 Task: Find connections with filter location Cambé with filter topic #SEMwith filter profile language Potuguese with filter current company Gi Group with filter school Netaji Subhash Open University, Kolkata with filter industry Wholesale with filter service category Accounting with filter keywords title Molecular Scientist
Action: Mouse moved to (520, 181)
Screenshot: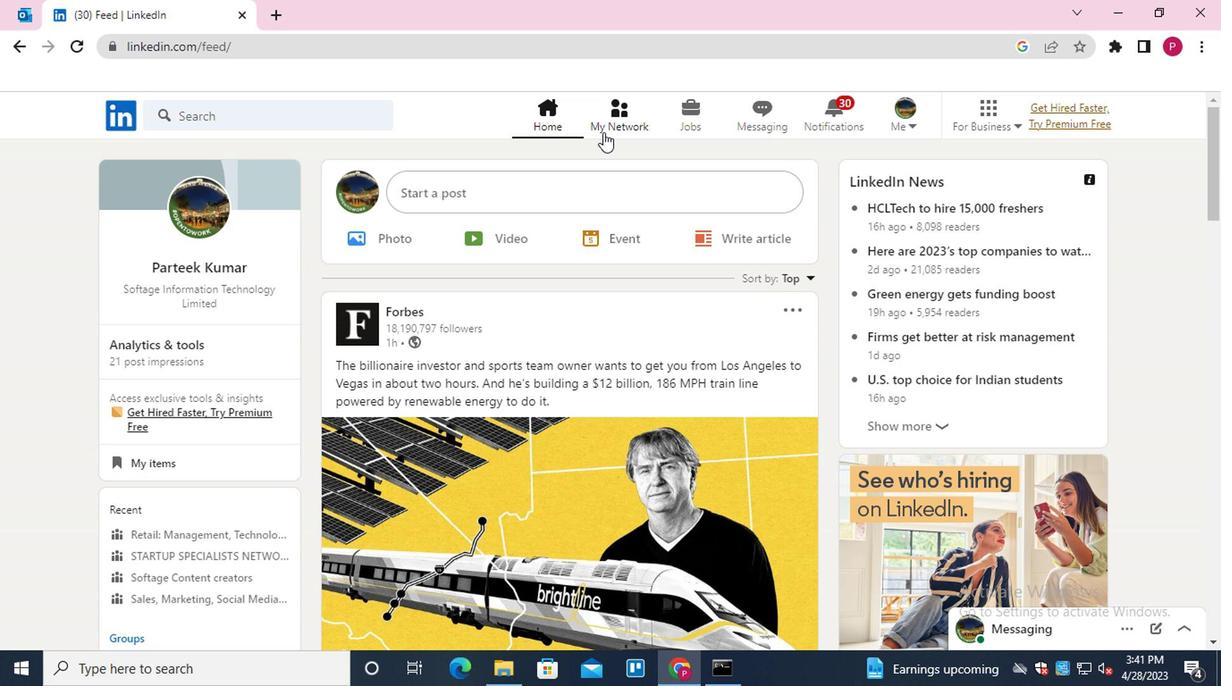 
Action: Mouse pressed left at (520, 181)
Screenshot: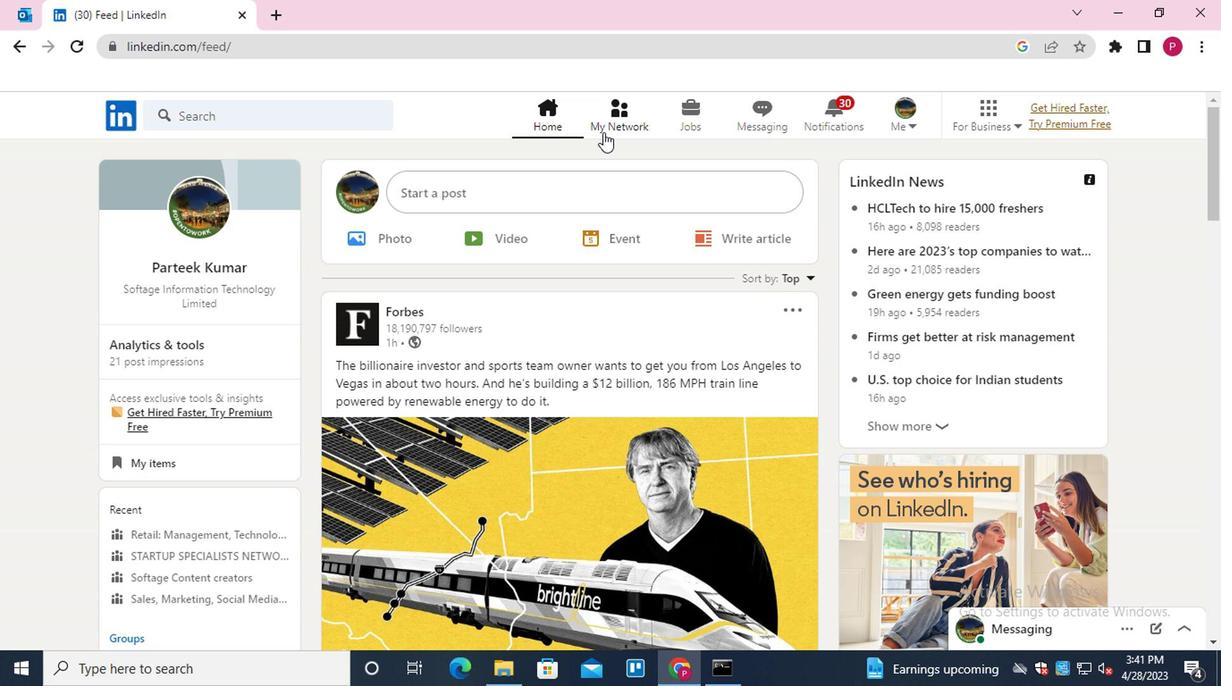 
Action: Mouse moved to (249, 244)
Screenshot: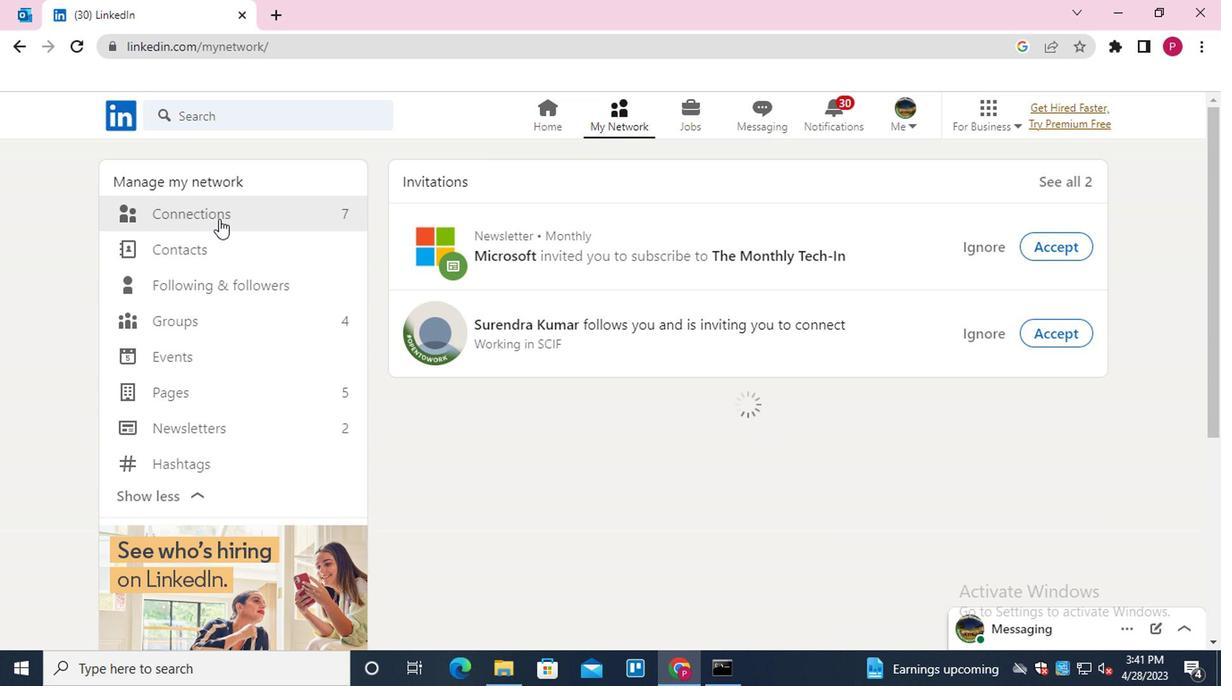 
Action: Mouse pressed left at (249, 244)
Screenshot: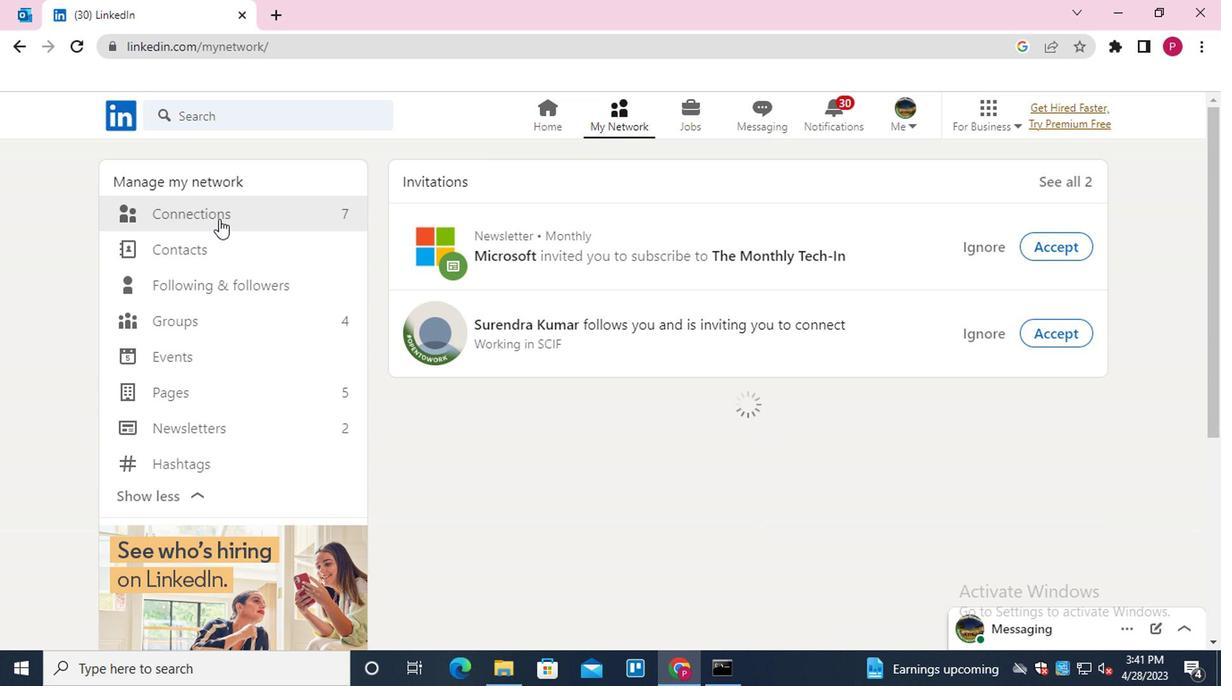 
Action: Mouse moved to (629, 241)
Screenshot: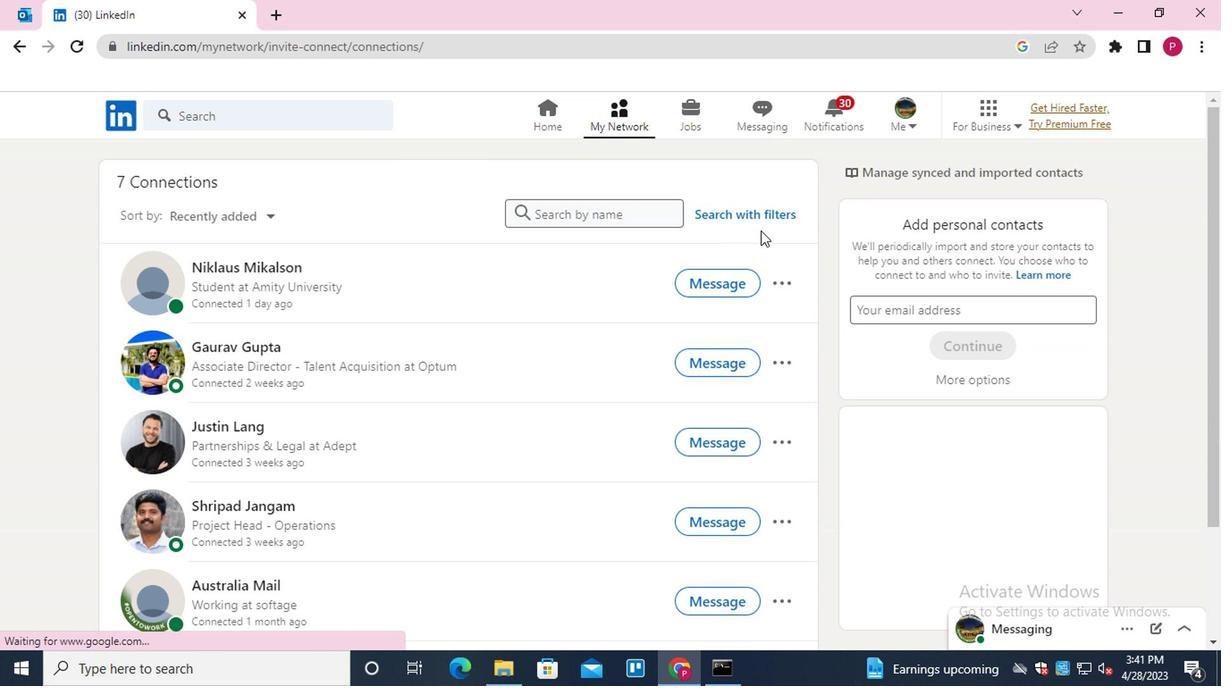 
Action: Mouse pressed left at (629, 241)
Screenshot: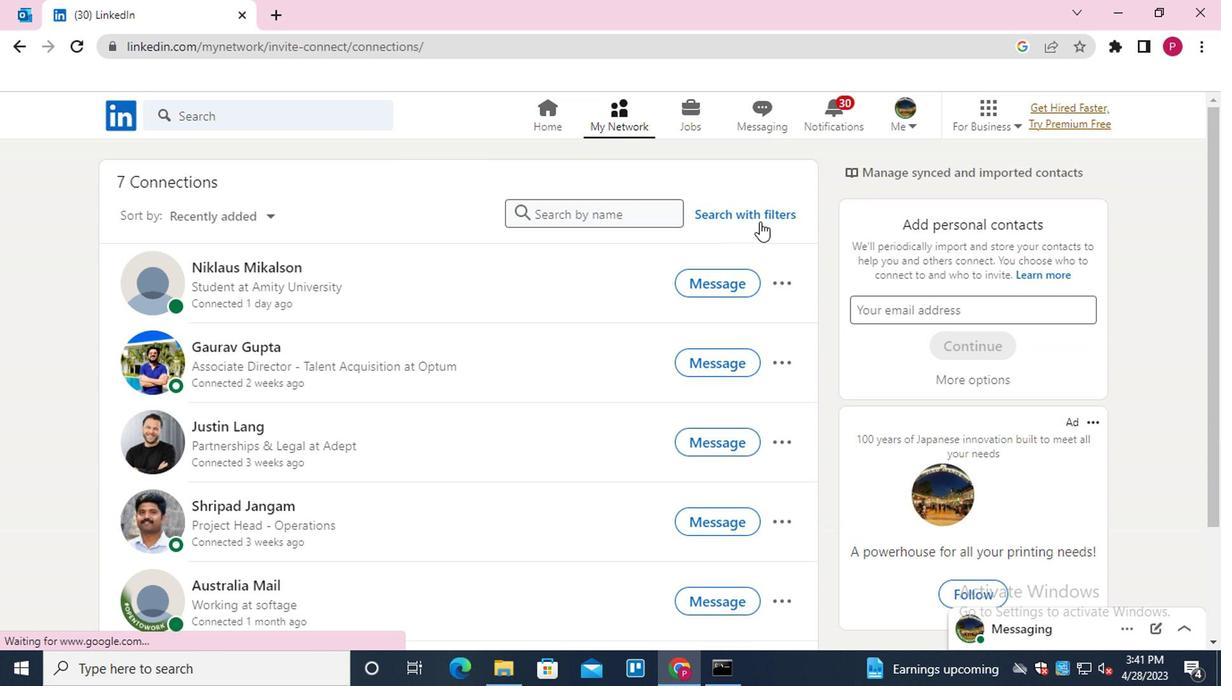 
Action: Mouse moved to (562, 204)
Screenshot: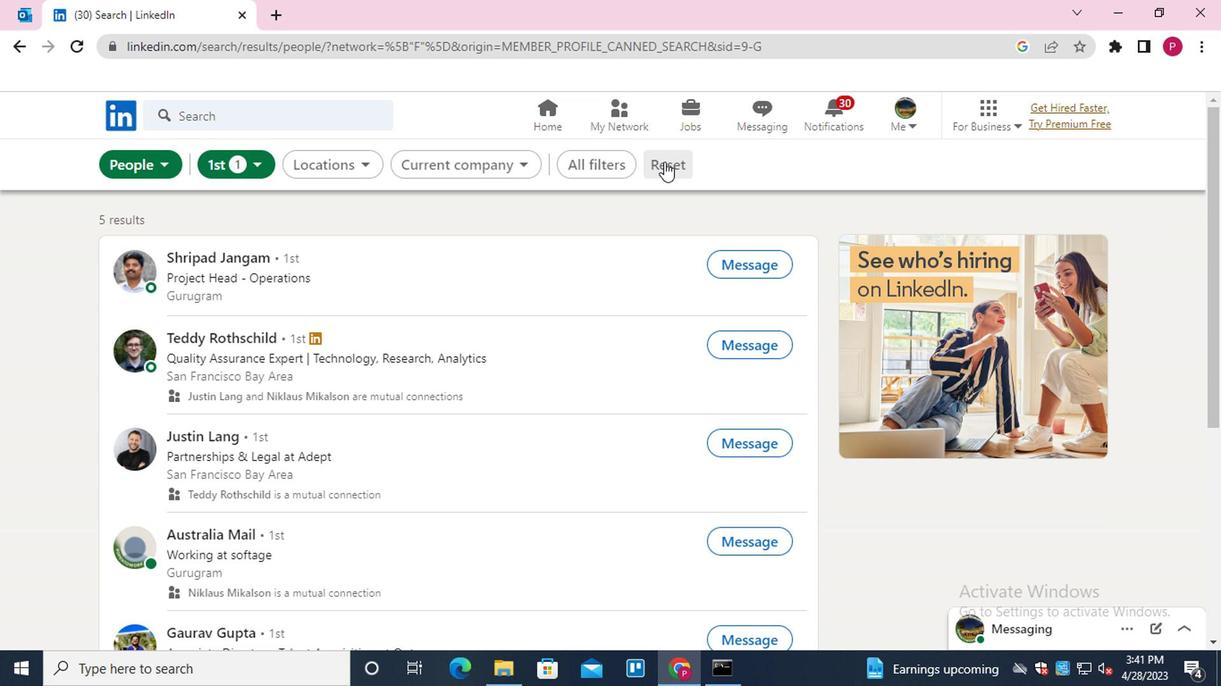 
Action: Mouse pressed left at (562, 204)
Screenshot: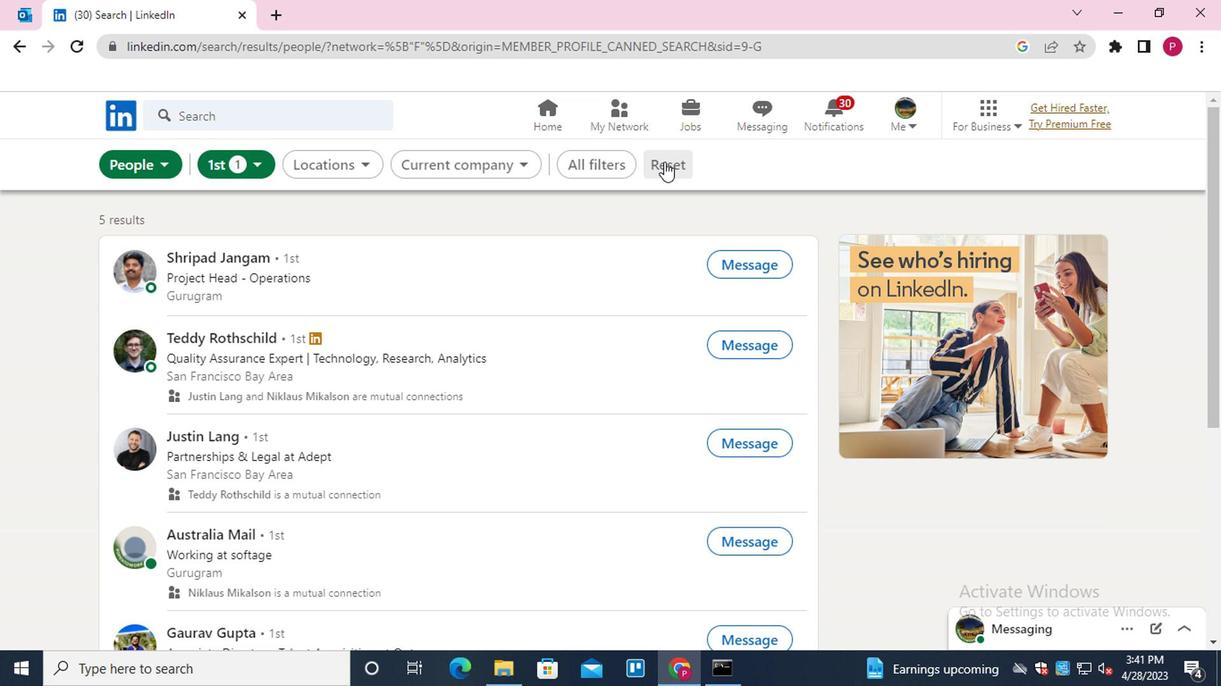 
Action: Mouse moved to (547, 207)
Screenshot: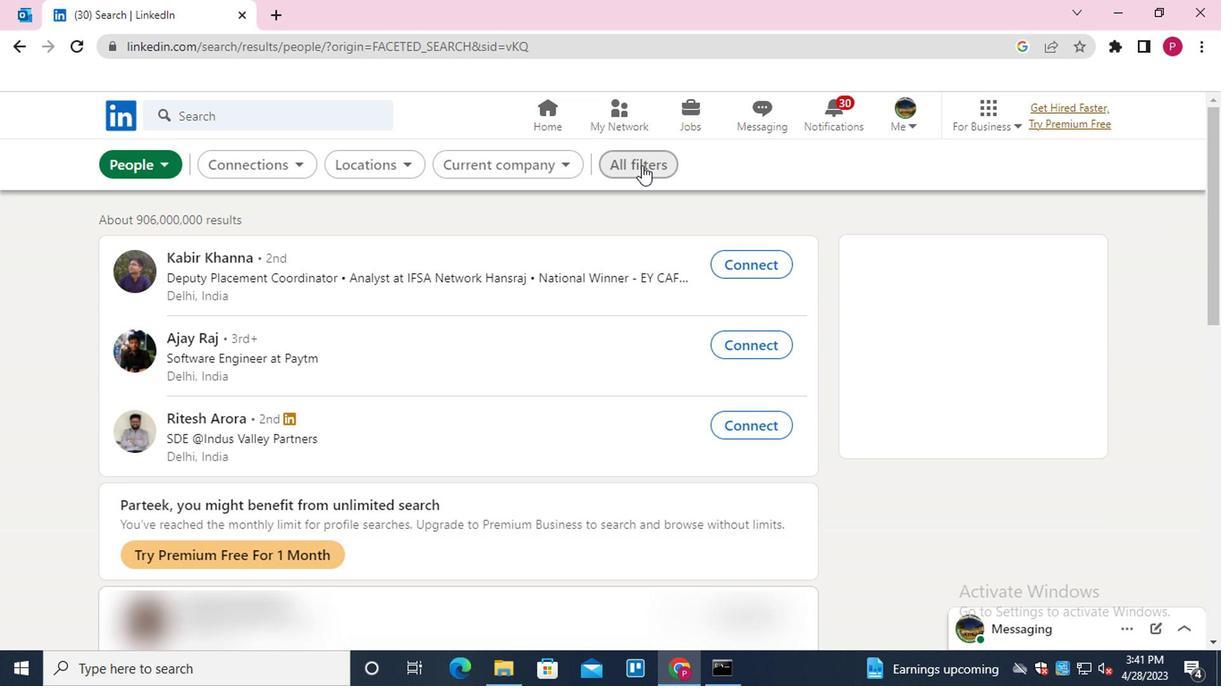 
Action: Mouse pressed left at (547, 207)
Screenshot: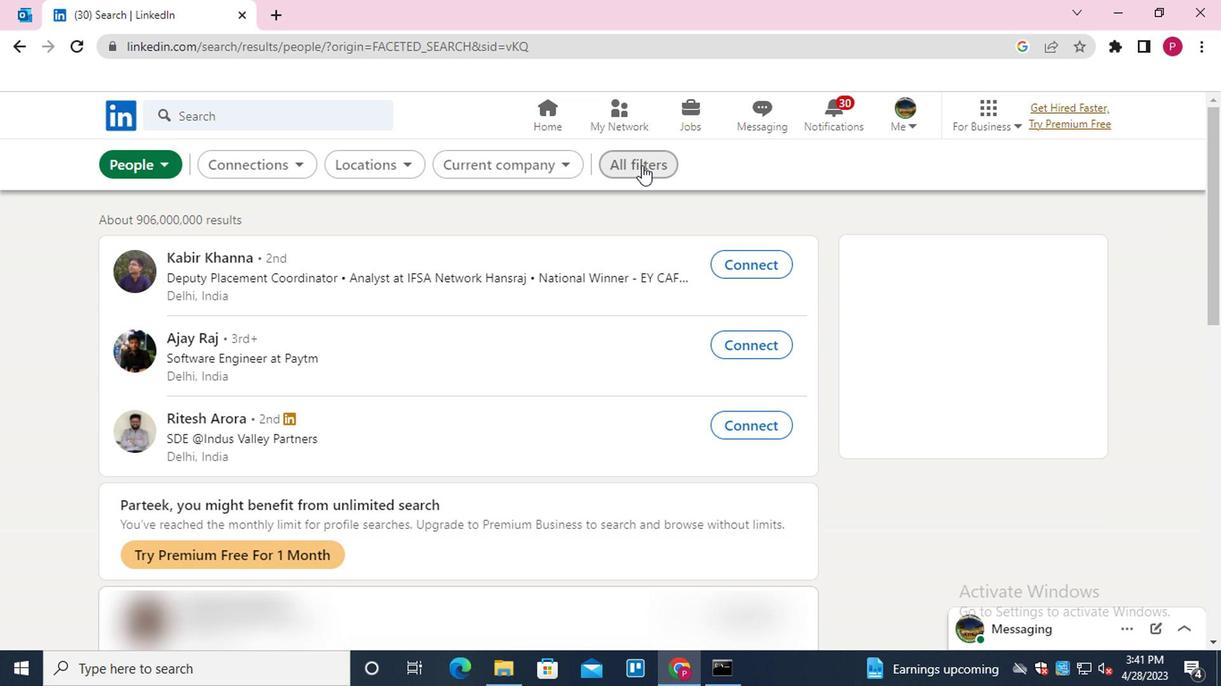 
Action: Mouse moved to (811, 353)
Screenshot: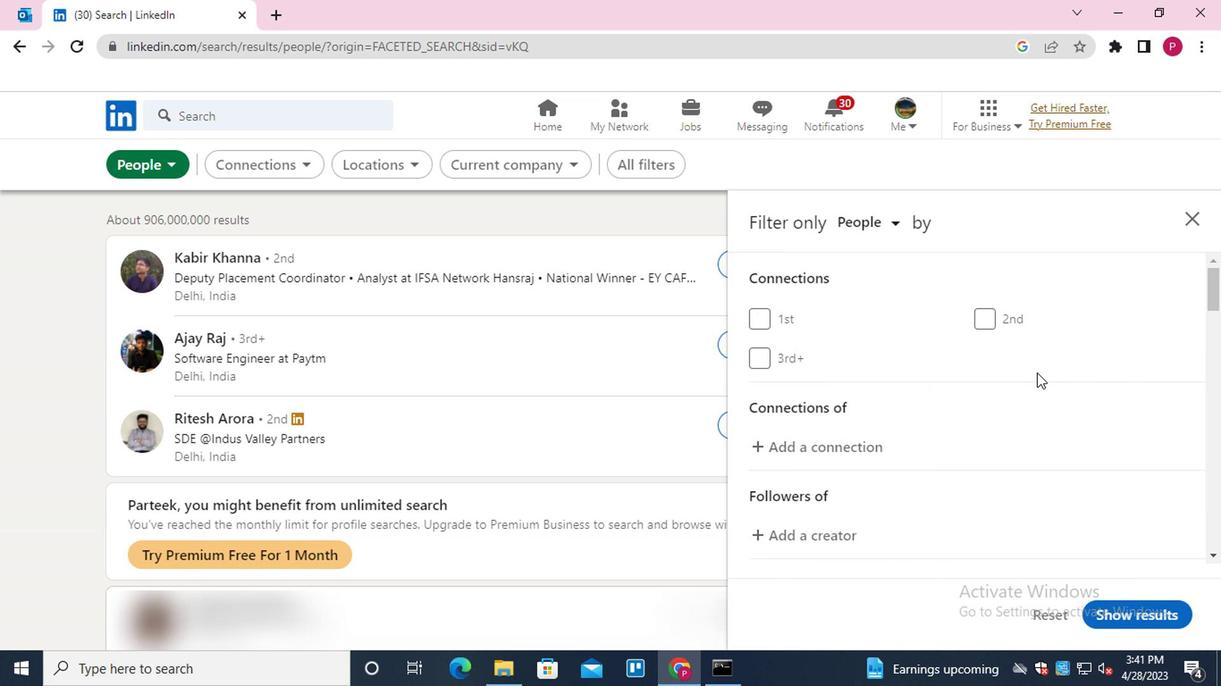 
Action: Mouse scrolled (811, 352) with delta (0, 0)
Screenshot: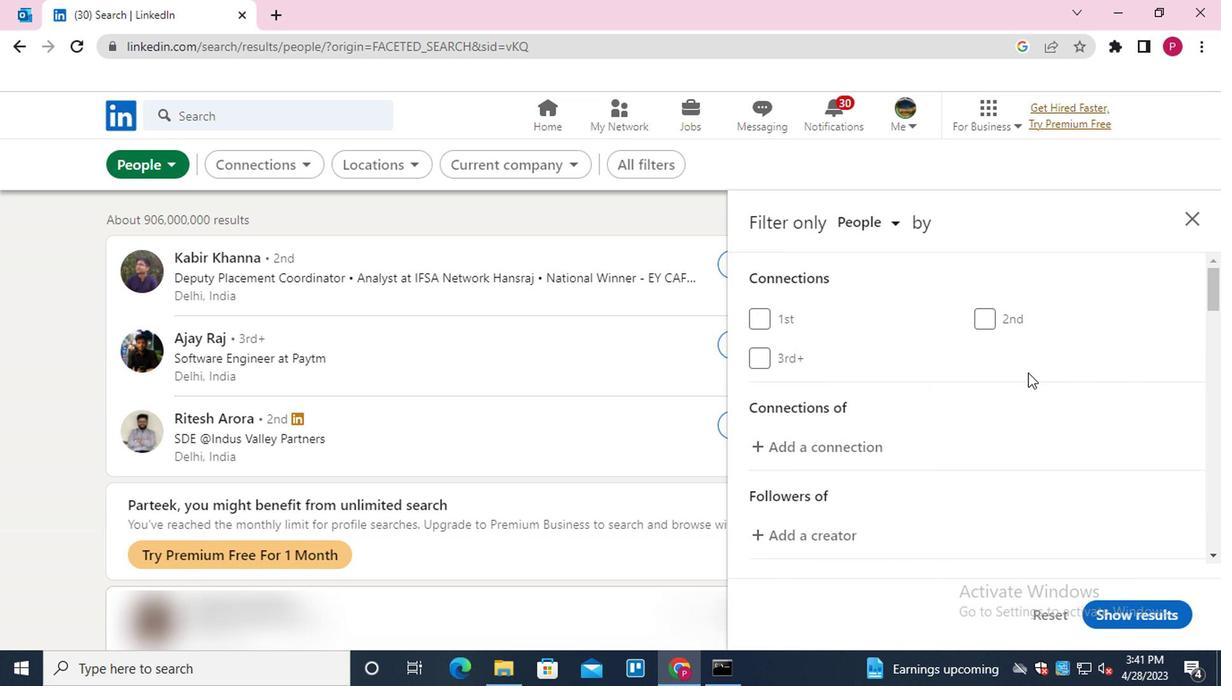 
Action: Mouse moved to (811, 353)
Screenshot: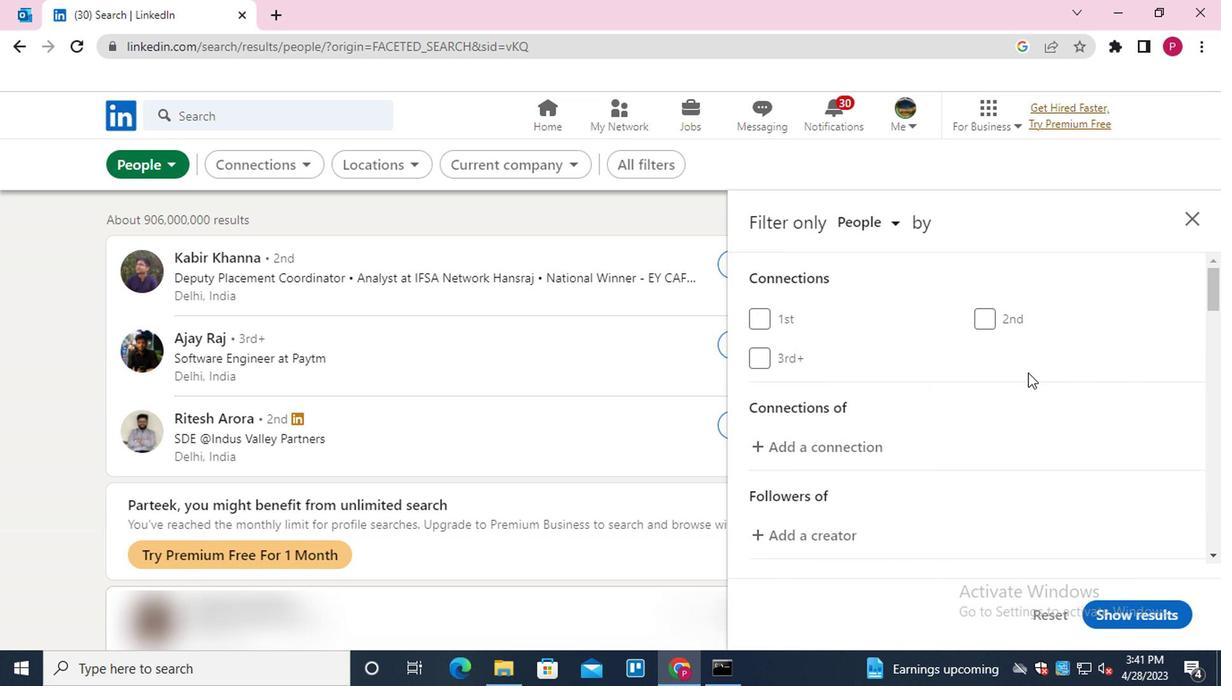 
Action: Mouse scrolled (811, 352) with delta (0, 0)
Screenshot: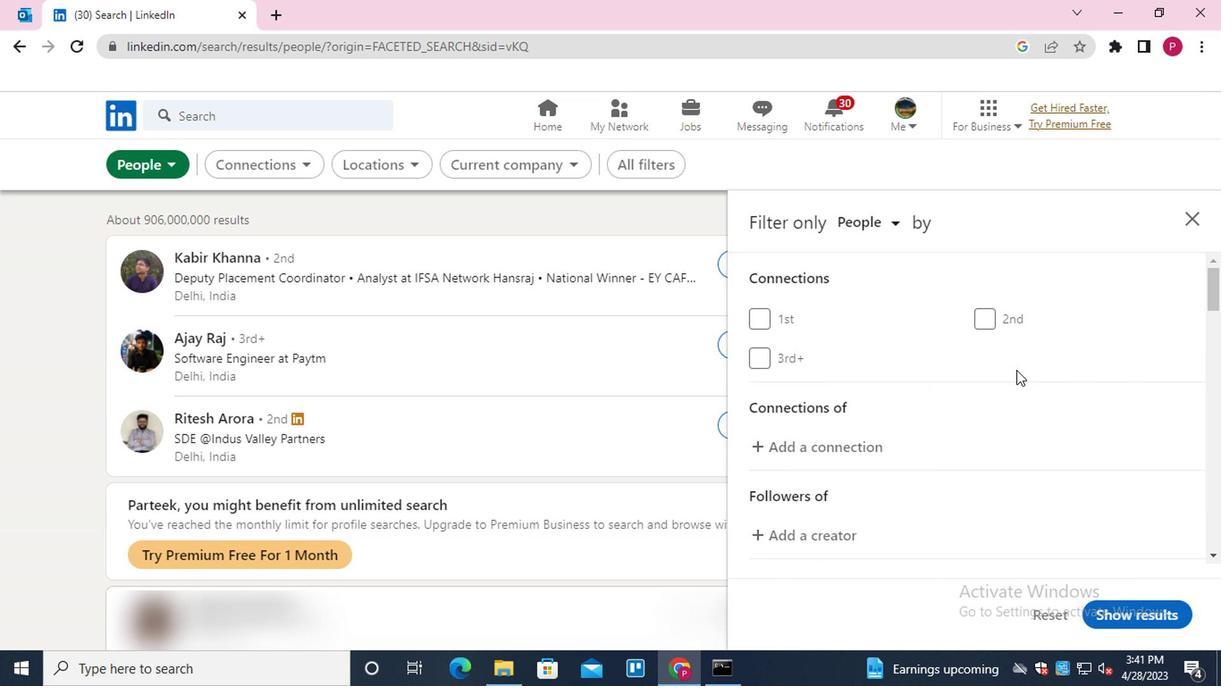 
Action: Mouse moved to (751, 420)
Screenshot: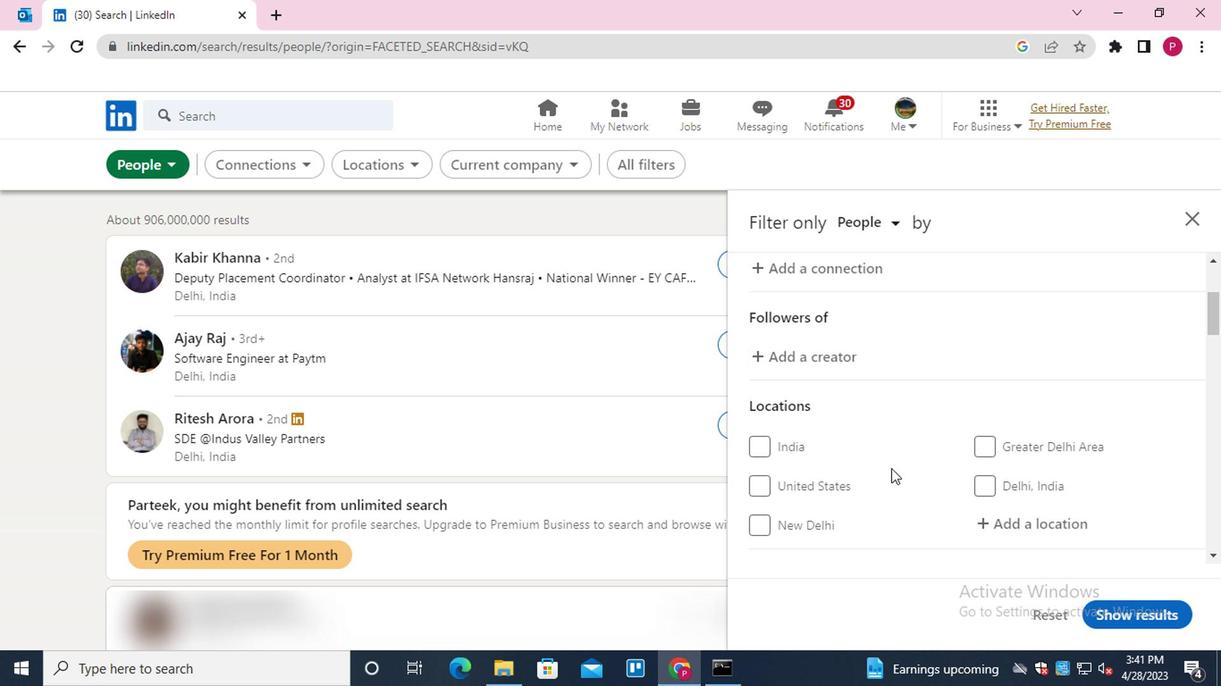 
Action: Mouse scrolled (751, 419) with delta (0, 0)
Screenshot: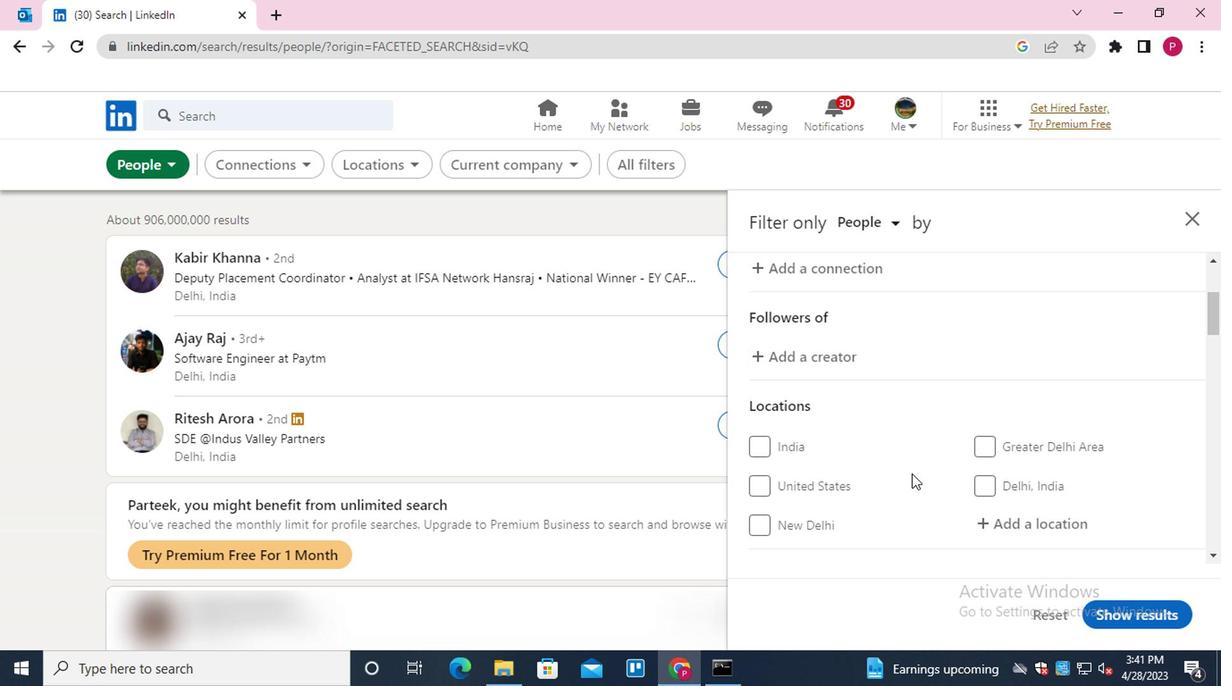 
Action: Mouse moved to (751, 419)
Screenshot: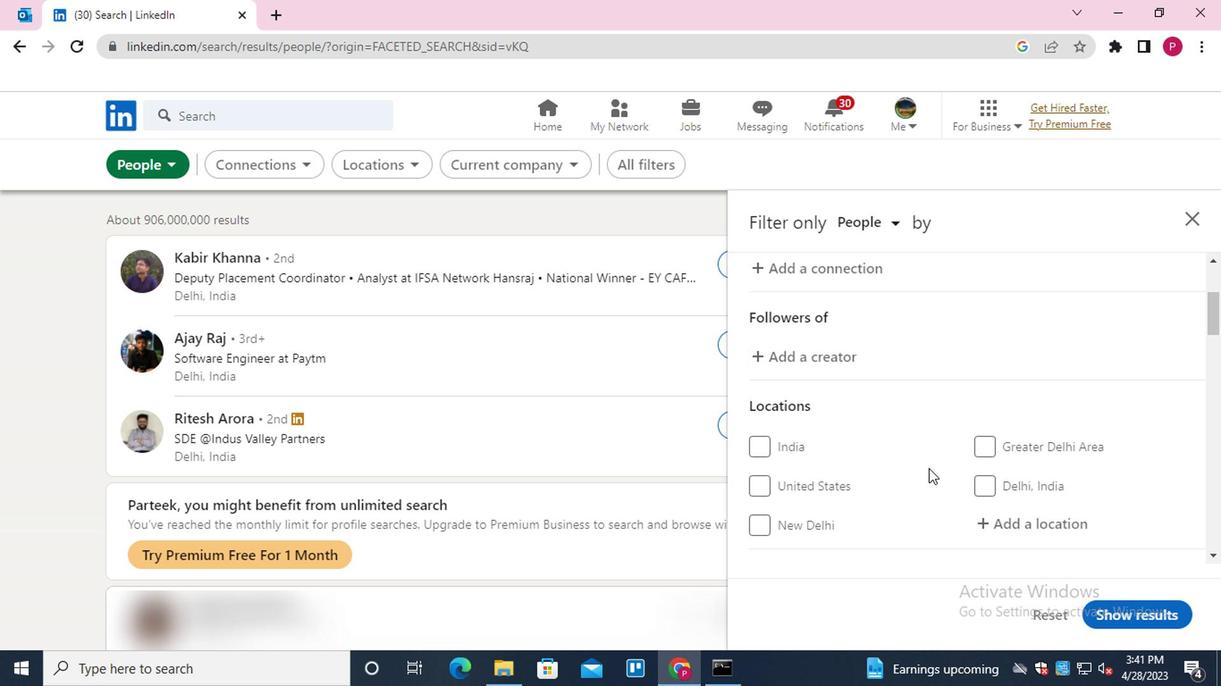 
Action: Mouse scrolled (751, 419) with delta (0, 0)
Screenshot: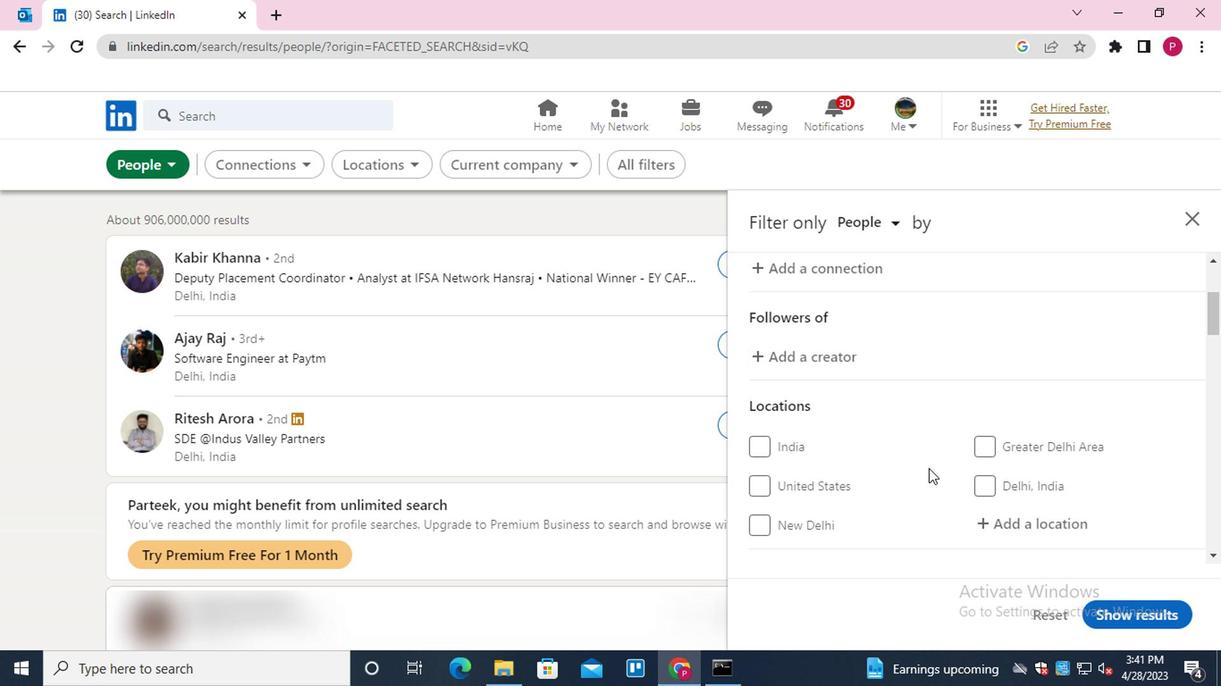 
Action: Mouse moved to (833, 335)
Screenshot: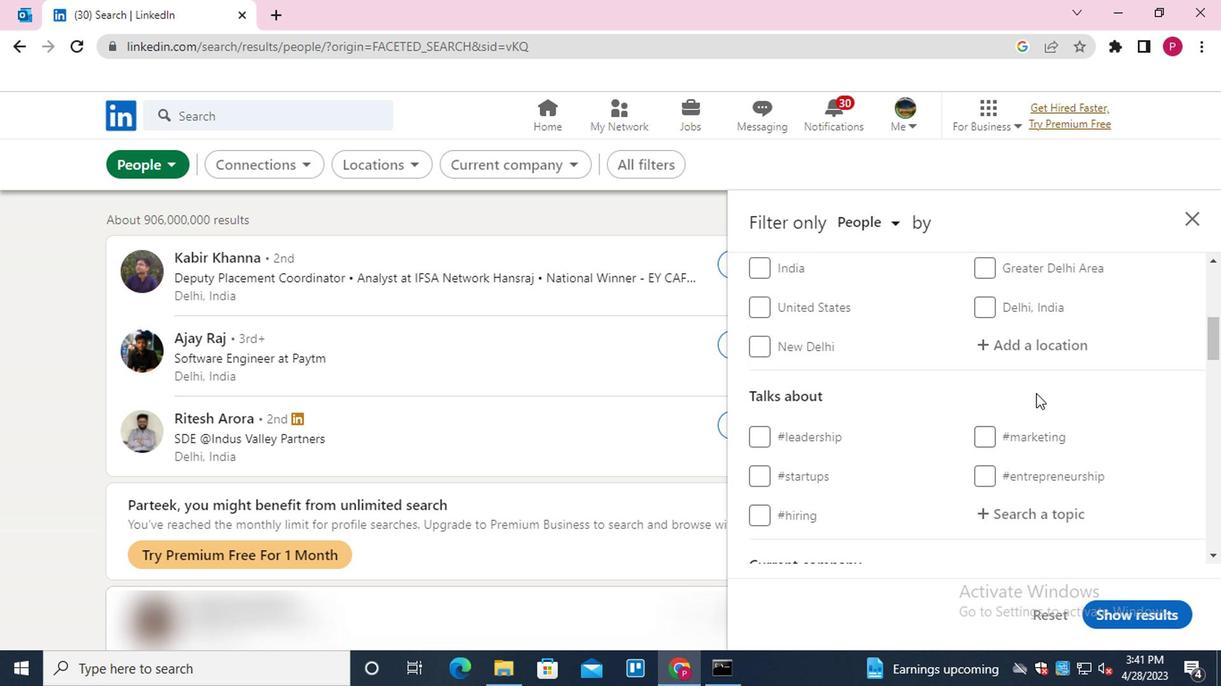 
Action: Mouse pressed left at (833, 335)
Screenshot: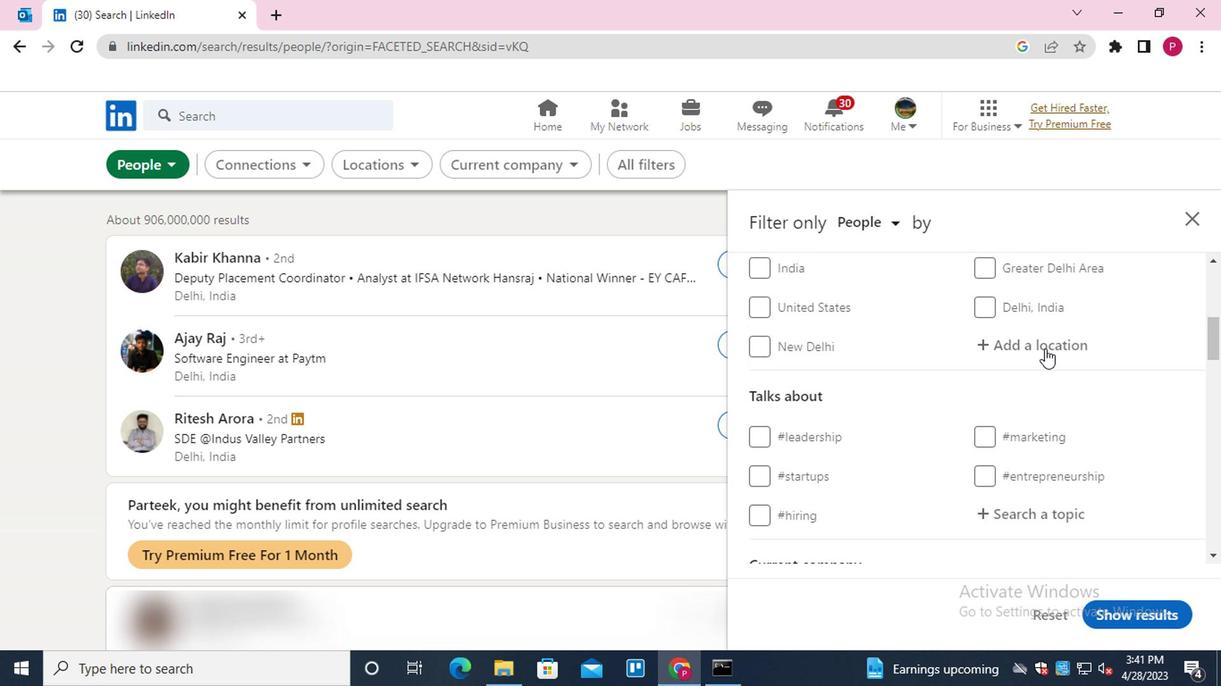 
Action: Mouse moved to (744, 340)
Screenshot: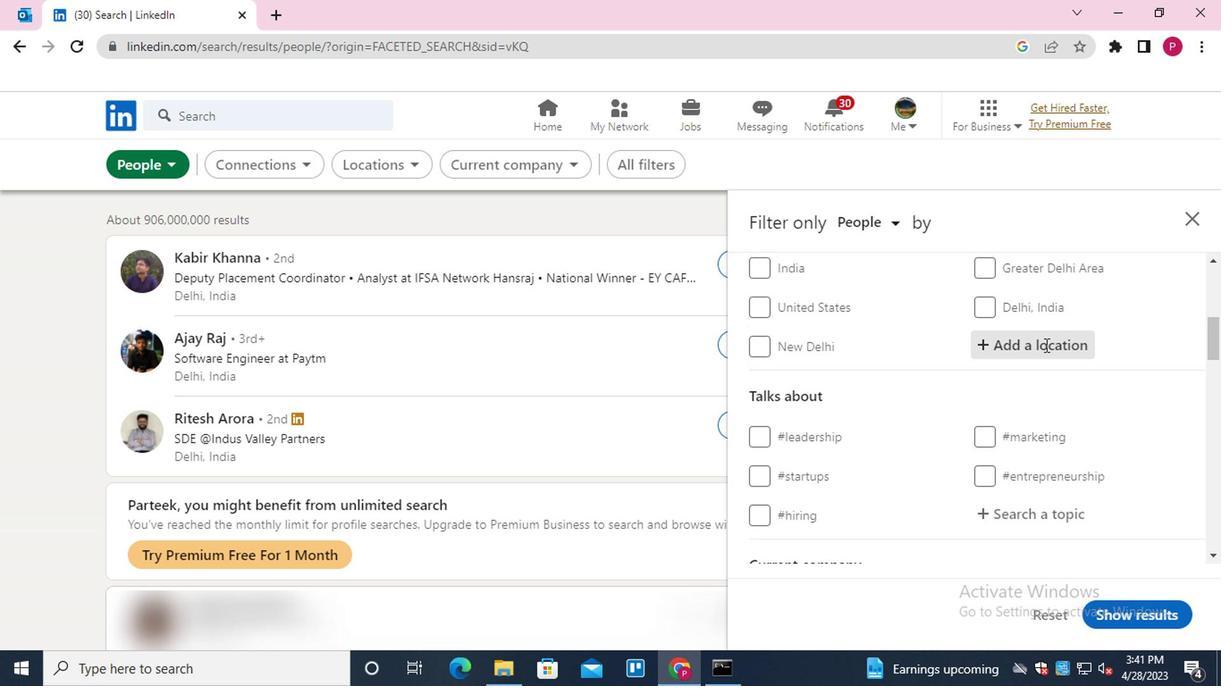 
Action: Key pressed <Key.shift>CAMBE<Key.down><Key.enter>
Screenshot: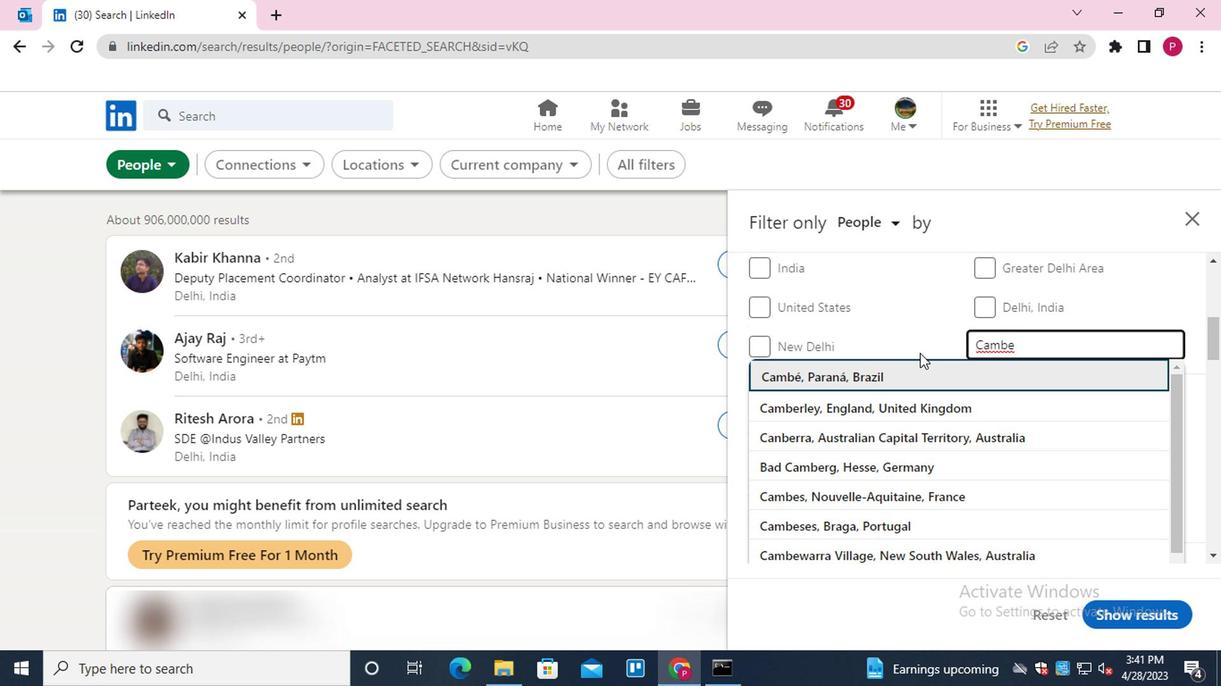 
Action: Mouse moved to (721, 355)
Screenshot: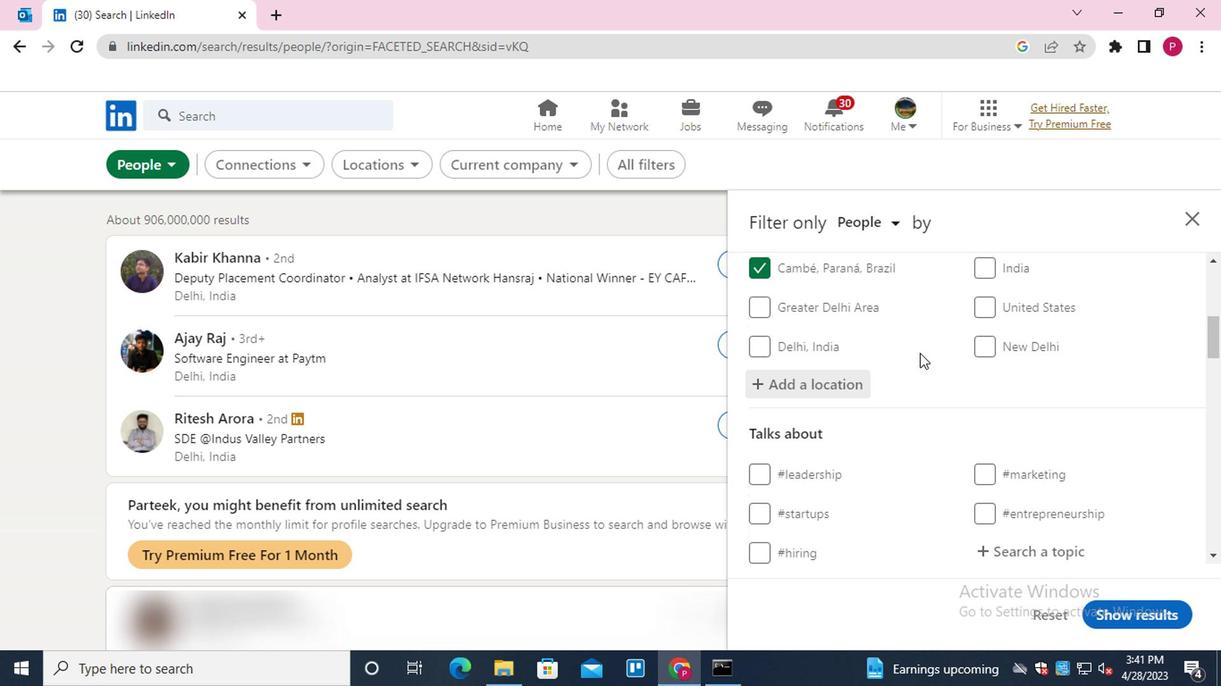 
Action: Mouse scrolled (721, 354) with delta (0, 0)
Screenshot: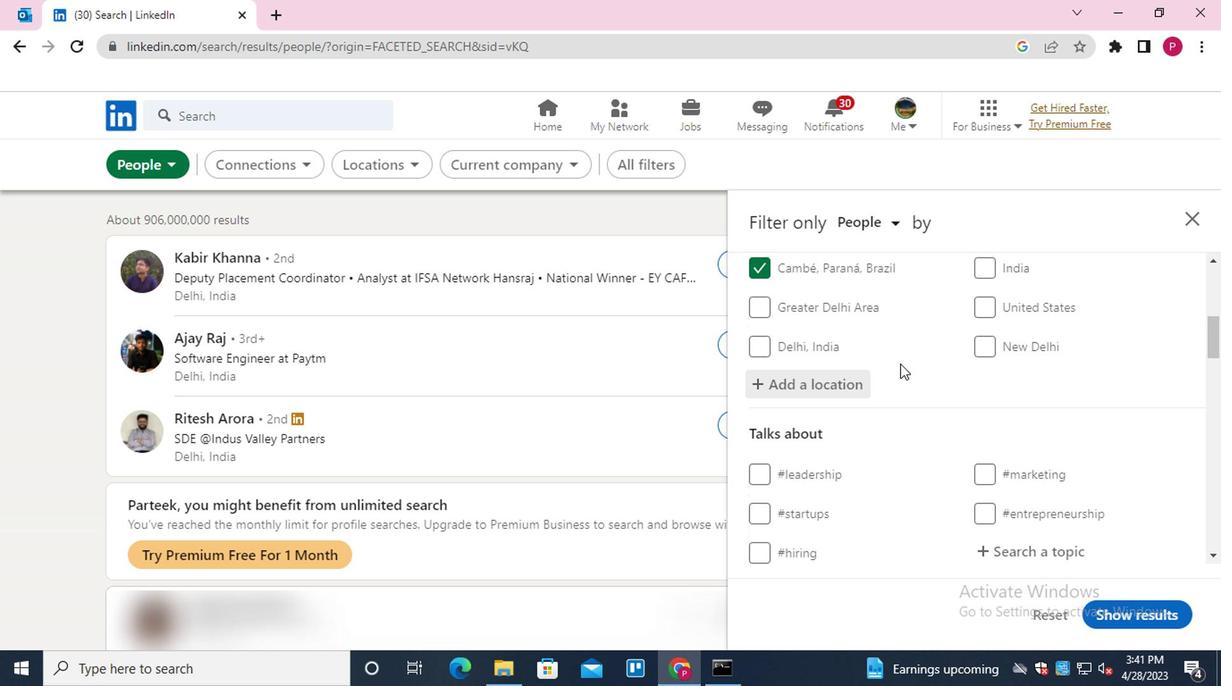 
Action: Mouse moved to (721, 355)
Screenshot: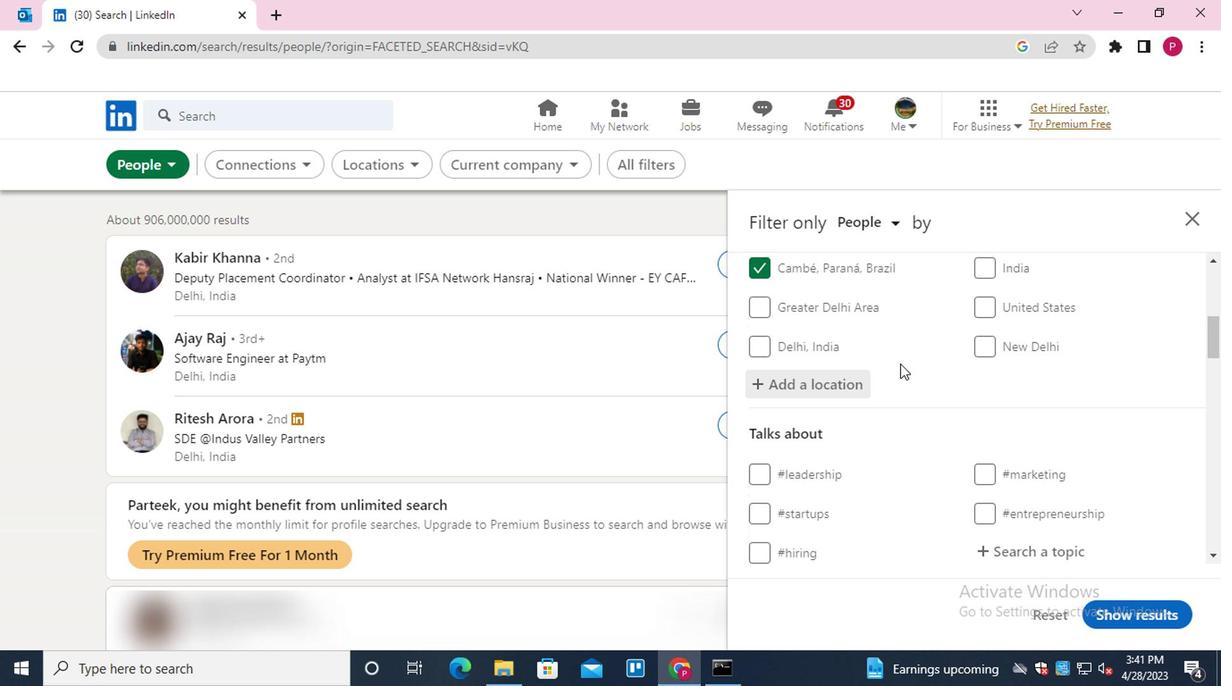 
Action: Mouse scrolled (721, 354) with delta (0, 0)
Screenshot: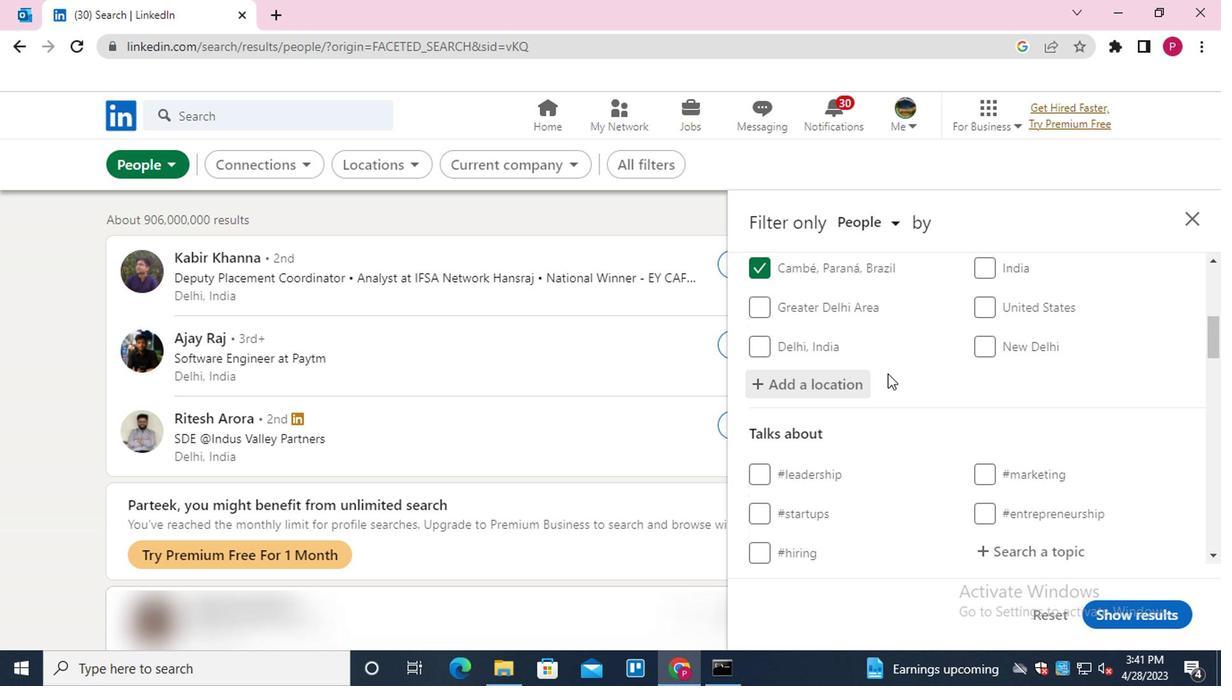 
Action: Mouse scrolled (721, 354) with delta (0, 0)
Screenshot: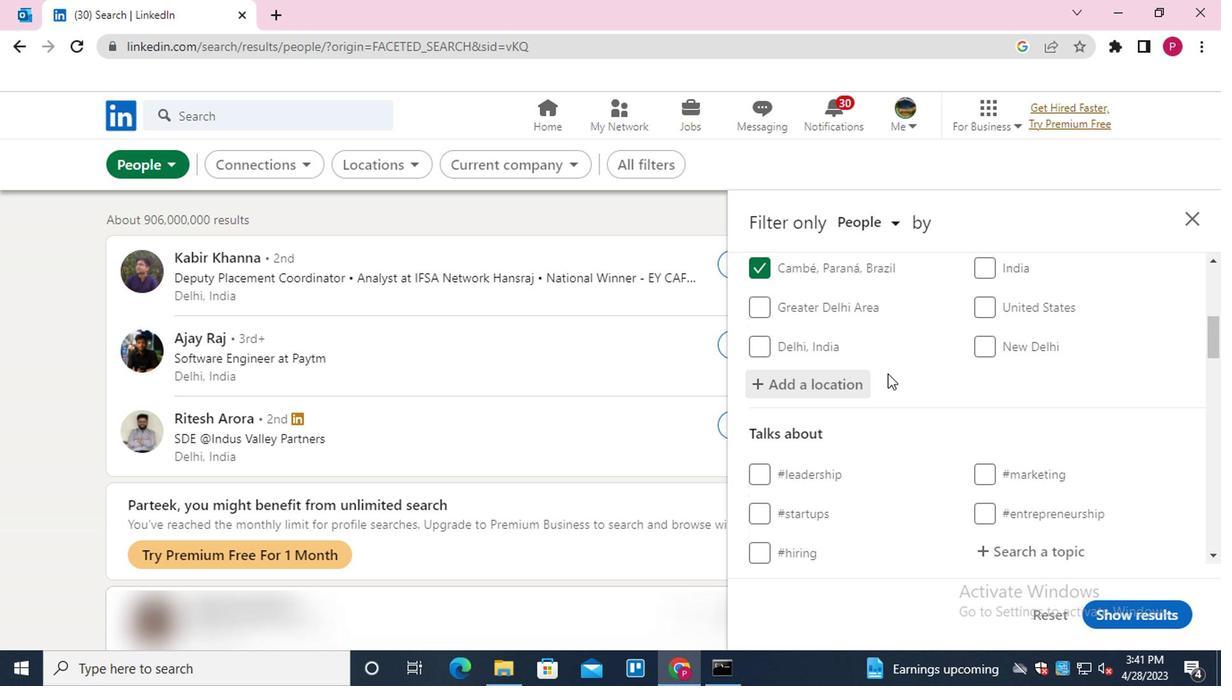 
Action: Mouse moved to (831, 299)
Screenshot: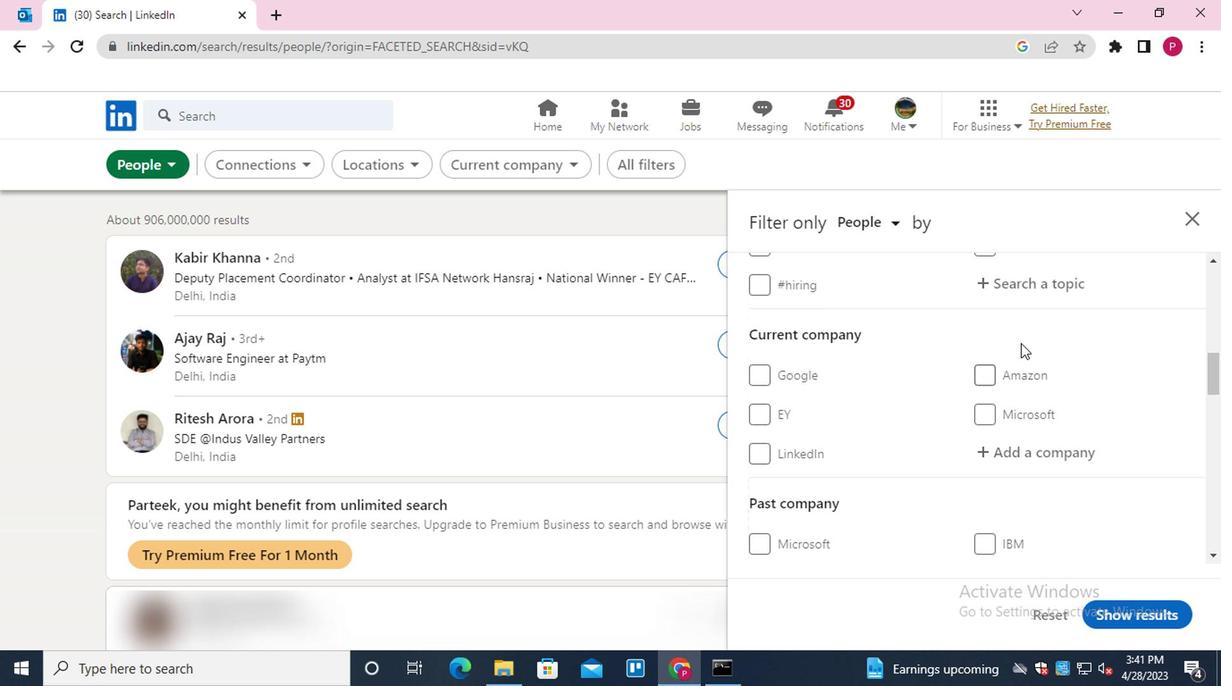 
Action: Mouse pressed left at (831, 299)
Screenshot: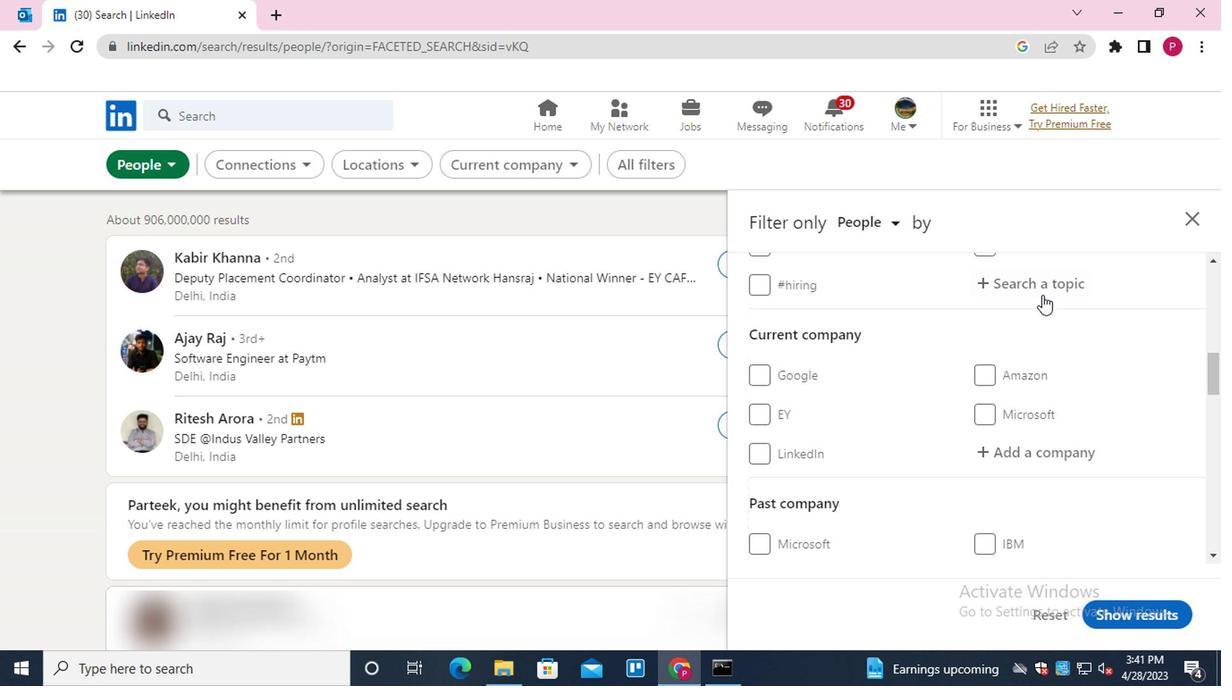 
Action: Mouse moved to (827, 300)
Screenshot: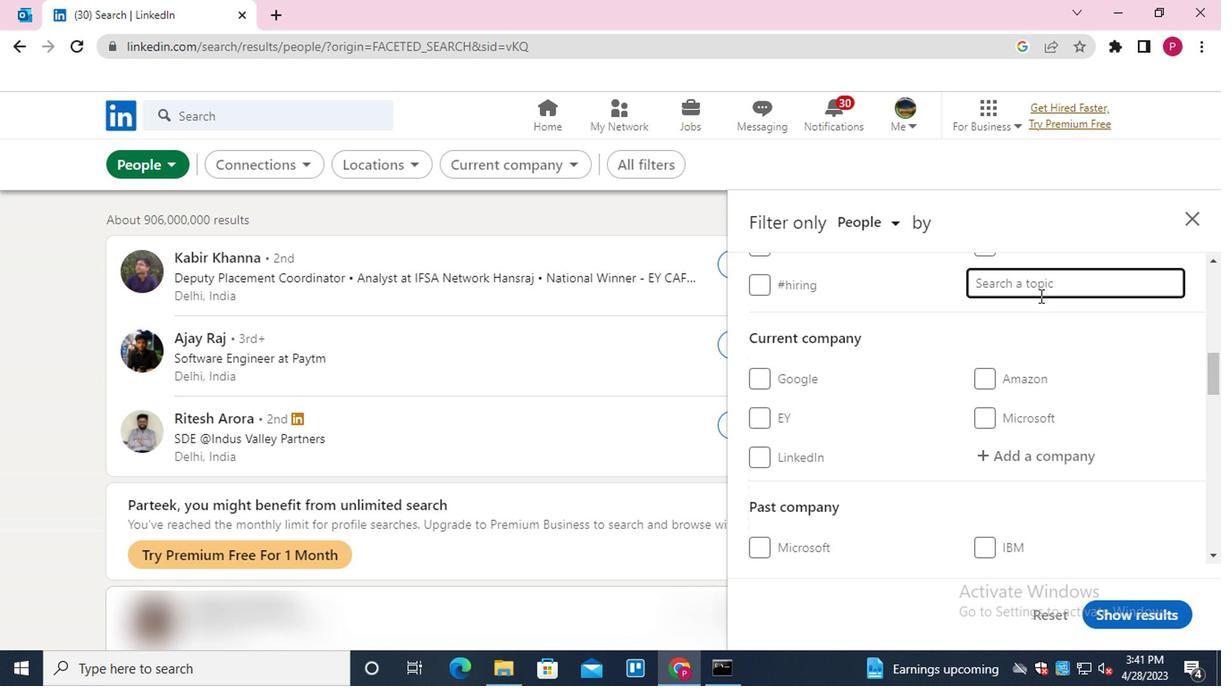 
Action: Key pressed <Key.shift><Key.shift>SEM<Key.down><Key.down><Key.down><Key.down><Key.enter>
Screenshot: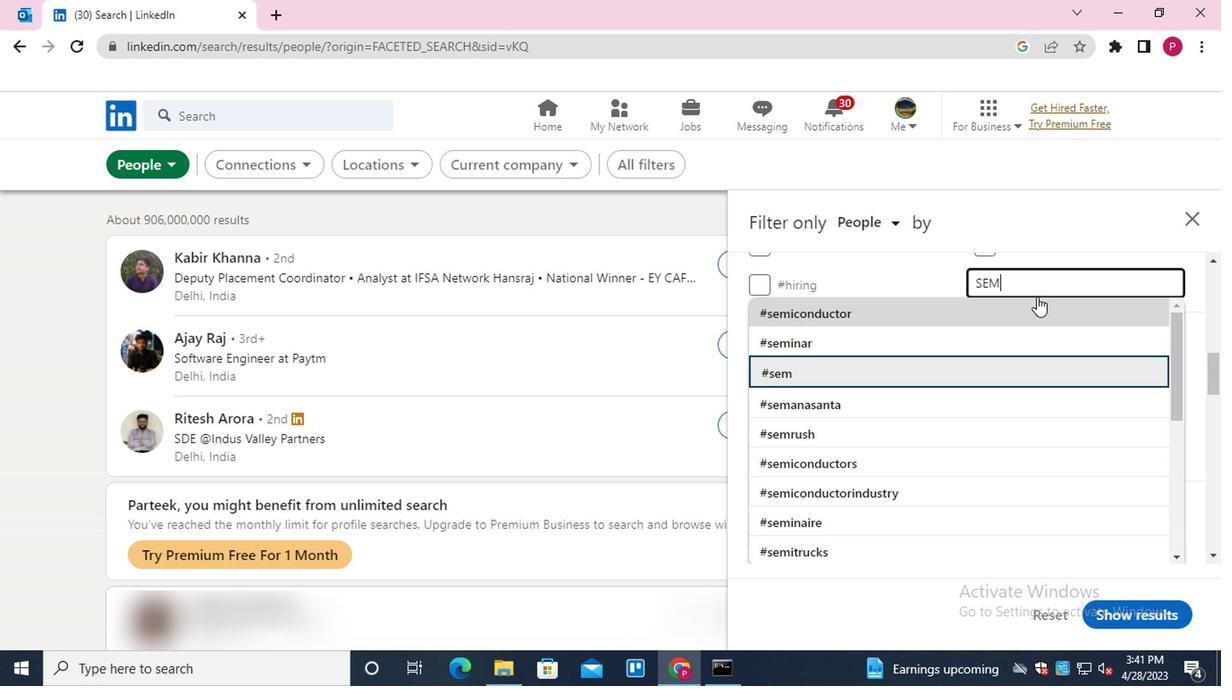 
Action: Mouse moved to (662, 366)
Screenshot: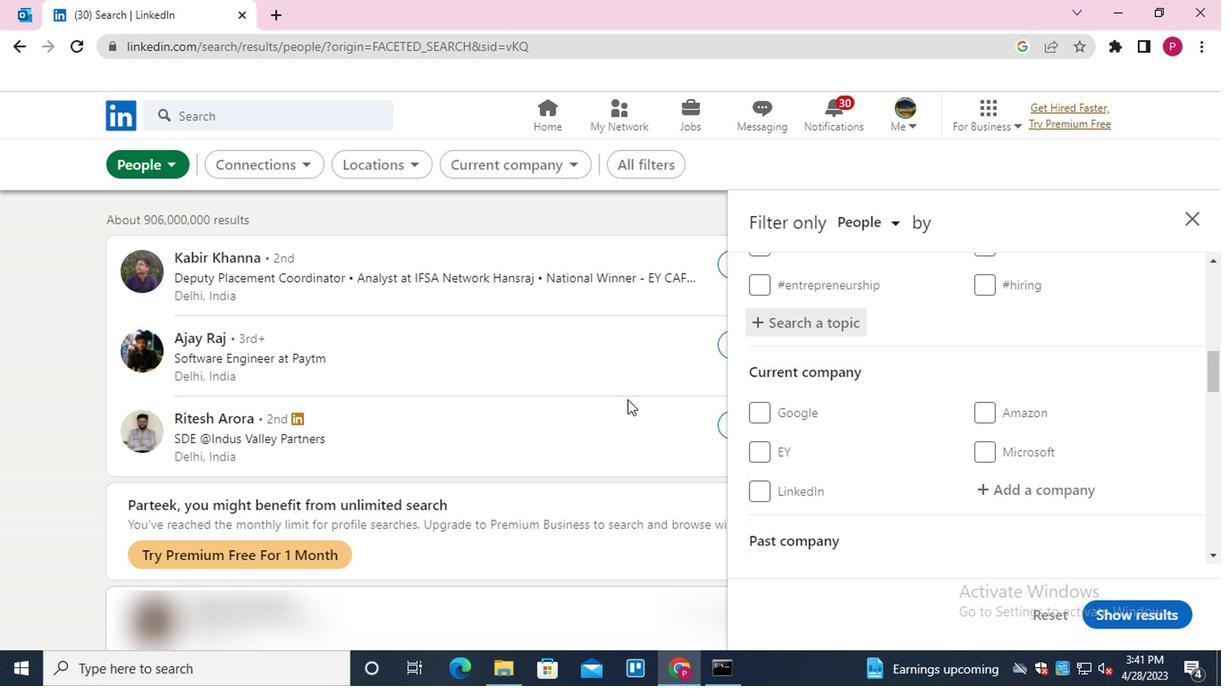 
Action: Mouse scrolled (662, 365) with delta (0, 0)
Screenshot: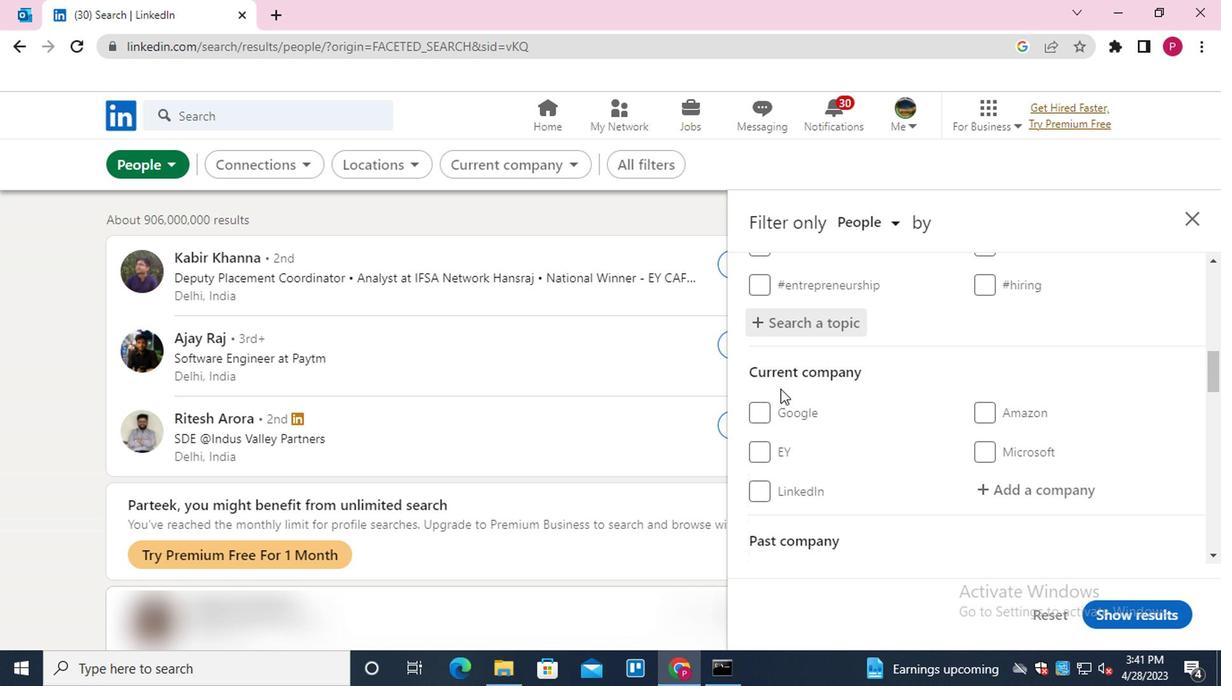 
Action: Mouse scrolled (662, 365) with delta (0, 0)
Screenshot: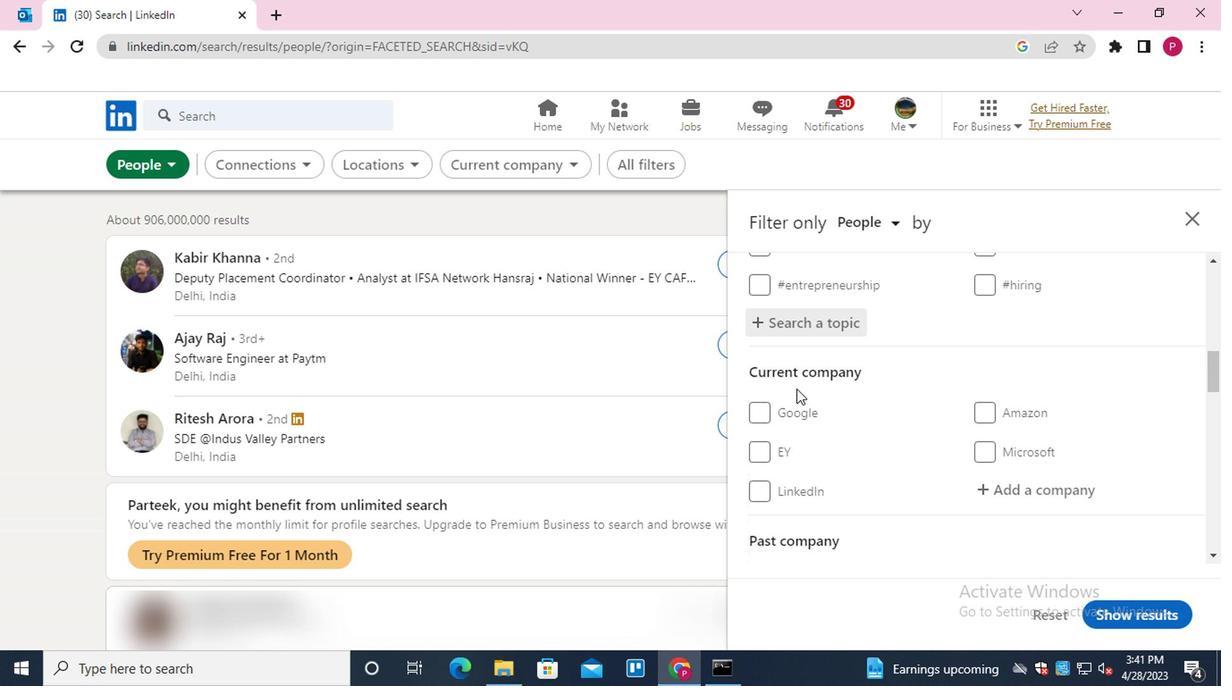 
Action: Mouse moved to (662, 366)
Screenshot: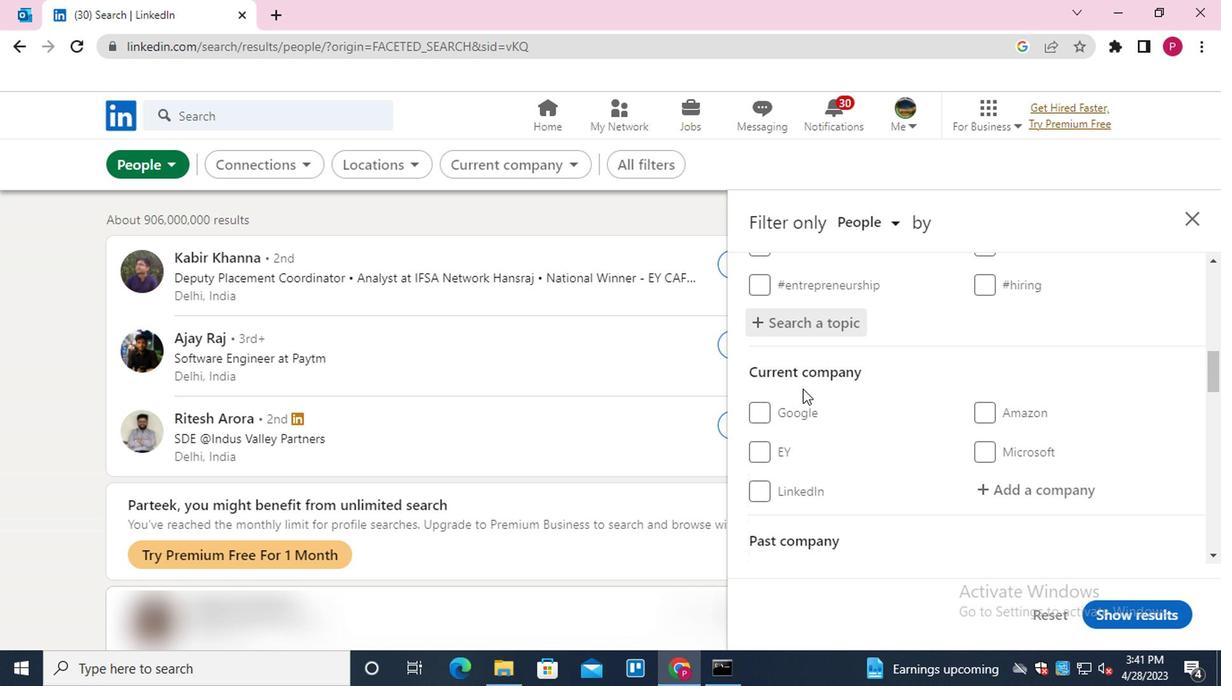 
Action: Mouse scrolled (662, 365) with delta (0, 0)
Screenshot: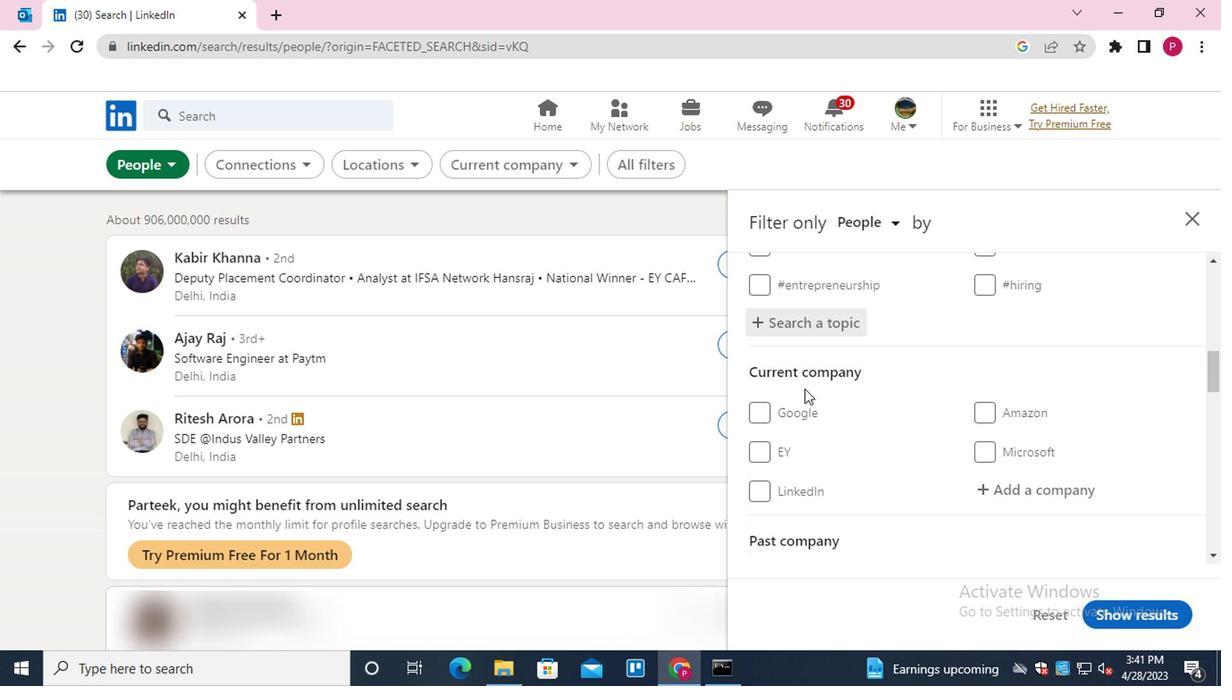 
Action: Mouse scrolled (662, 365) with delta (0, 0)
Screenshot: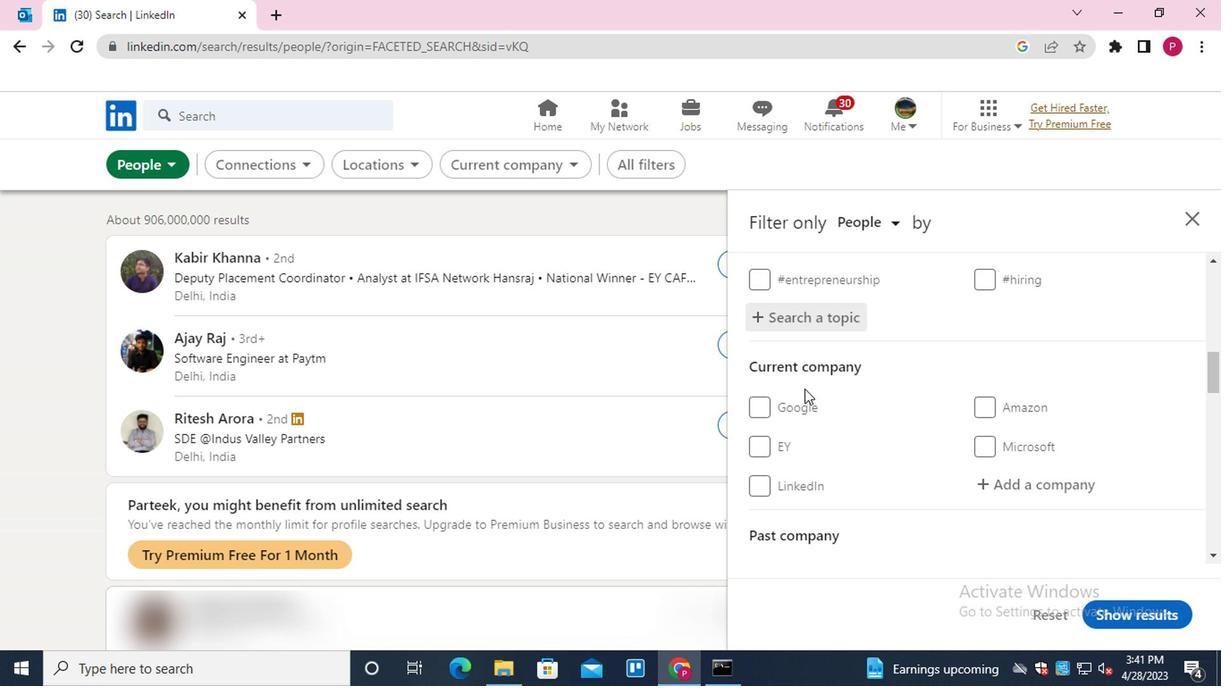 
Action: Mouse scrolled (662, 365) with delta (0, 0)
Screenshot: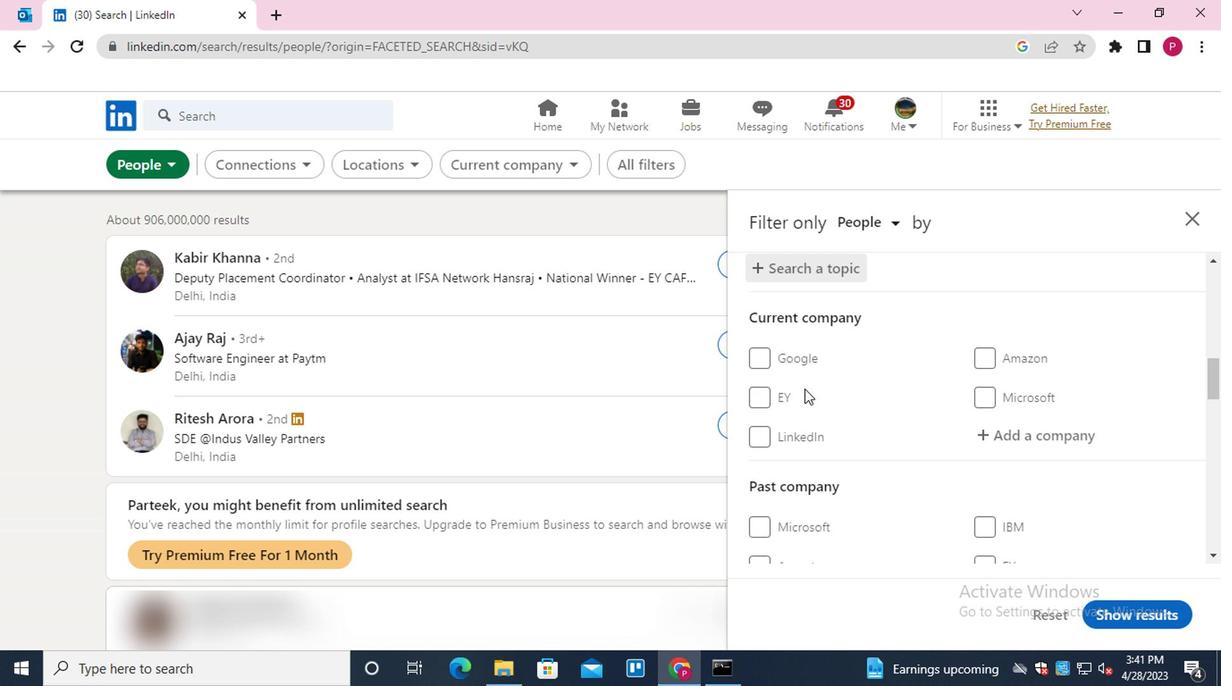 
Action: Mouse moved to (662, 368)
Screenshot: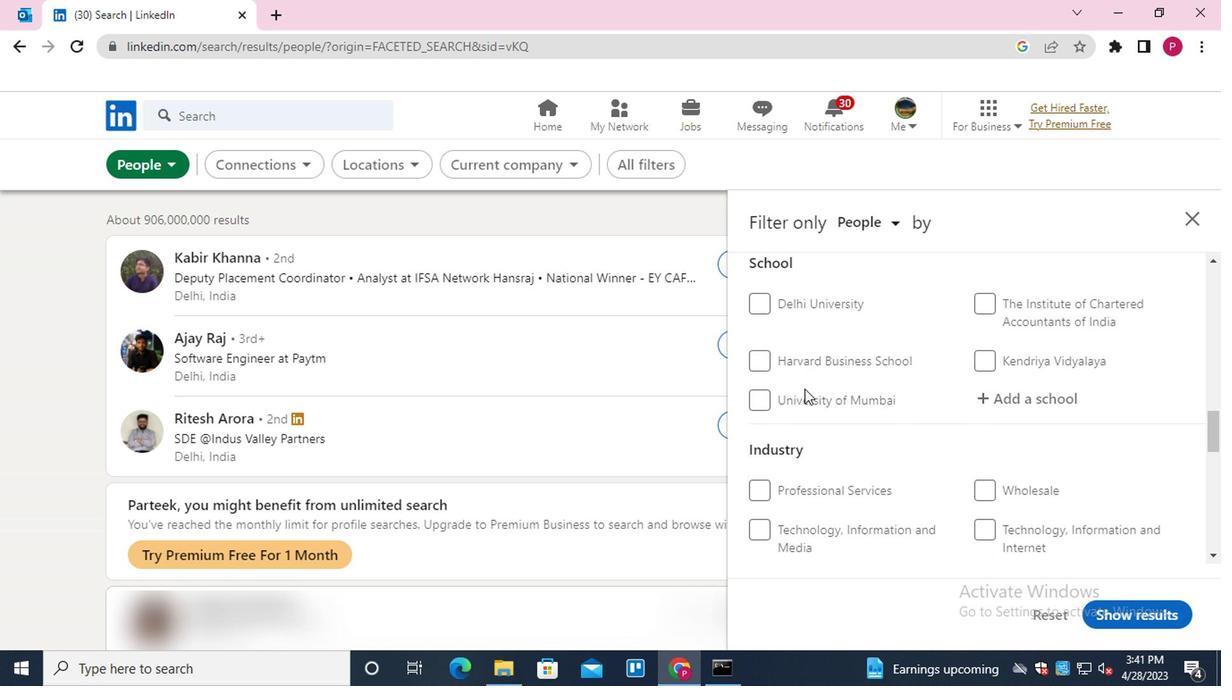 
Action: Mouse scrolled (662, 367) with delta (0, 0)
Screenshot: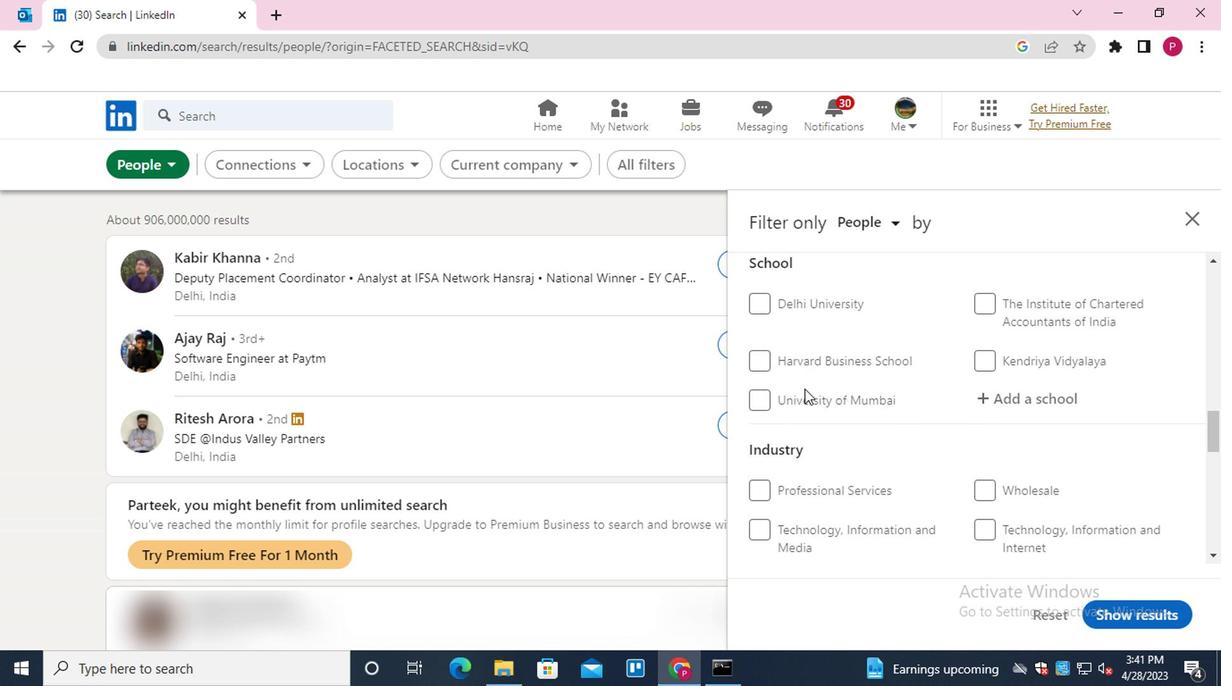 
Action: Mouse moved to (662, 368)
Screenshot: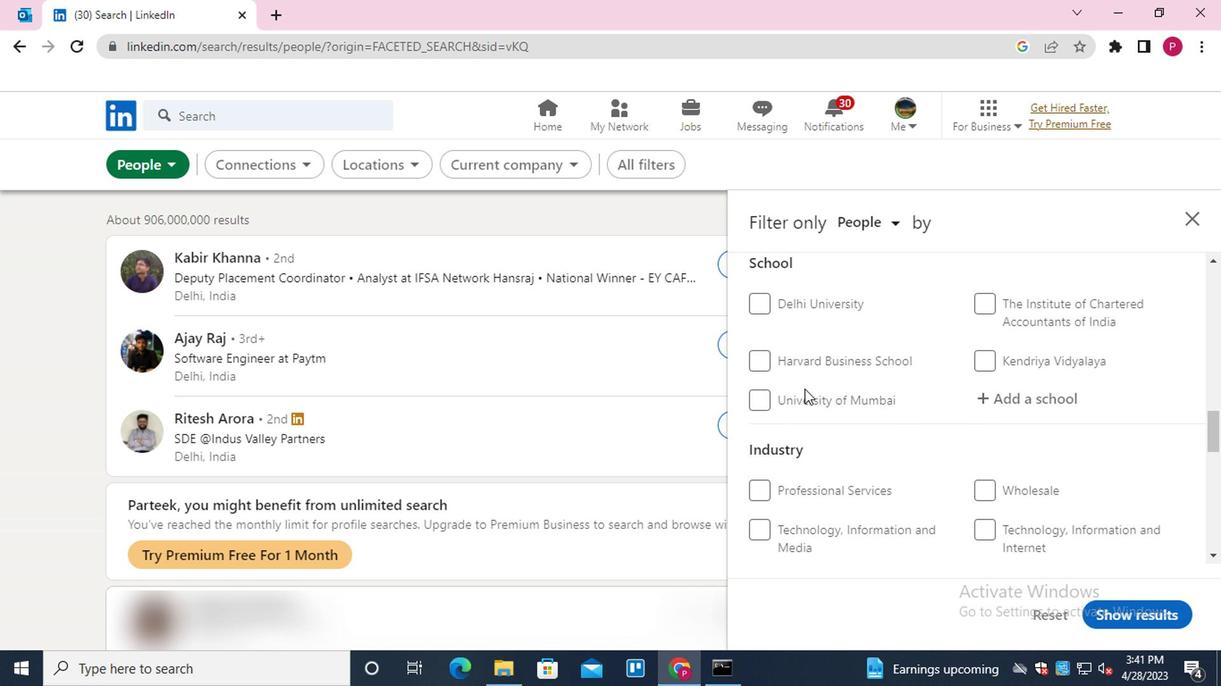 
Action: Mouse scrolled (662, 368) with delta (0, 0)
Screenshot: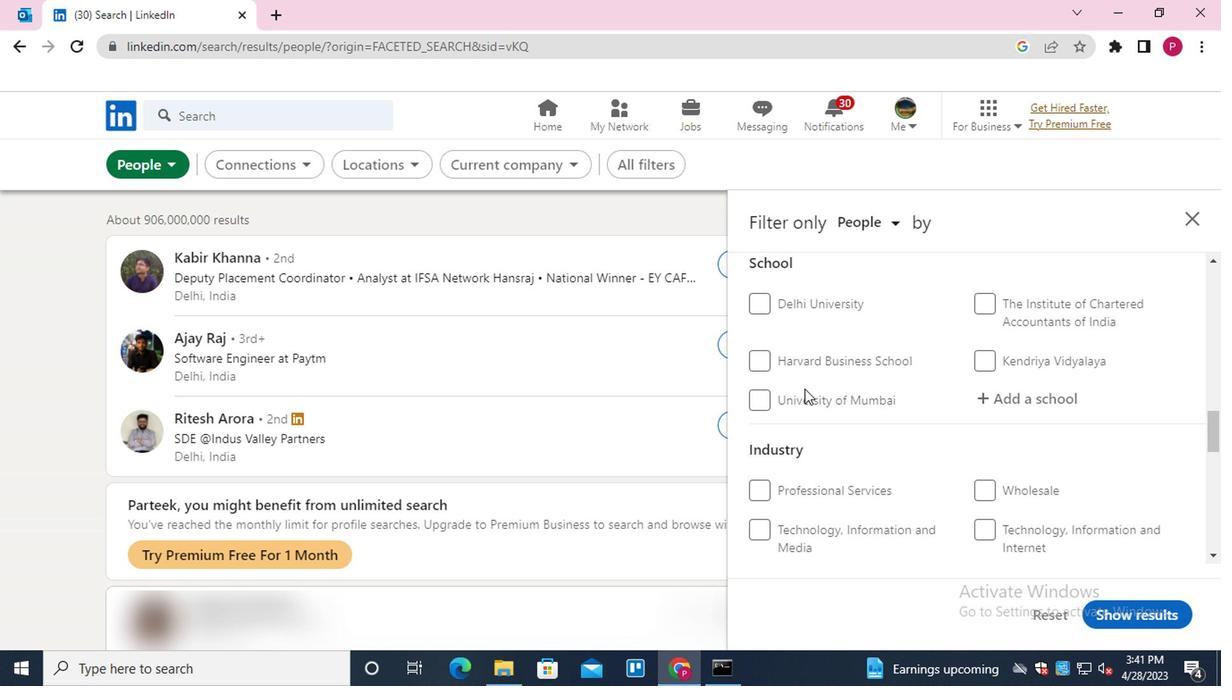 
Action: Mouse scrolled (662, 368) with delta (0, 0)
Screenshot: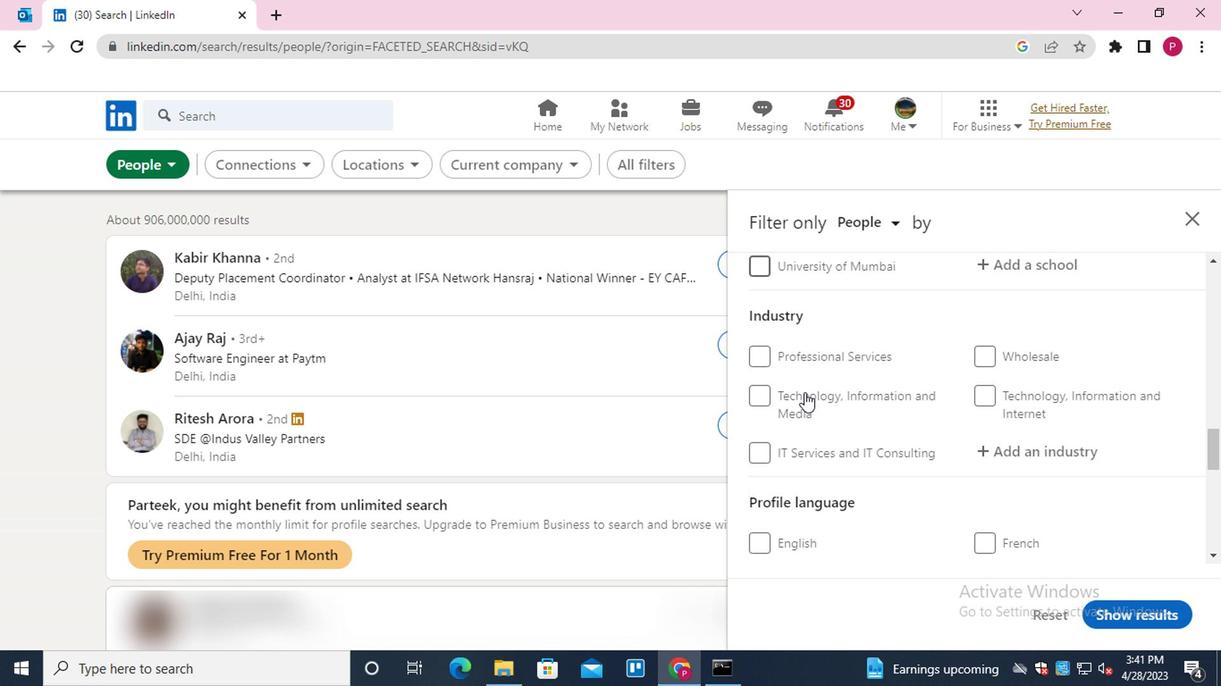 
Action: Mouse scrolled (662, 368) with delta (0, 0)
Screenshot: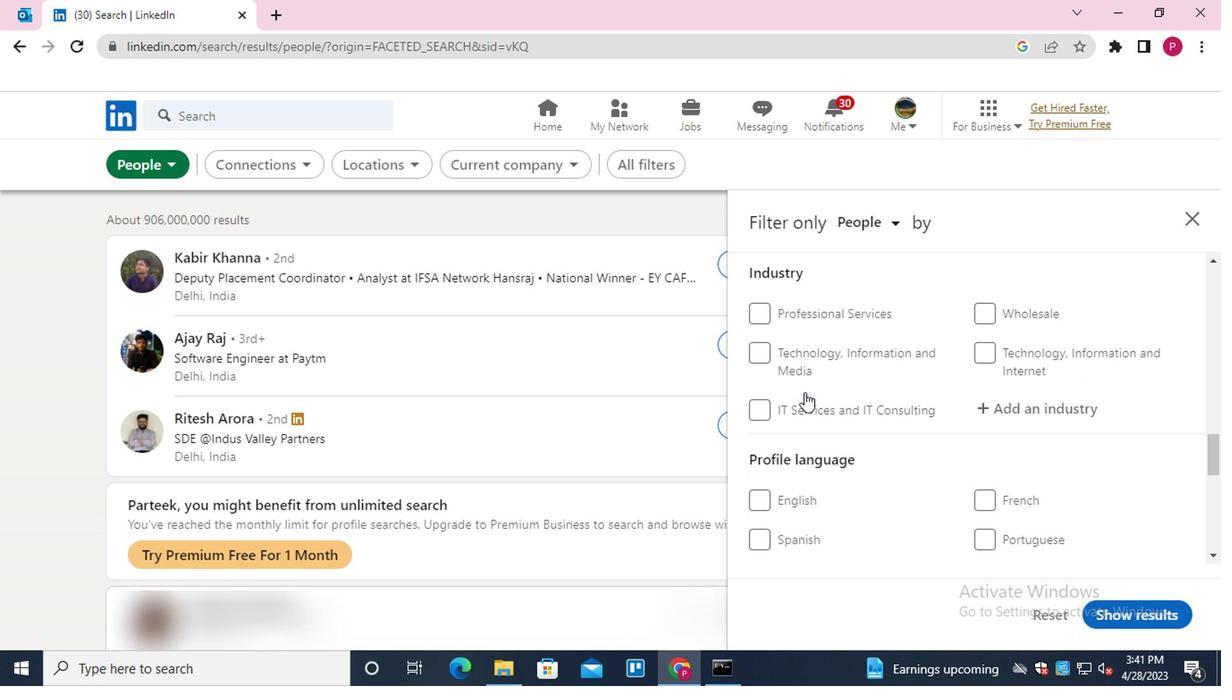
Action: Mouse scrolled (662, 368) with delta (0, 0)
Screenshot: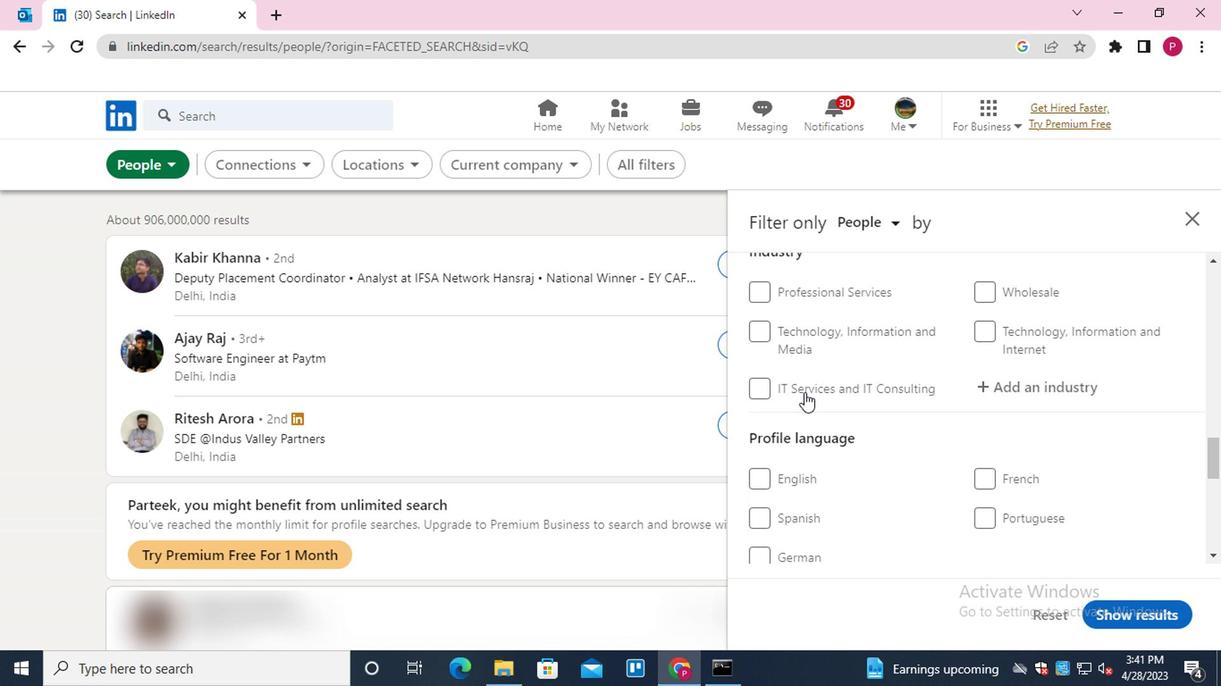 
Action: Mouse scrolled (662, 369) with delta (0, 0)
Screenshot: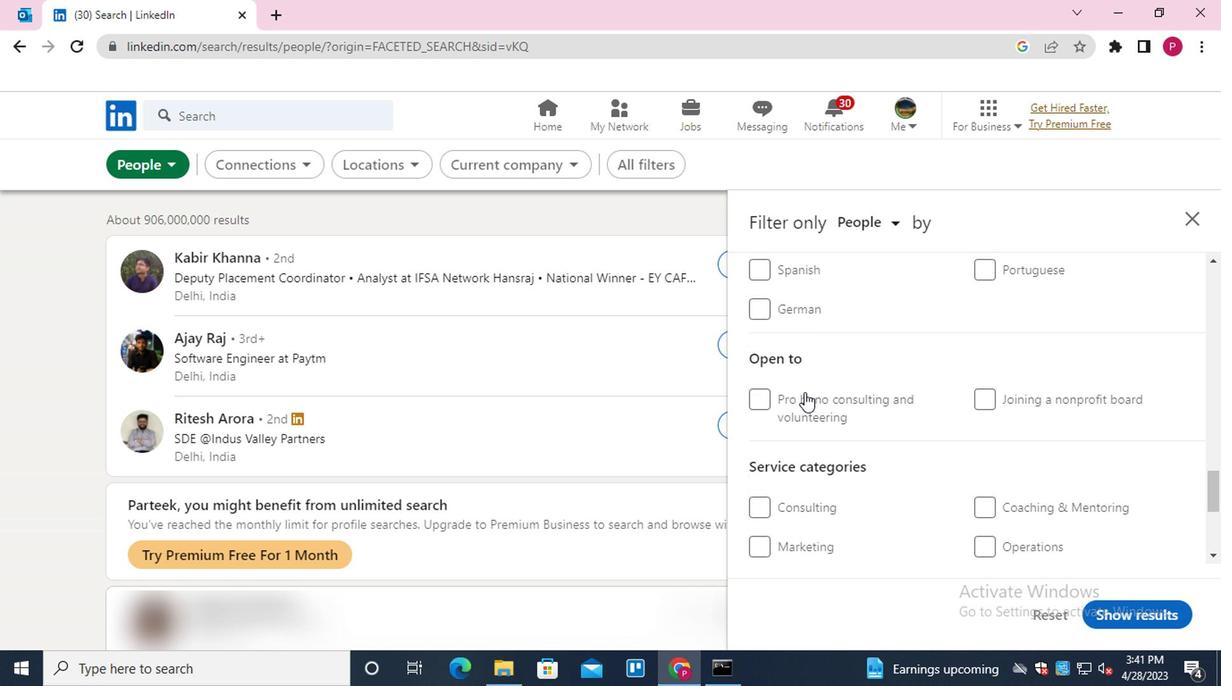 
Action: Mouse moved to (796, 347)
Screenshot: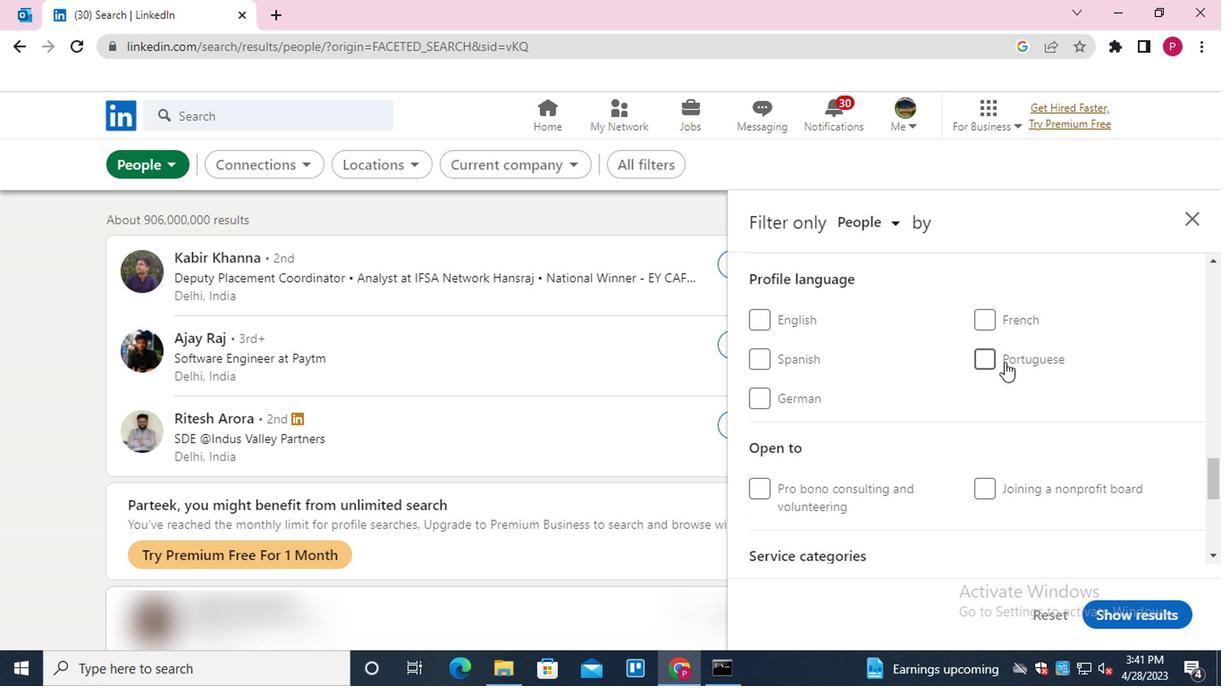 
Action: Mouse pressed left at (796, 347)
Screenshot: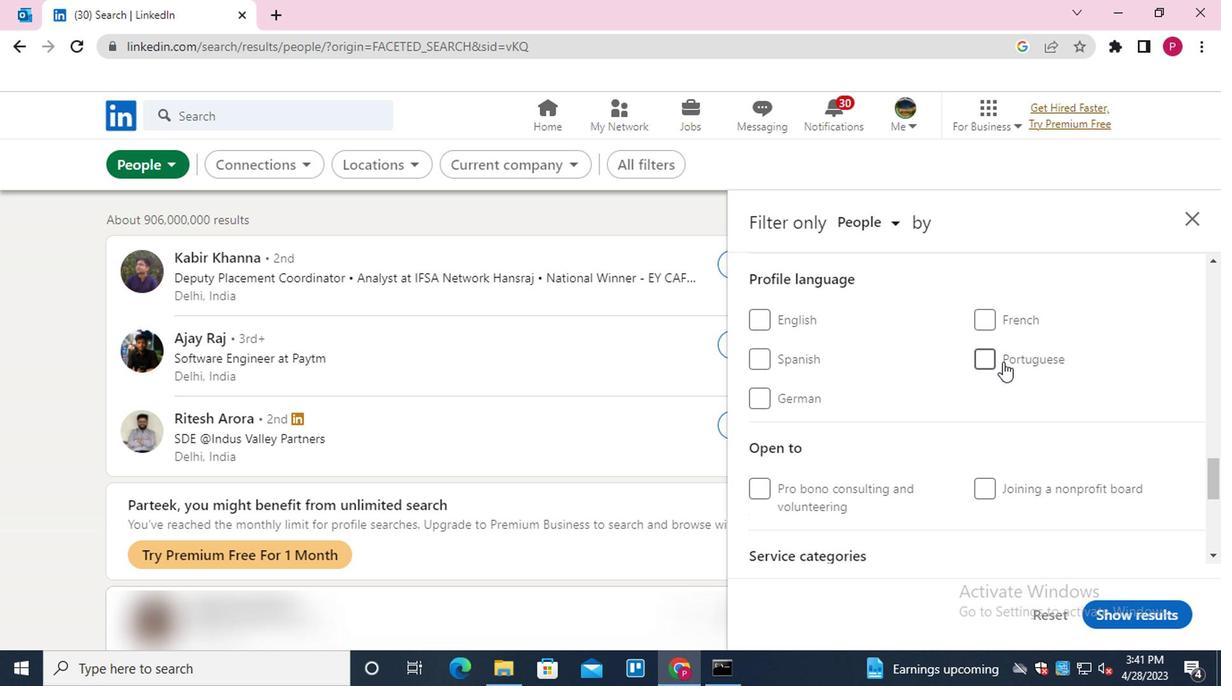 
Action: Mouse moved to (732, 370)
Screenshot: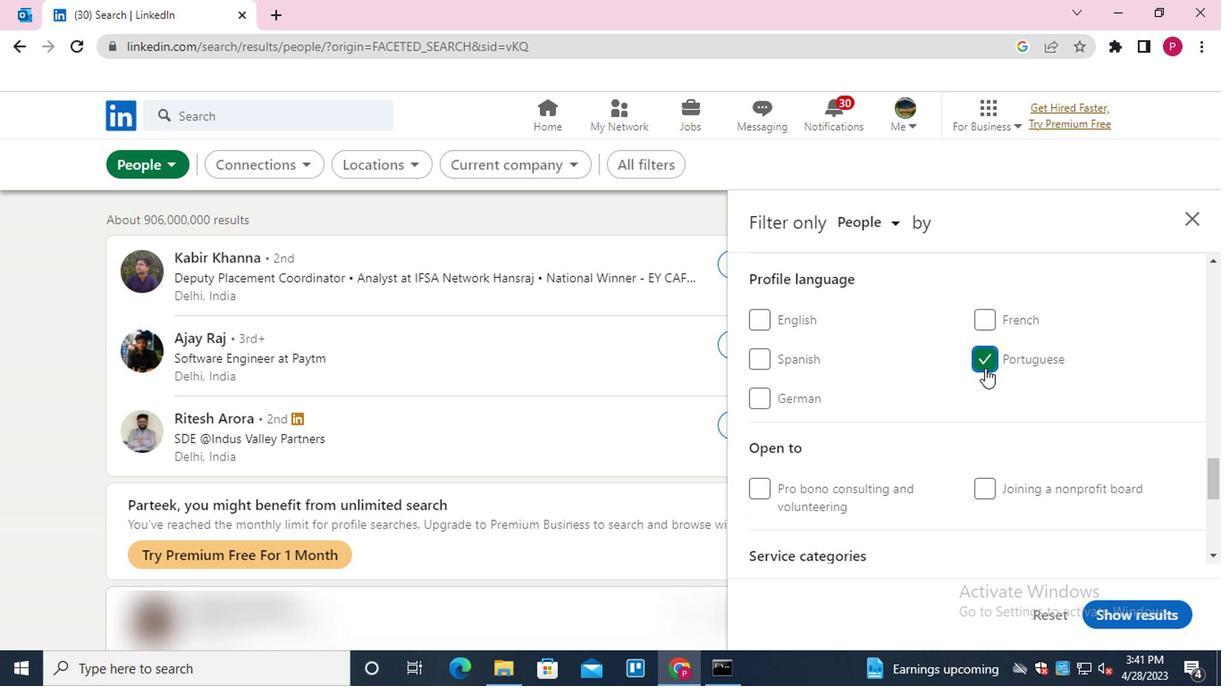 
Action: Mouse scrolled (732, 370) with delta (0, 0)
Screenshot: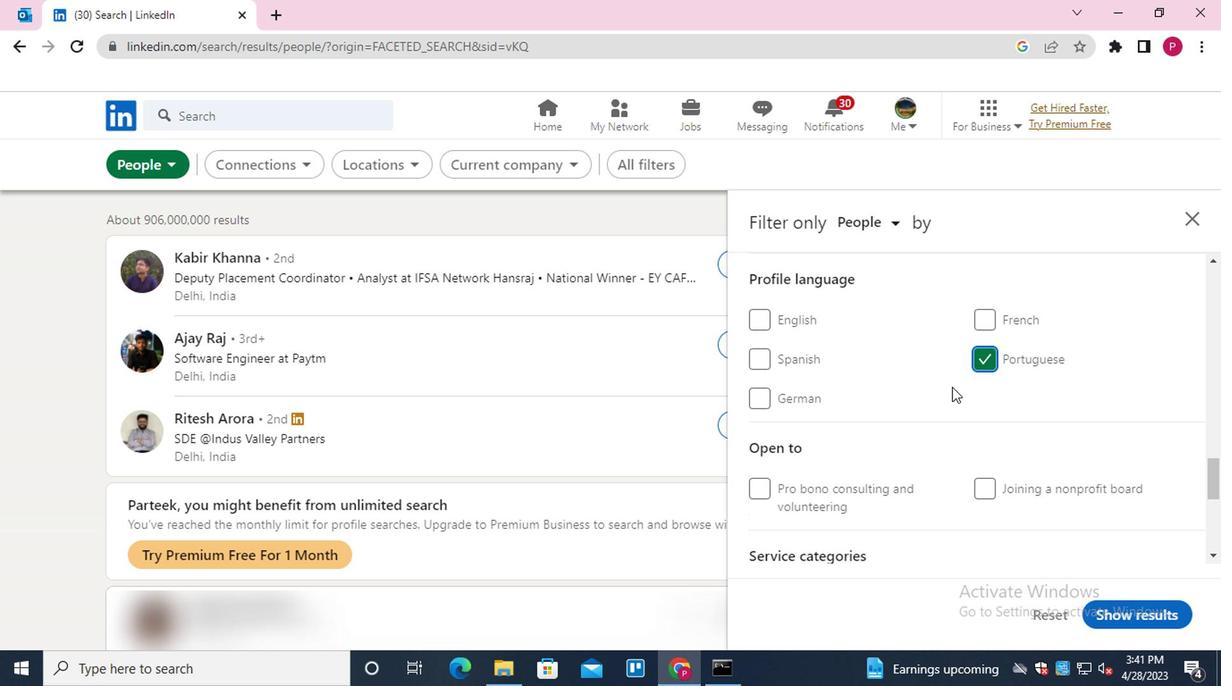 
Action: Mouse scrolled (732, 370) with delta (0, 0)
Screenshot: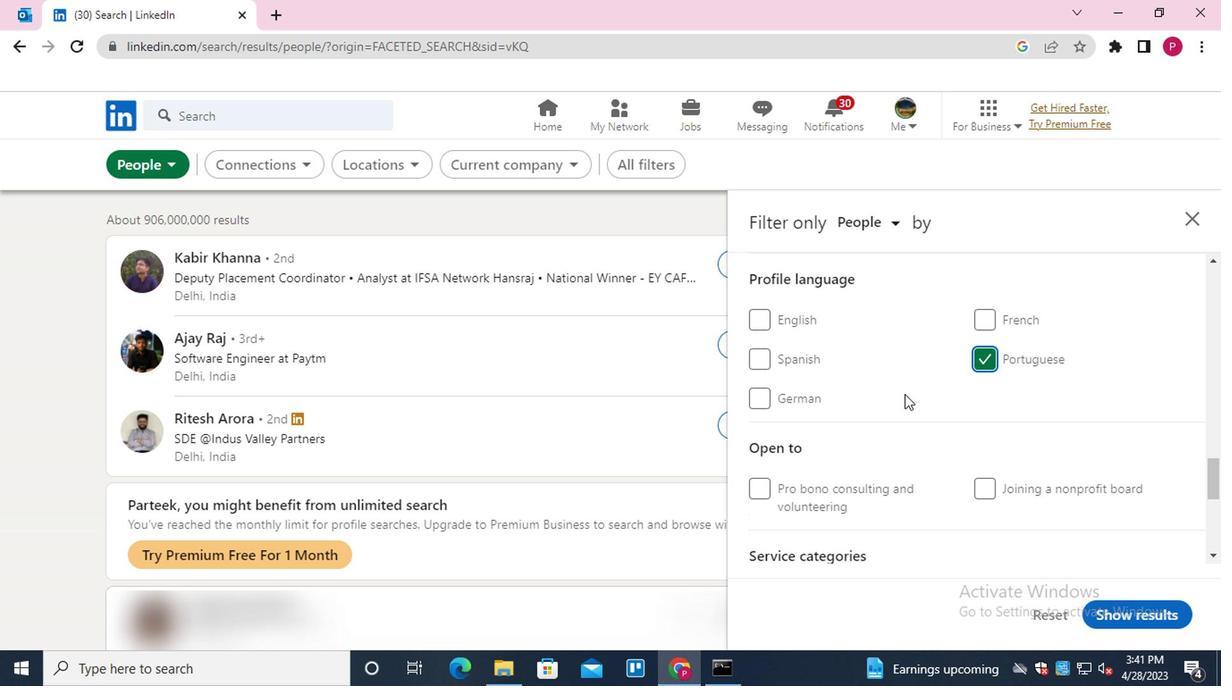 
Action: Mouse scrolled (732, 370) with delta (0, 0)
Screenshot: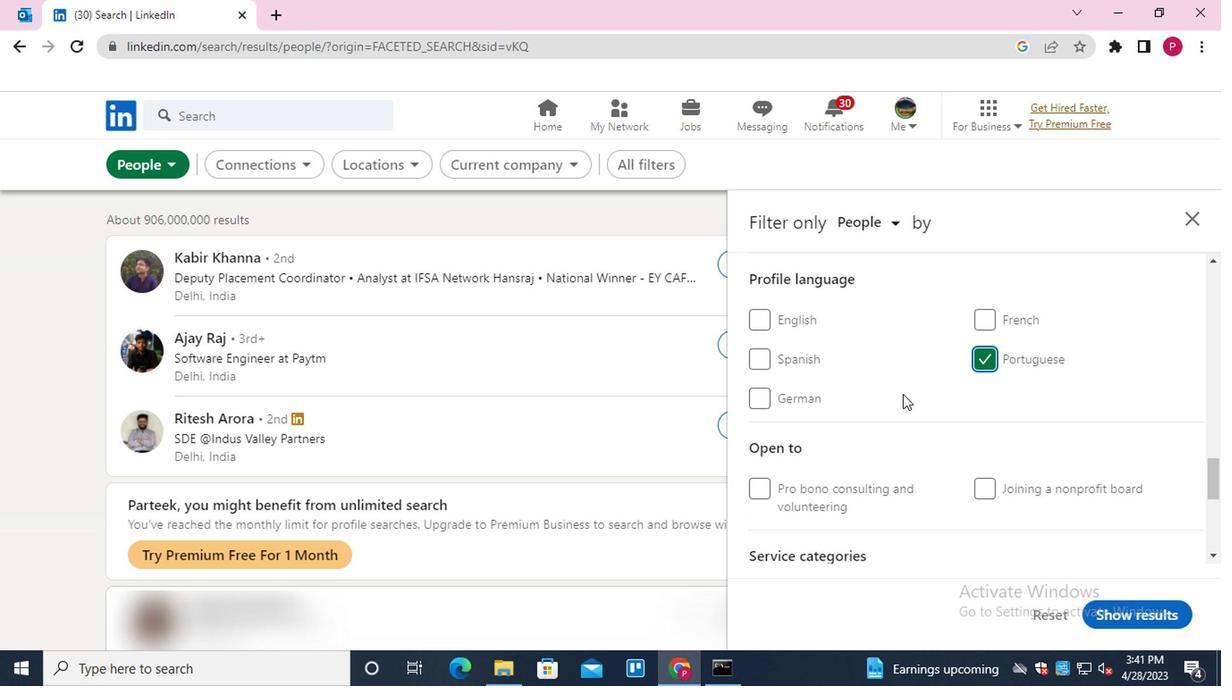 
Action: Mouse scrolled (732, 370) with delta (0, 0)
Screenshot: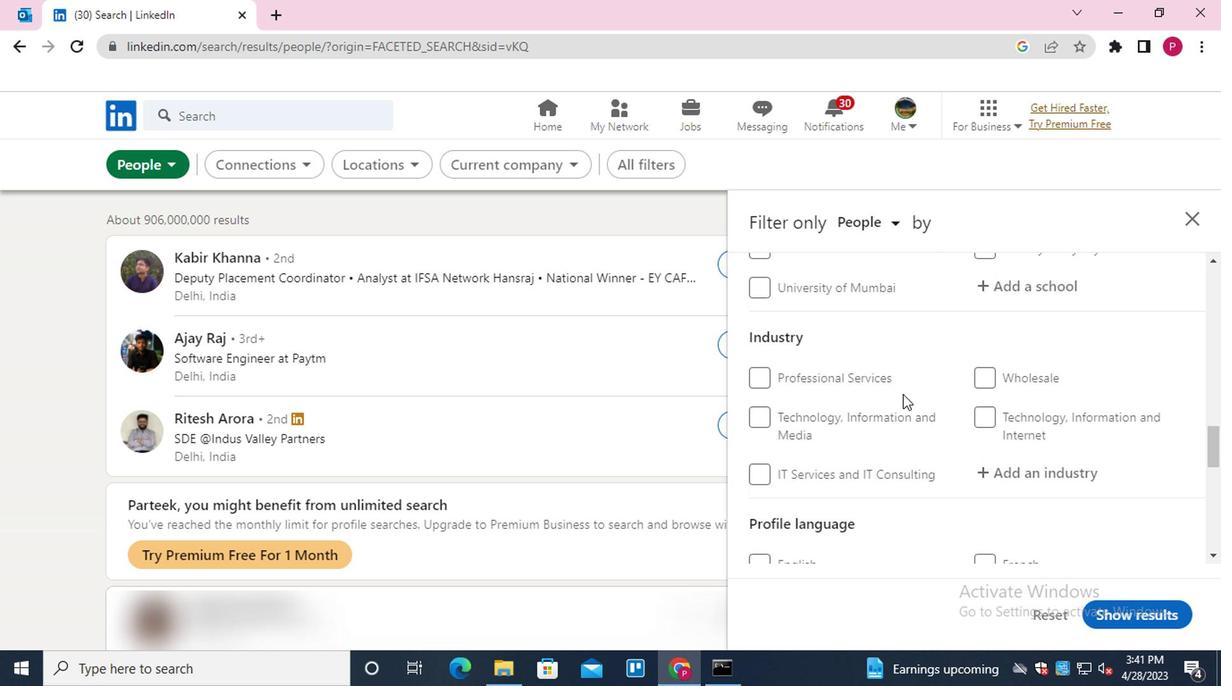 
Action: Mouse scrolled (732, 370) with delta (0, 0)
Screenshot: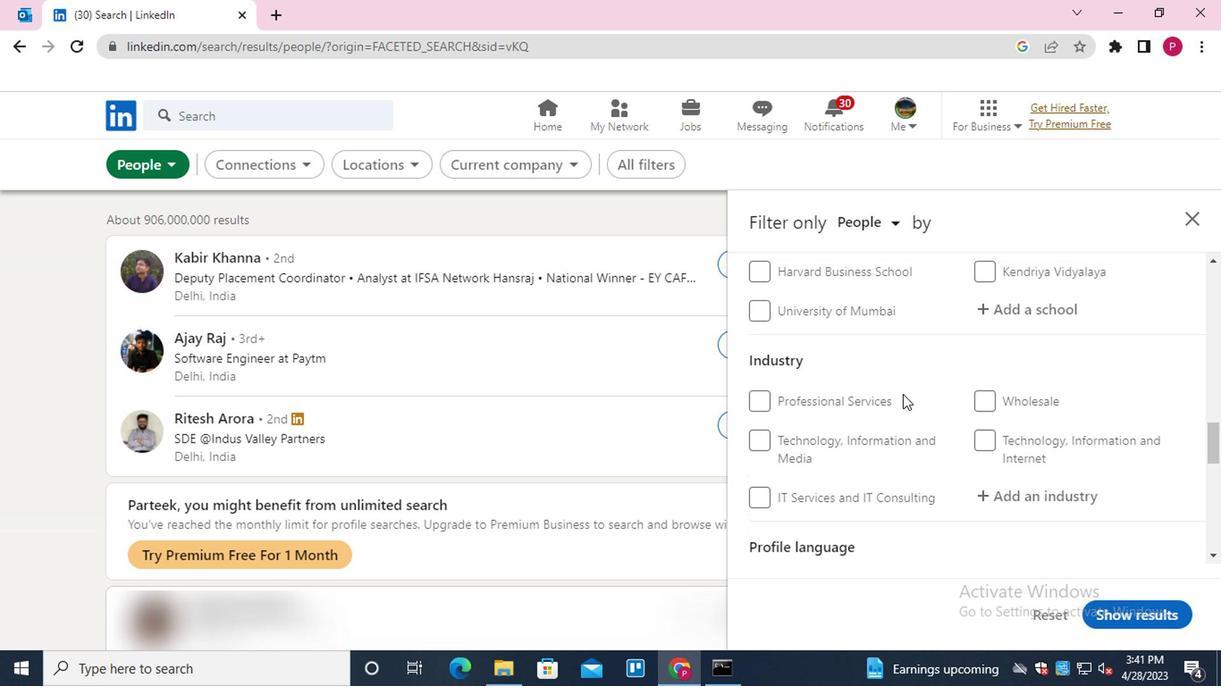 
Action: Mouse scrolled (732, 370) with delta (0, 0)
Screenshot: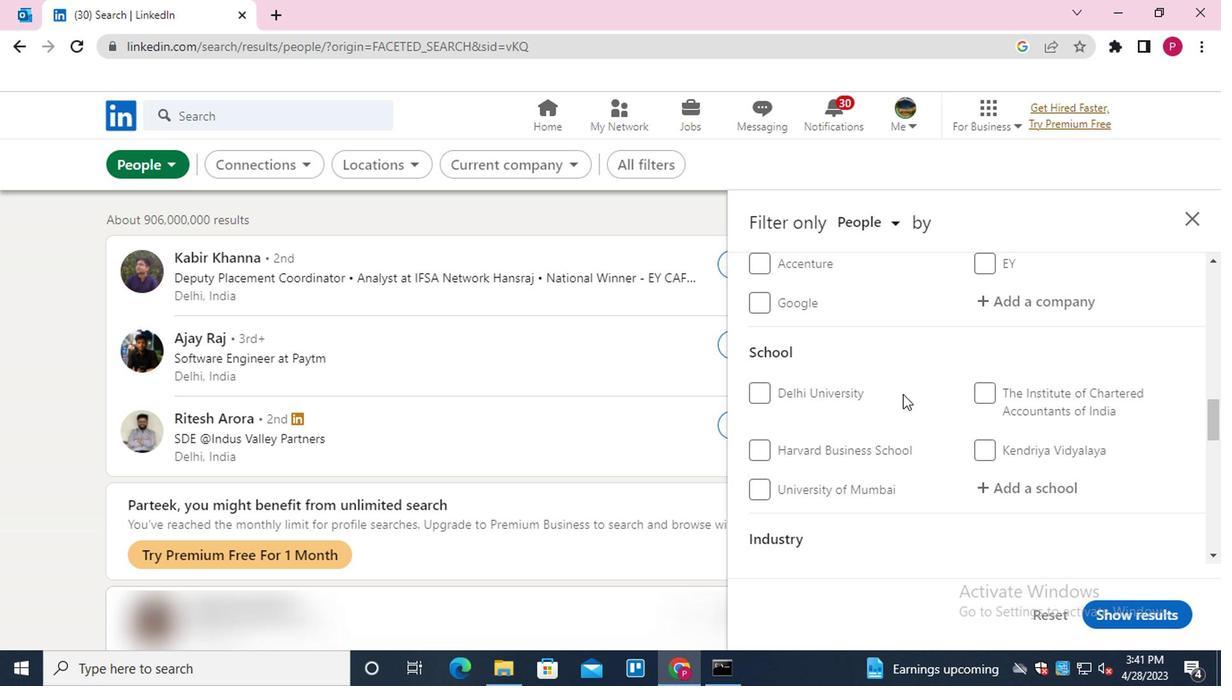 
Action: Mouse scrolled (732, 370) with delta (0, 0)
Screenshot: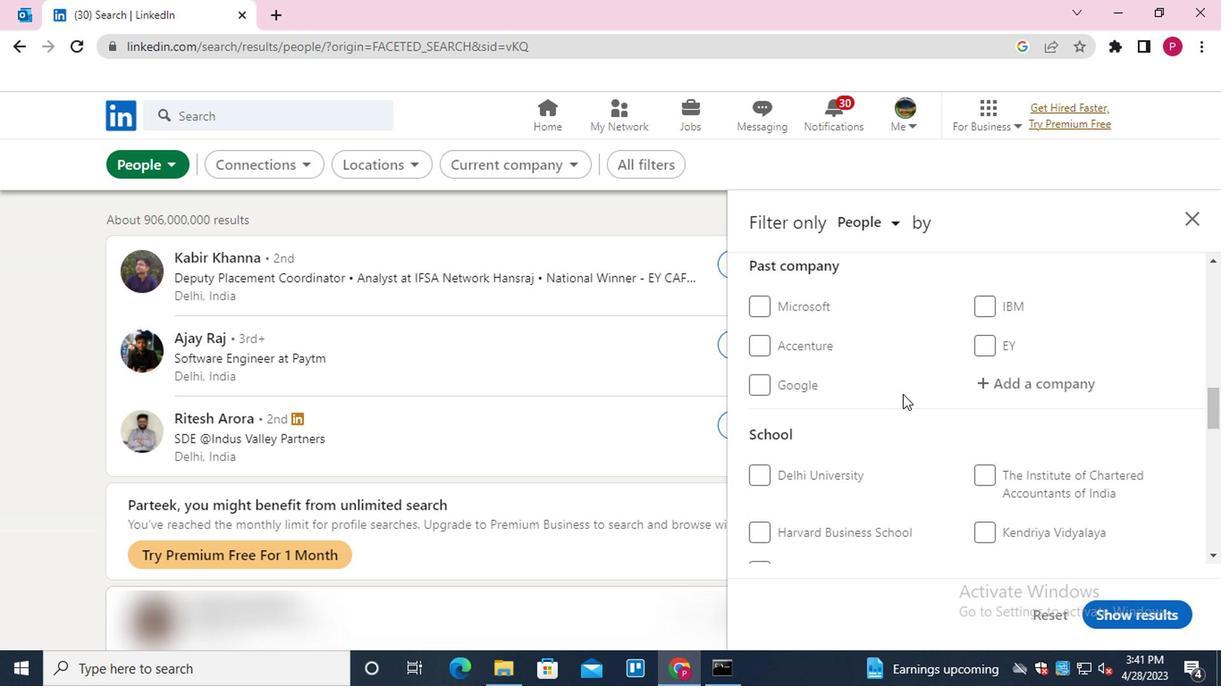 
Action: Mouse scrolled (732, 370) with delta (0, 0)
Screenshot: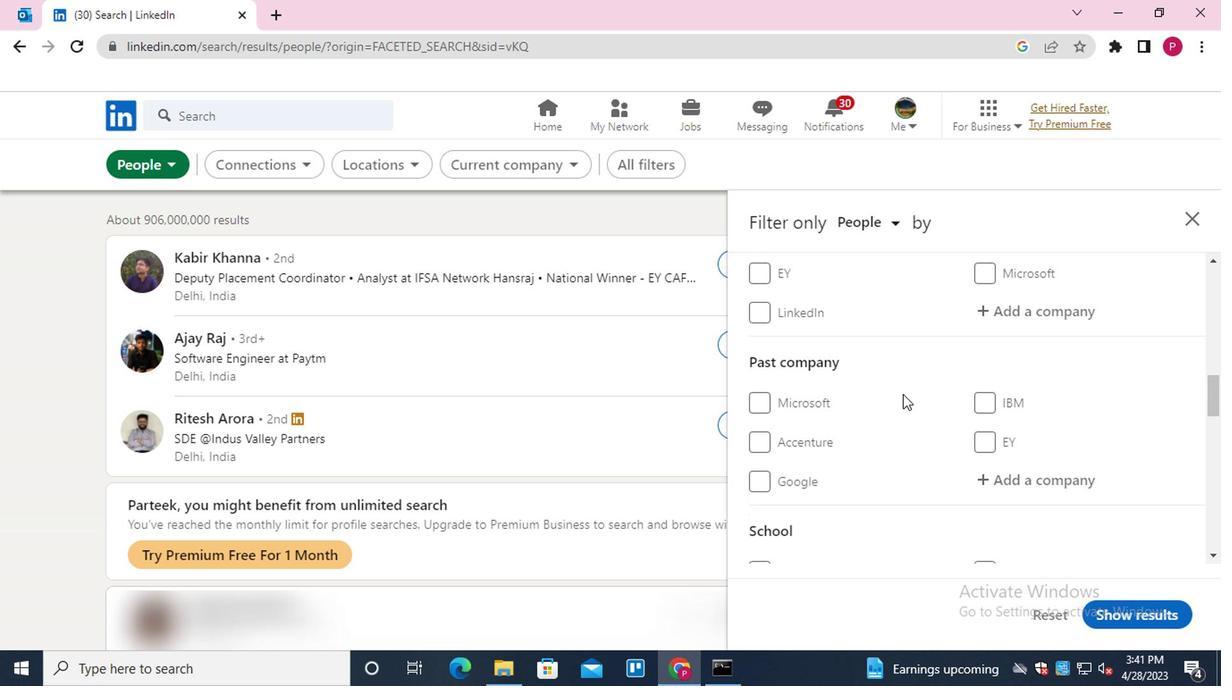 
Action: Mouse moved to (812, 374)
Screenshot: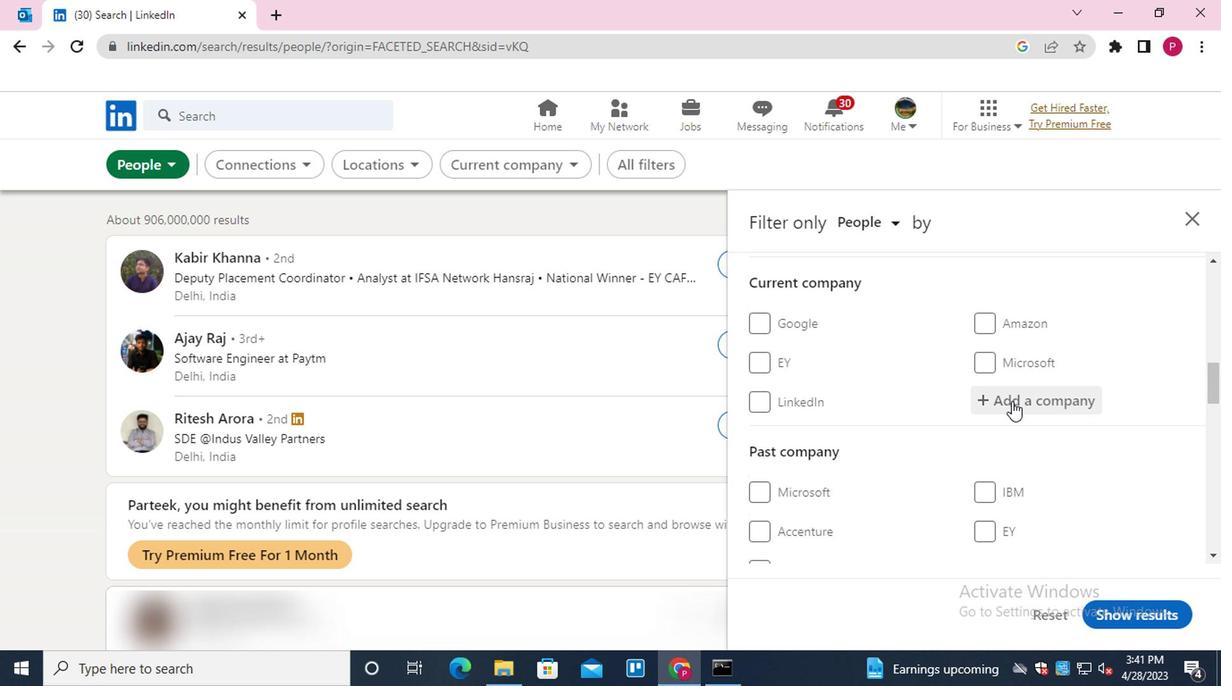 
Action: Mouse pressed left at (812, 374)
Screenshot: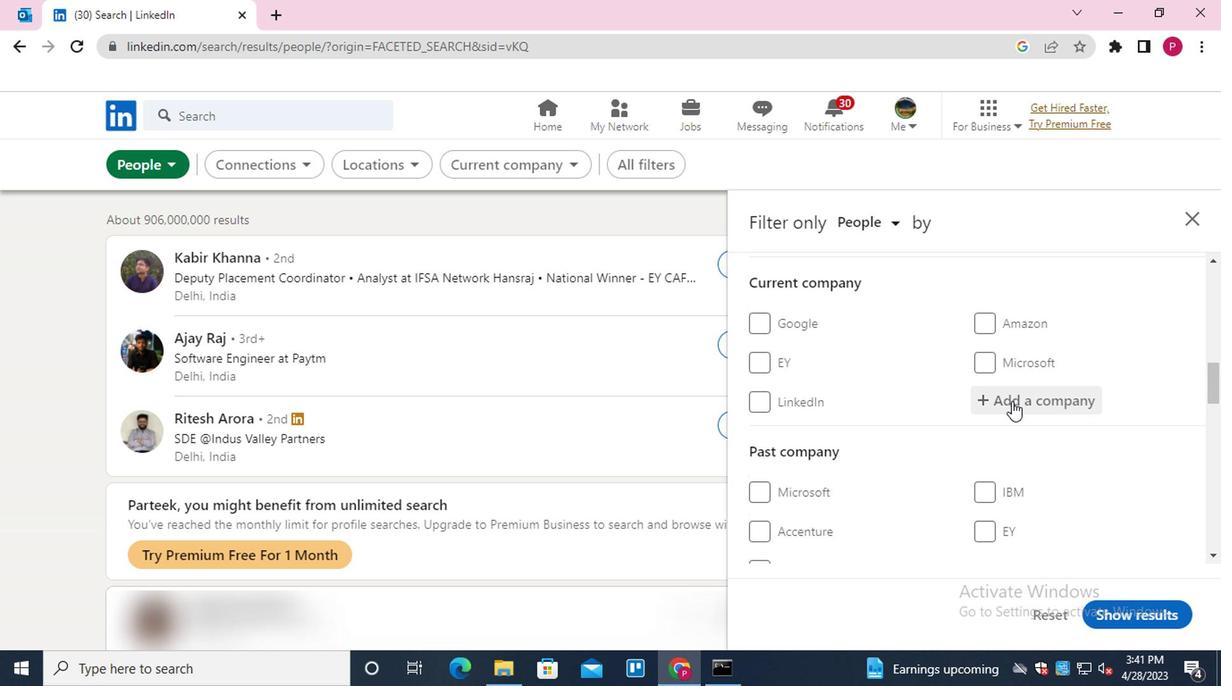 
Action: Mouse moved to (805, 370)
Screenshot: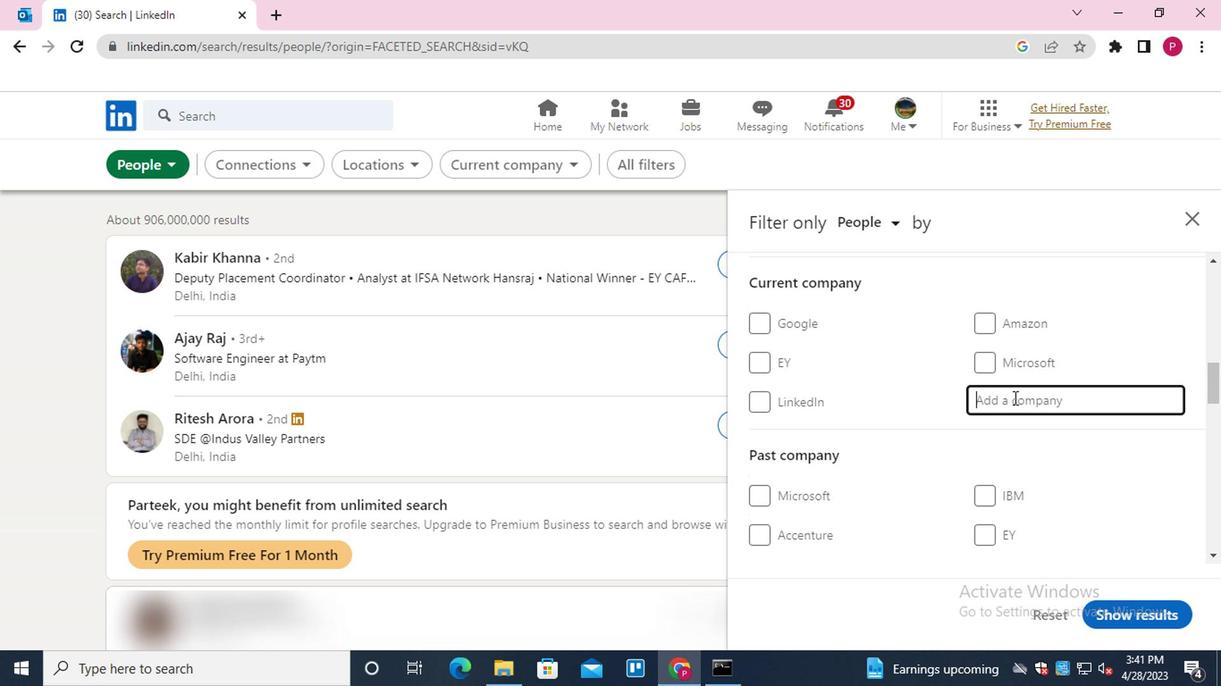 
Action: Key pressed <Key.shift><Key.shift><Key.shift><Key.shift>GI<Key.space><Key.shift><Key.shift><Key.shift><Key.down><Key.enter>
Screenshot: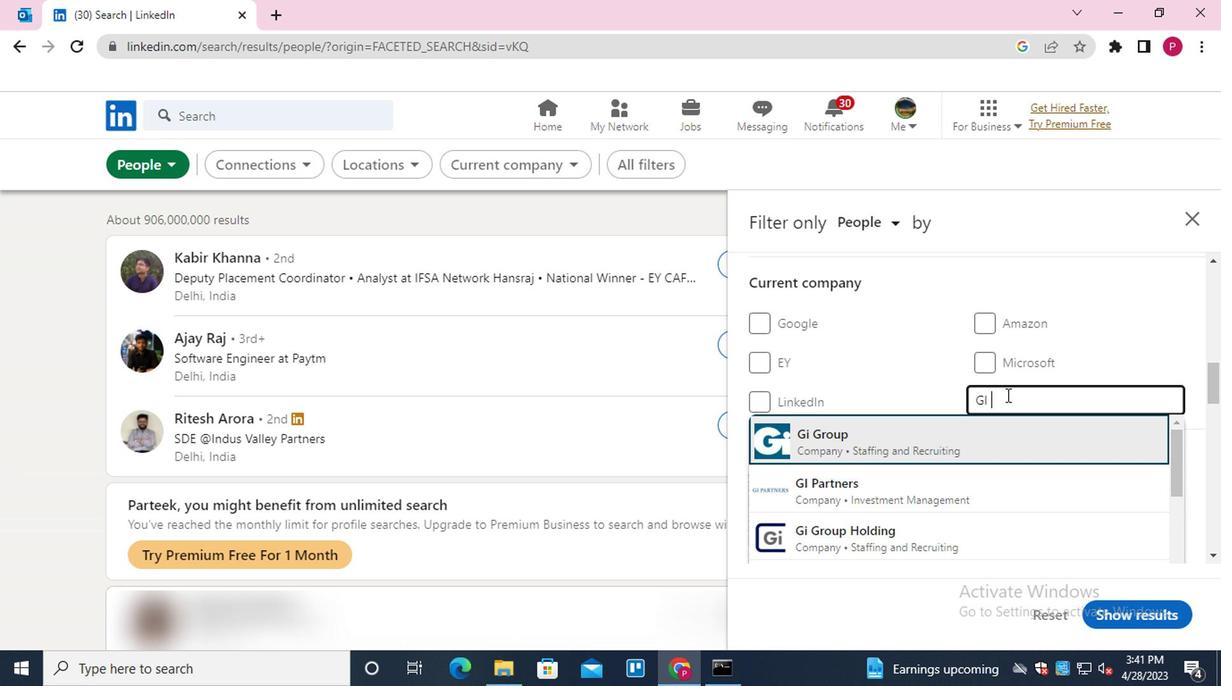 
Action: Mouse moved to (804, 370)
Screenshot: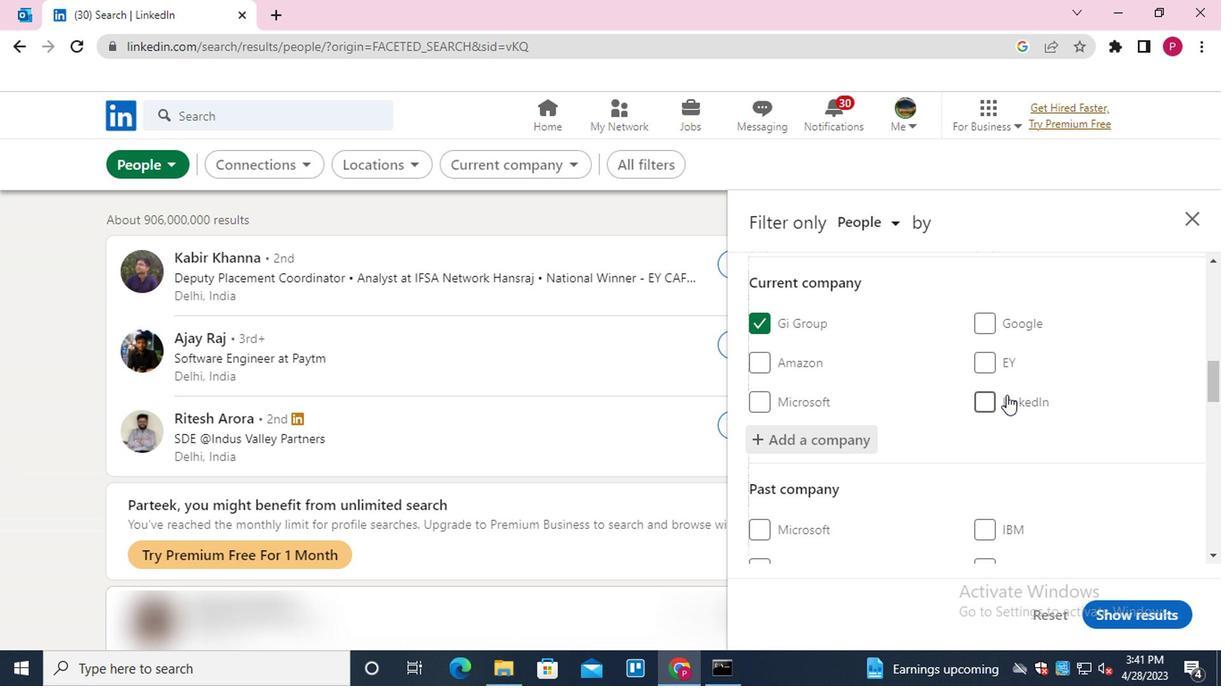 
Action: Mouse scrolled (804, 369) with delta (0, 0)
Screenshot: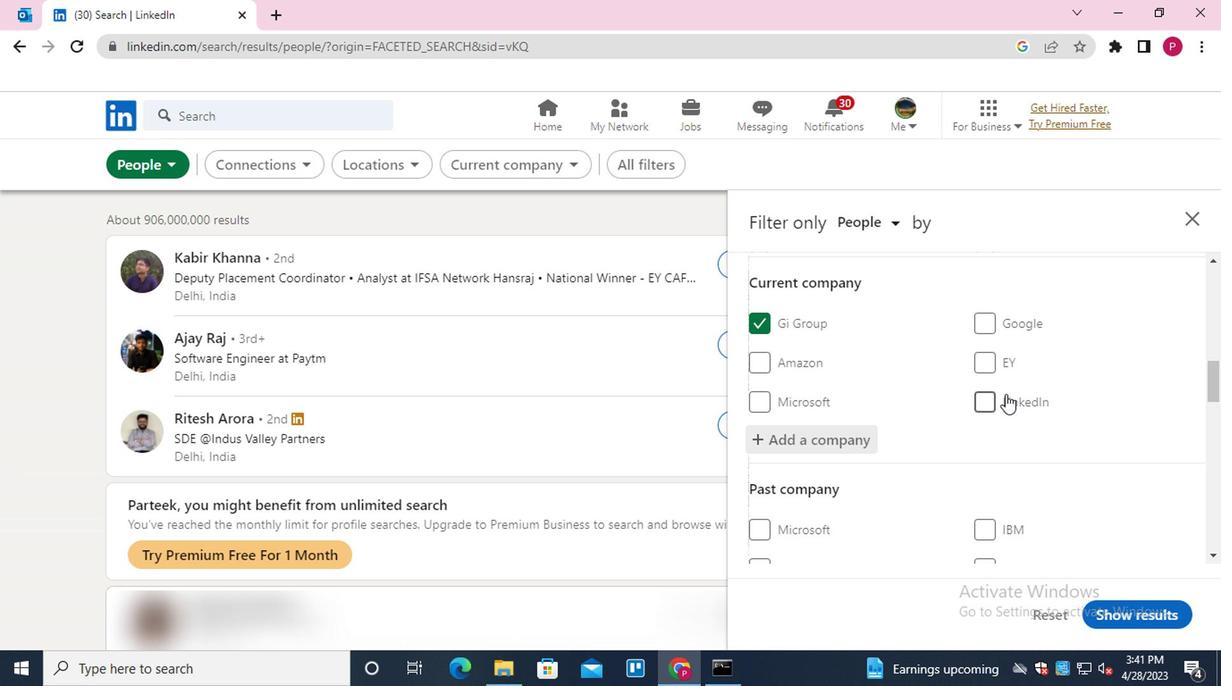 
Action: Mouse scrolled (804, 369) with delta (0, 0)
Screenshot: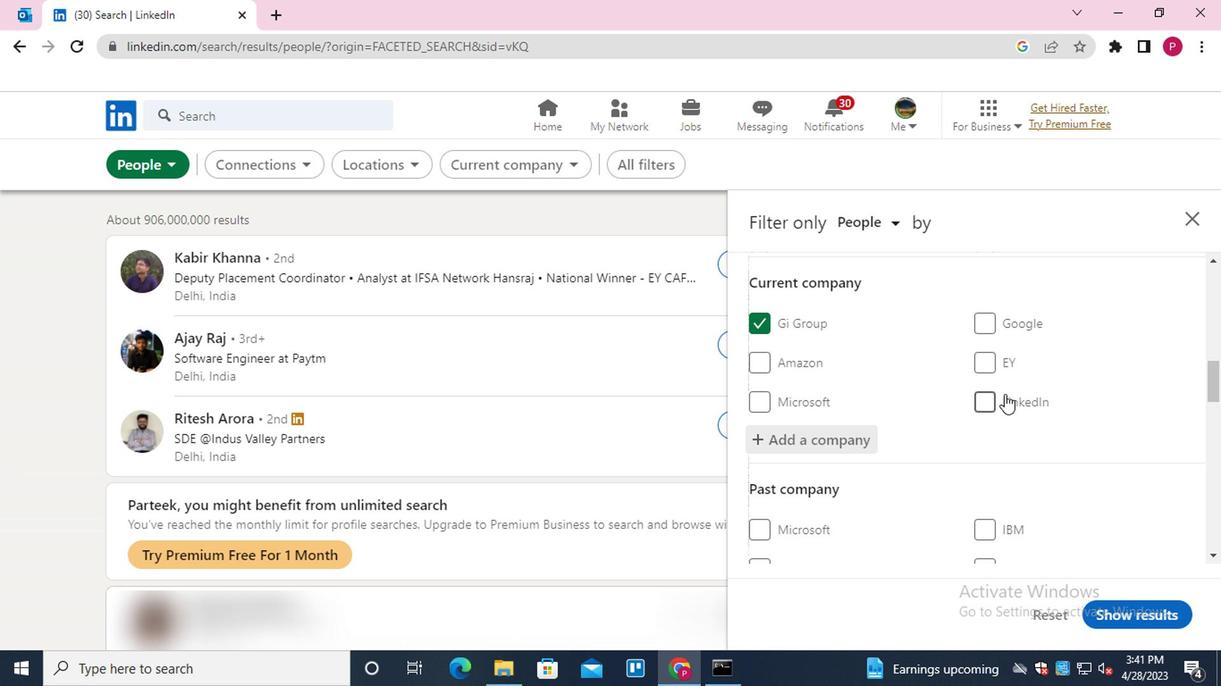 
Action: Mouse scrolled (804, 369) with delta (0, 0)
Screenshot: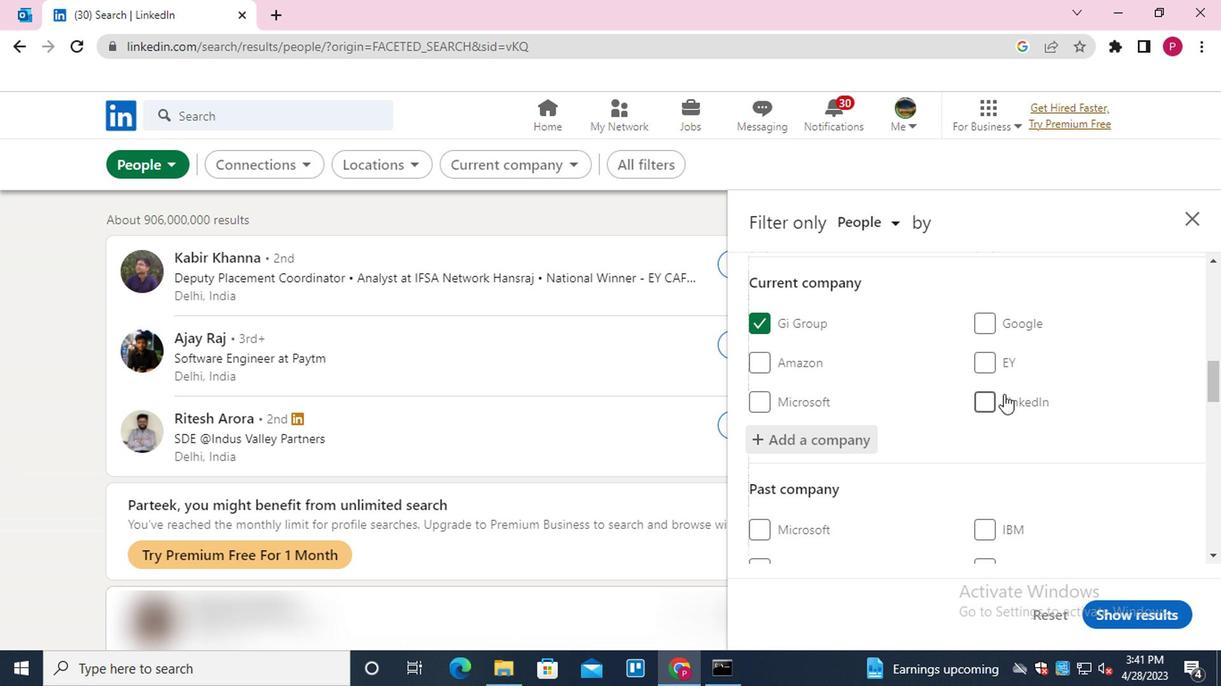 
Action: Mouse moved to (802, 370)
Screenshot: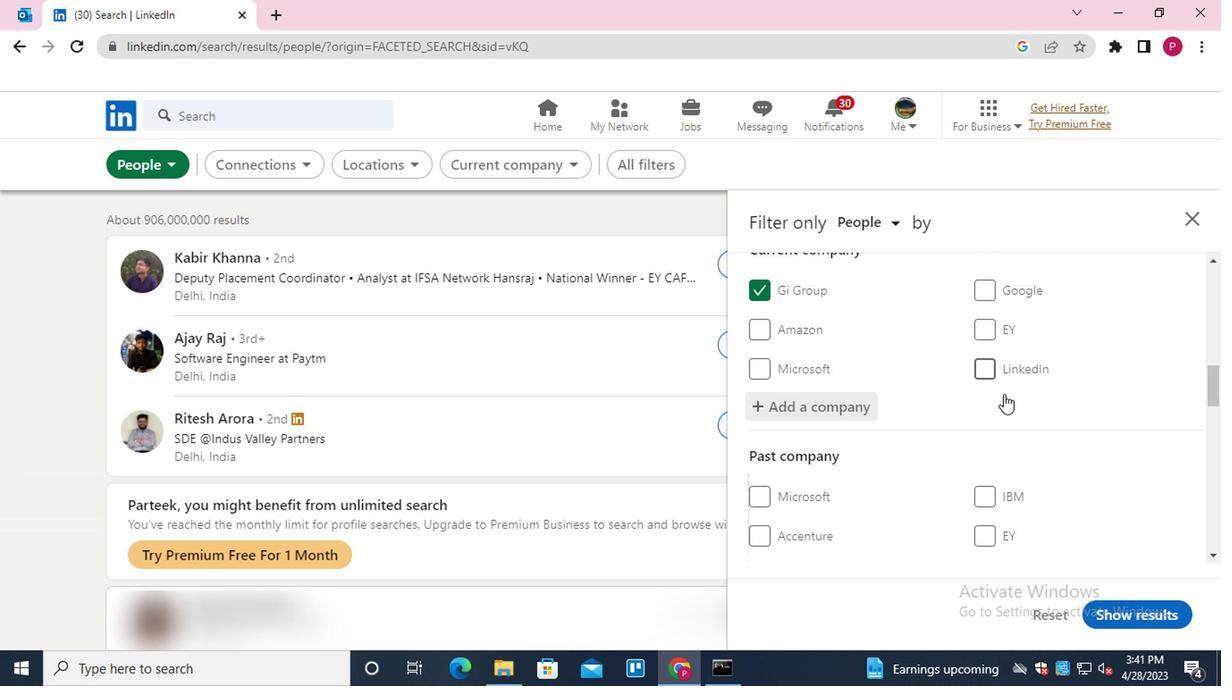 
Action: Mouse scrolled (802, 370) with delta (0, 0)
Screenshot: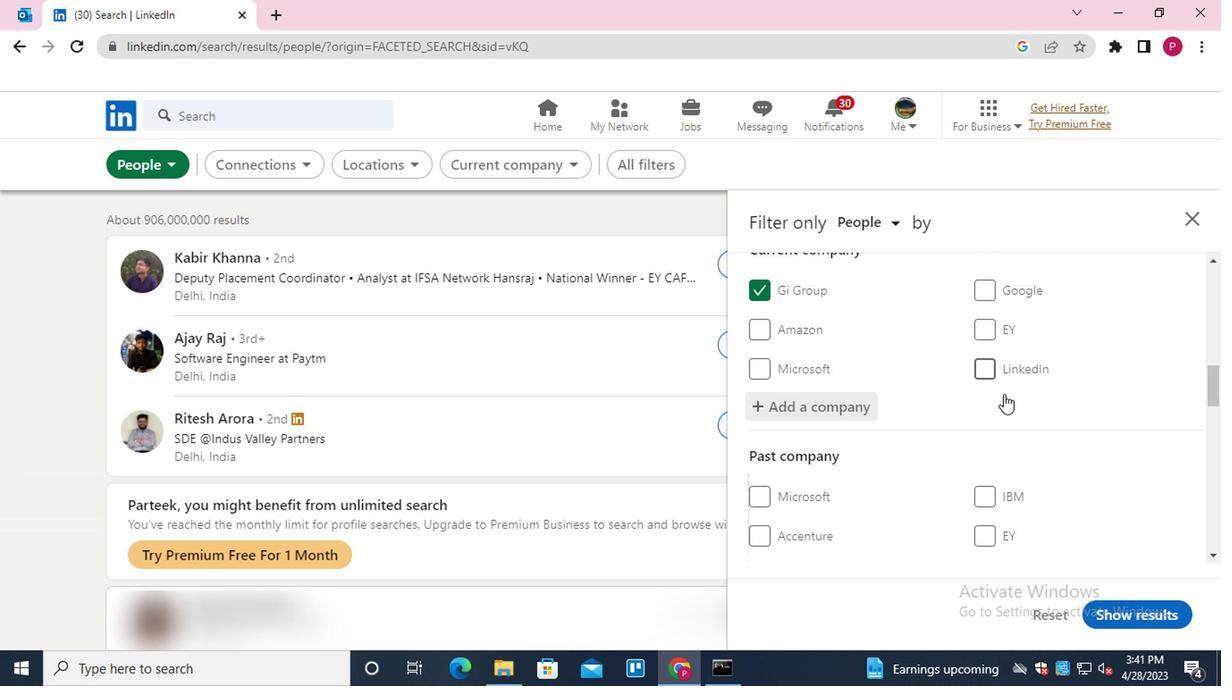 
Action: Mouse scrolled (802, 370) with delta (0, 0)
Screenshot: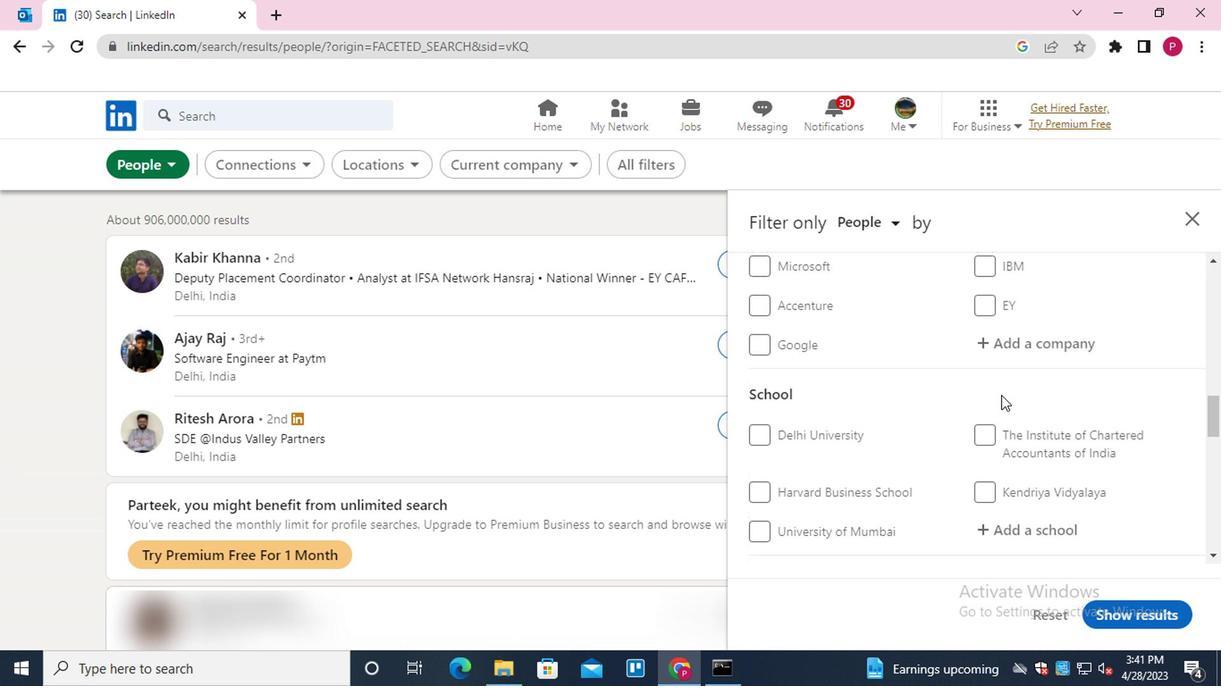 
Action: Mouse scrolled (802, 370) with delta (0, 0)
Screenshot: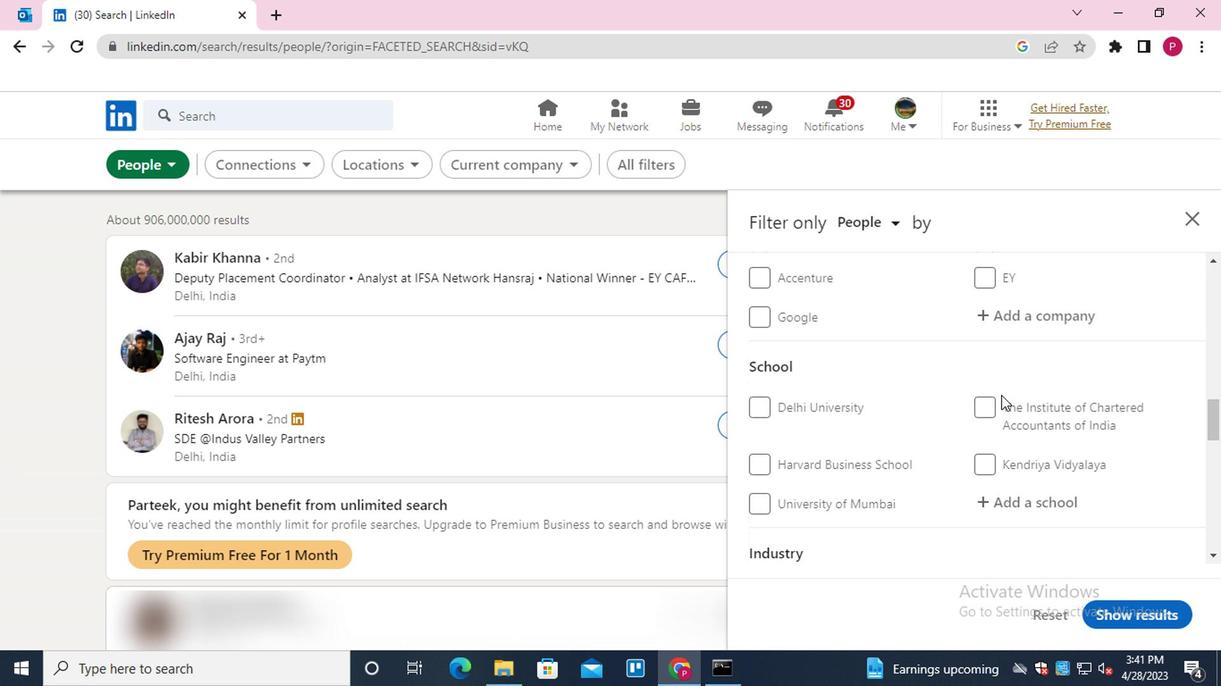 
Action: Mouse moved to (831, 276)
Screenshot: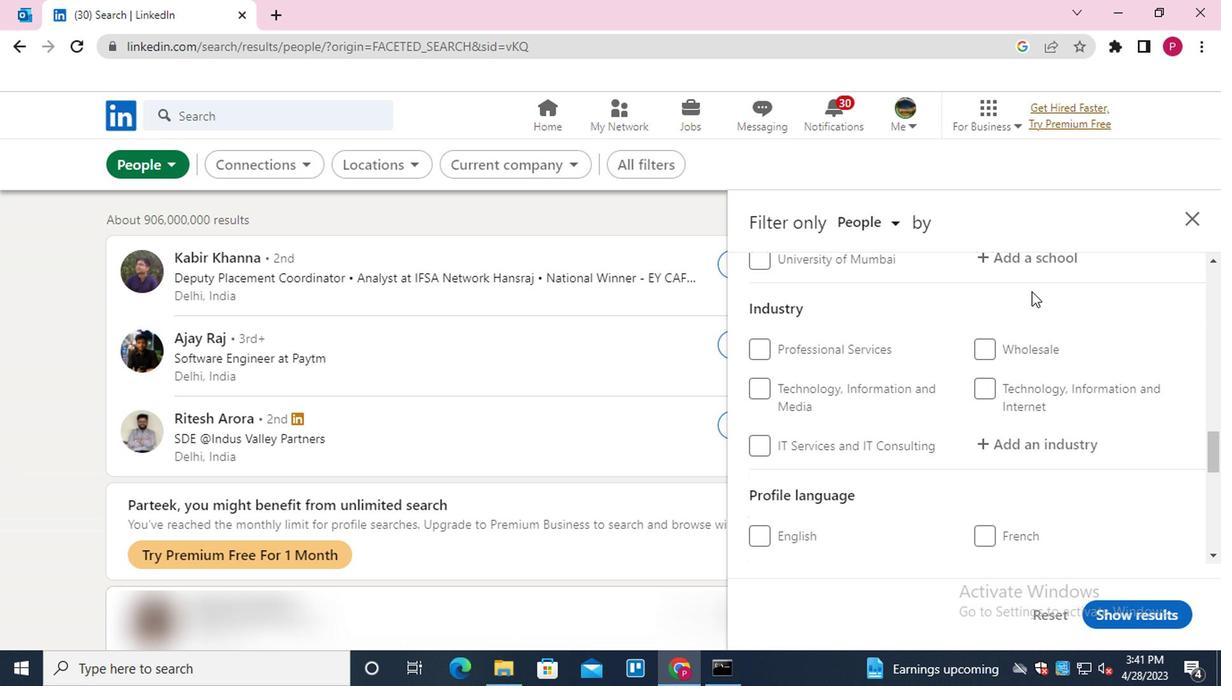 
Action: Mouse pressed left at (831, 276)
Screenshot: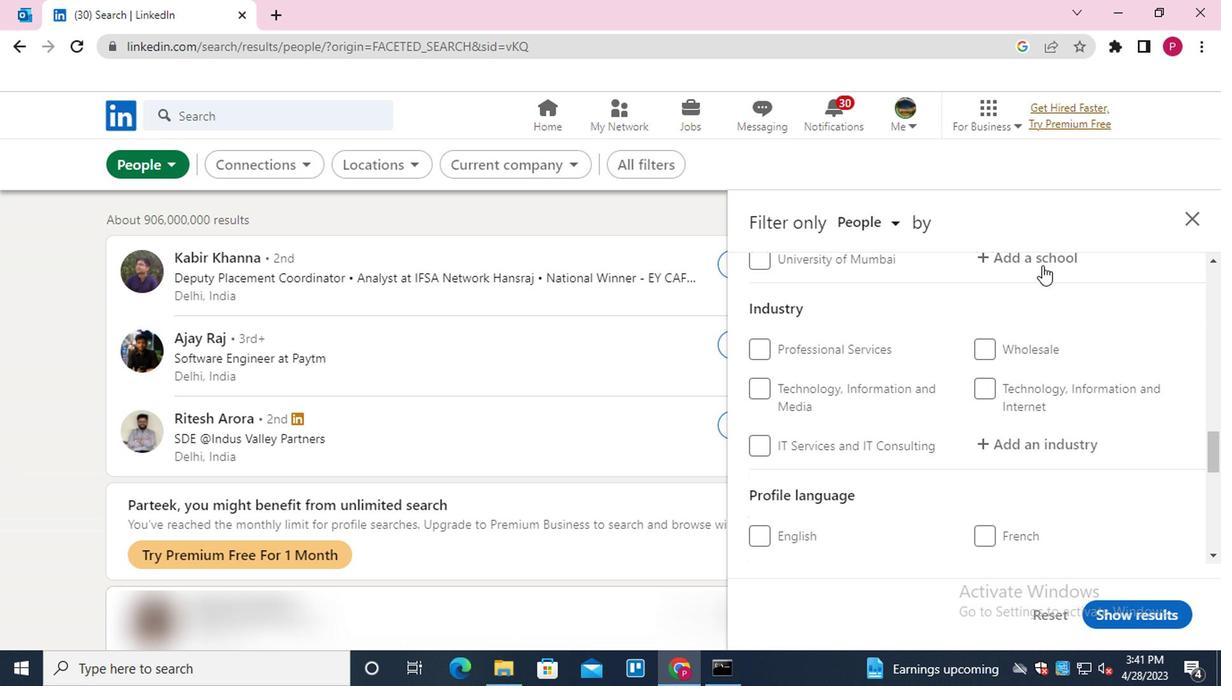 
Action: Key pressed <Key.shift><Key.shift><Key.shift><Key.shift><Key.shift><Key.shift><Key.shift><Key.shift><Key.shift><Key.shift><Key.shift><Key.shift><Key.shift><Key.shift><Key.shift><Key.shift><Key.shift><Key.shift><Key.shift><Key.shift><Key.shift>NETAJI<Key.space><Key.shift>SUBHASH<Key.space>
Screenshot: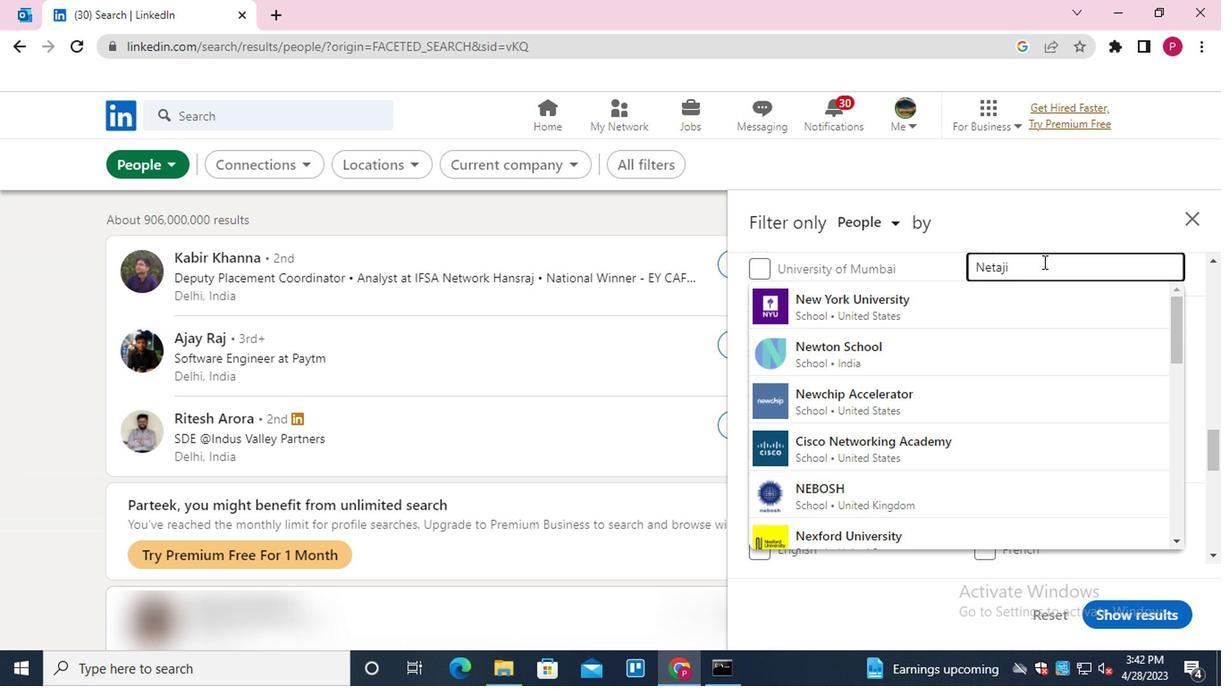 
Action: Mouse moved to (831, 276)
Screenshot: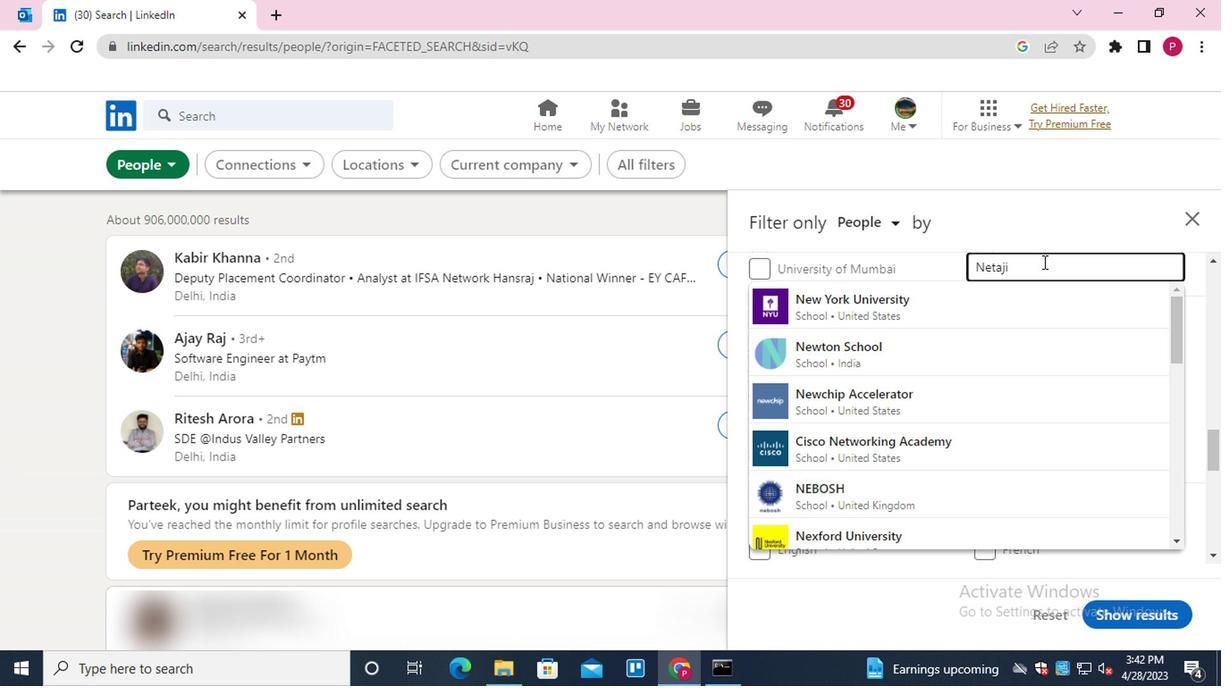 
Action: Key pressed <Key.down><Key.down><Key.up><Key.down><Key.enter>
Screenshot: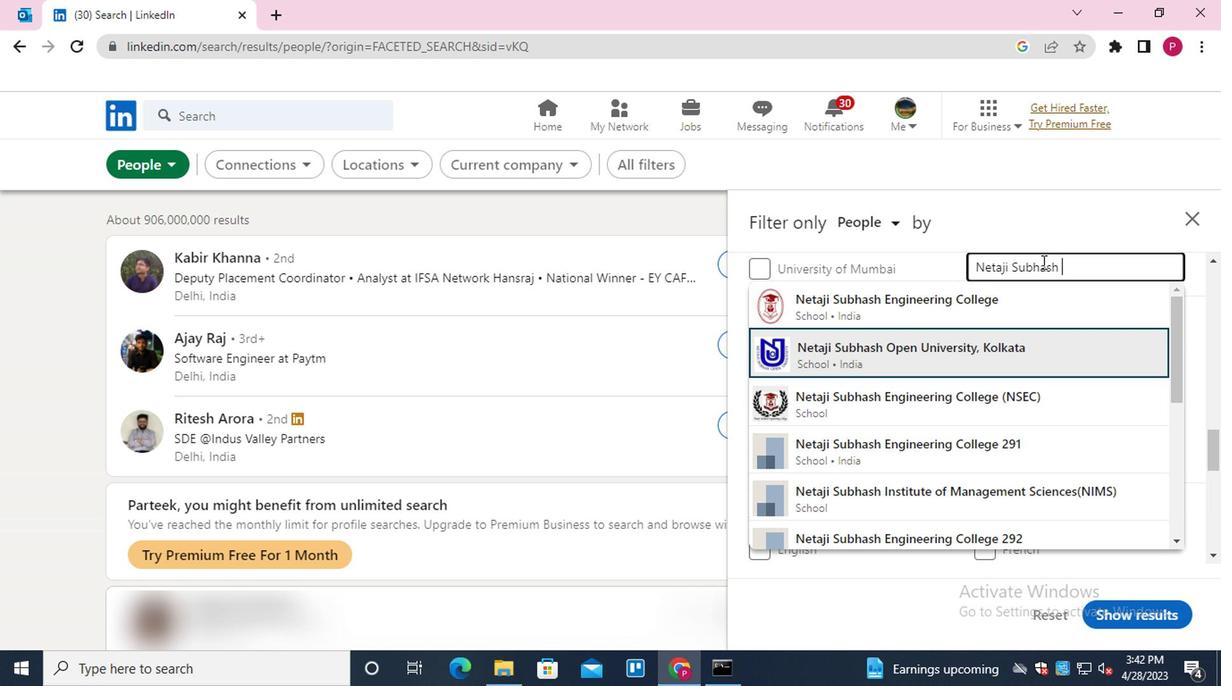 
Action: Mouse moved to (777, 360)
Screenshot: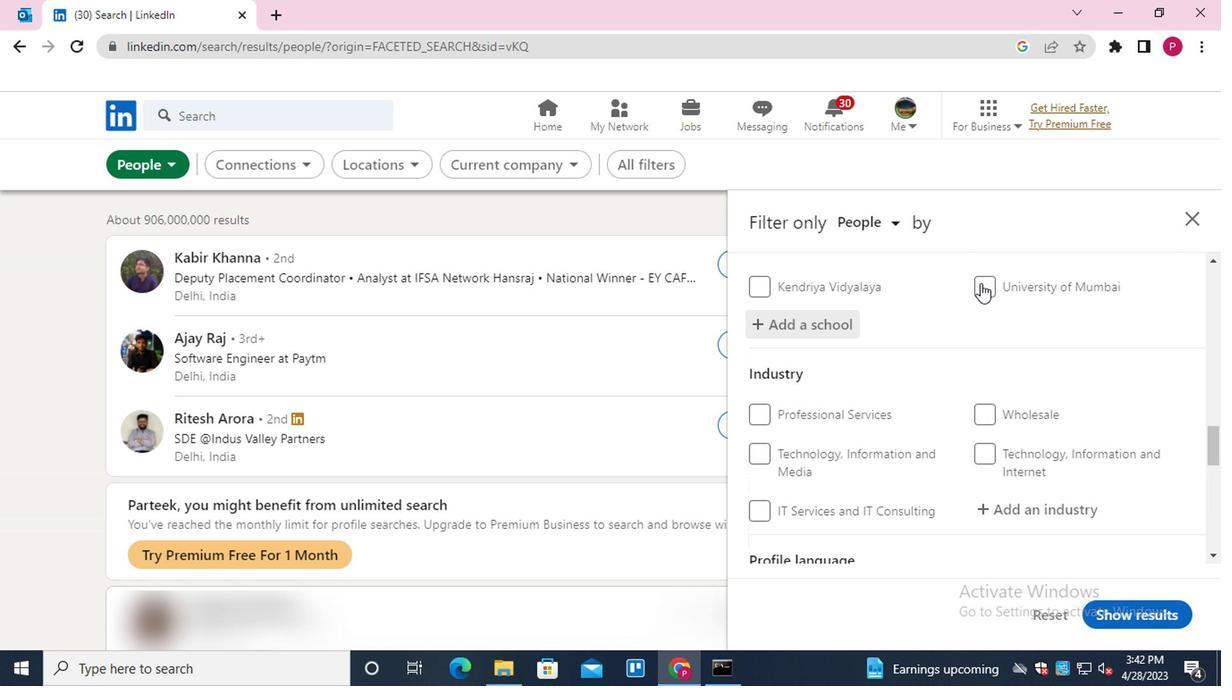 
Action: Mouse scrolled (777, 359) with delta (0, 0)
Screenshot: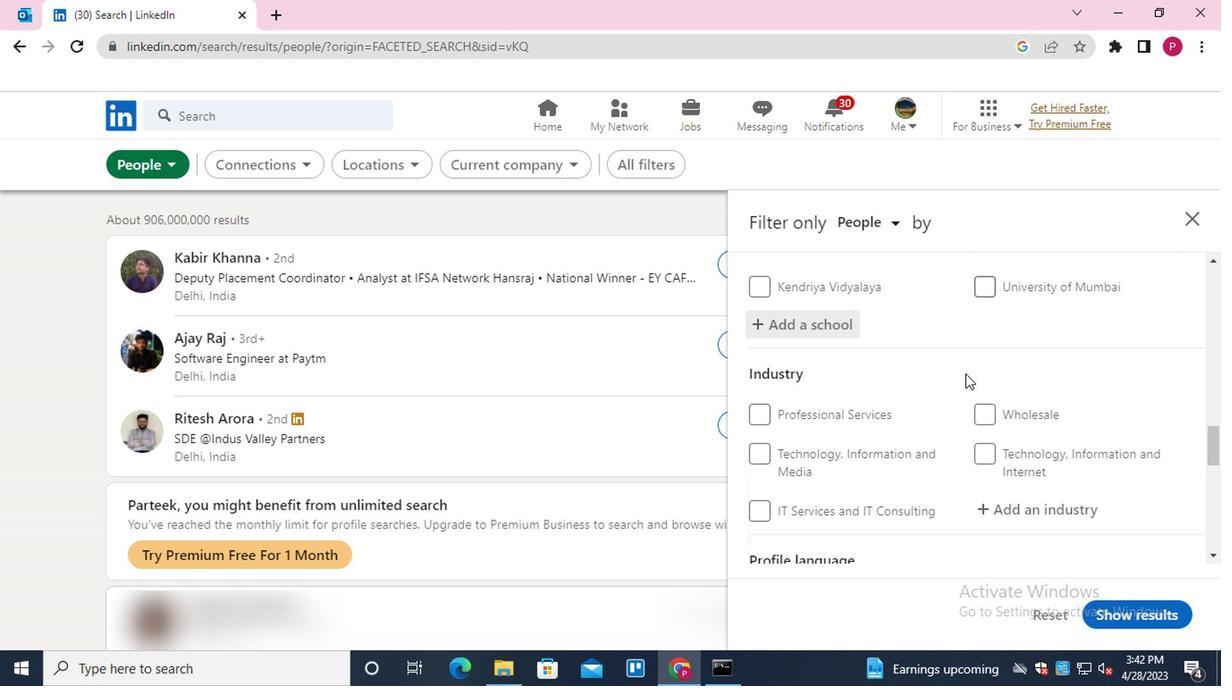 
Action: Mouse moved to (777, 362)
Screenshot: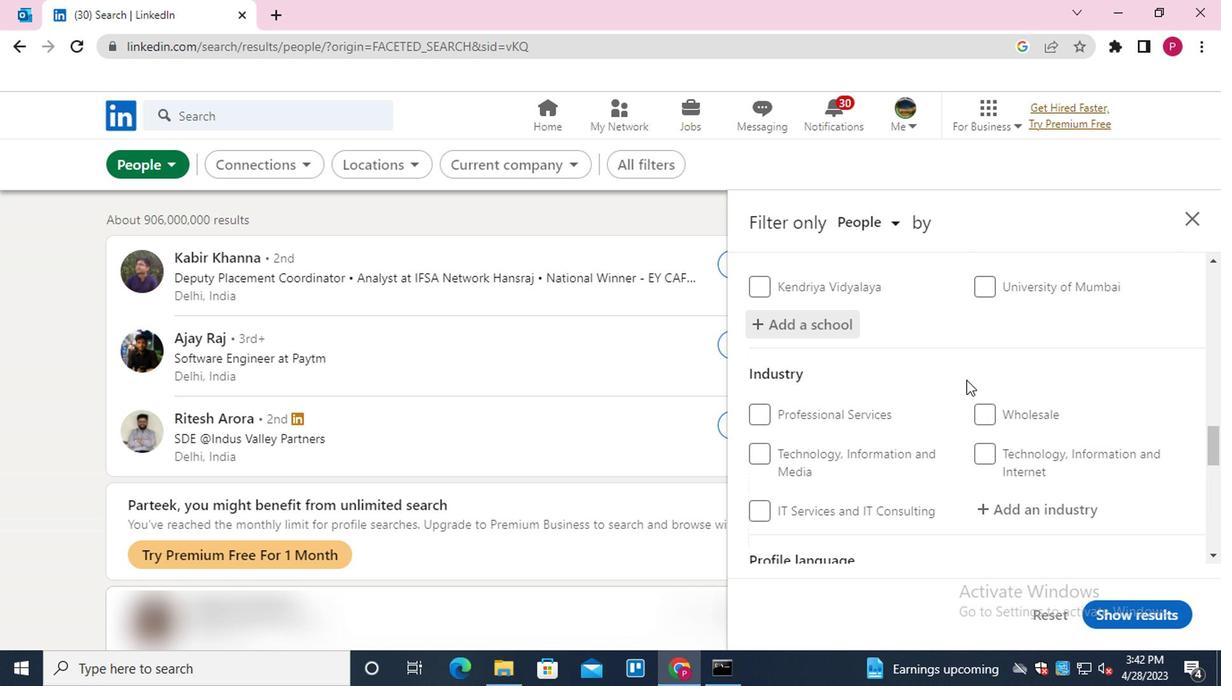 
Action: Mouse scrolled (777, 361) with delta (0, 0)
Screenshot: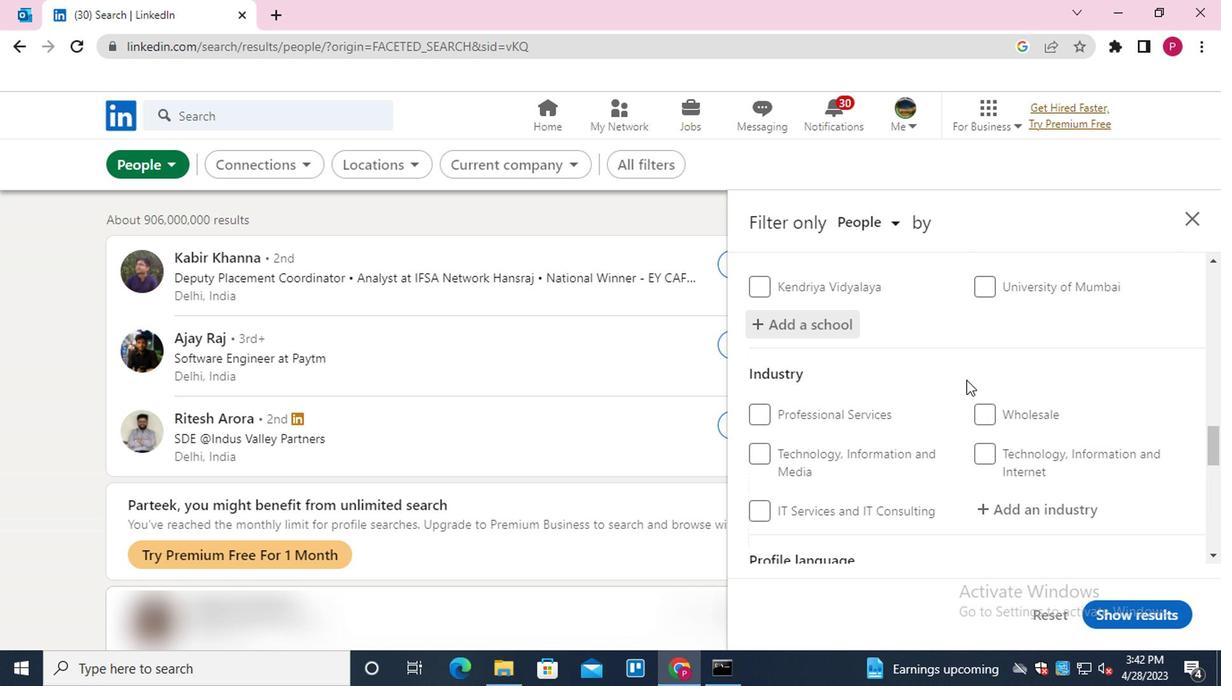 
Action: Mouse moved to (827, 328)
Screenshot: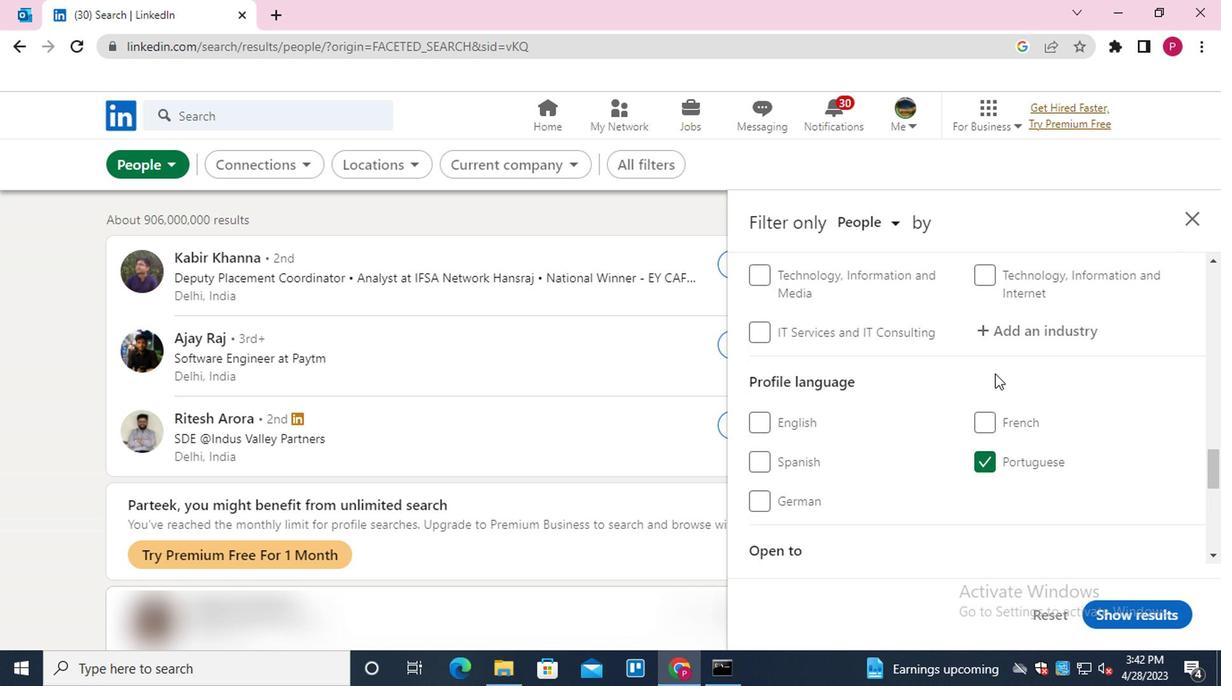 
Action: Mouse pressed left at (827, 328)
Screenshot: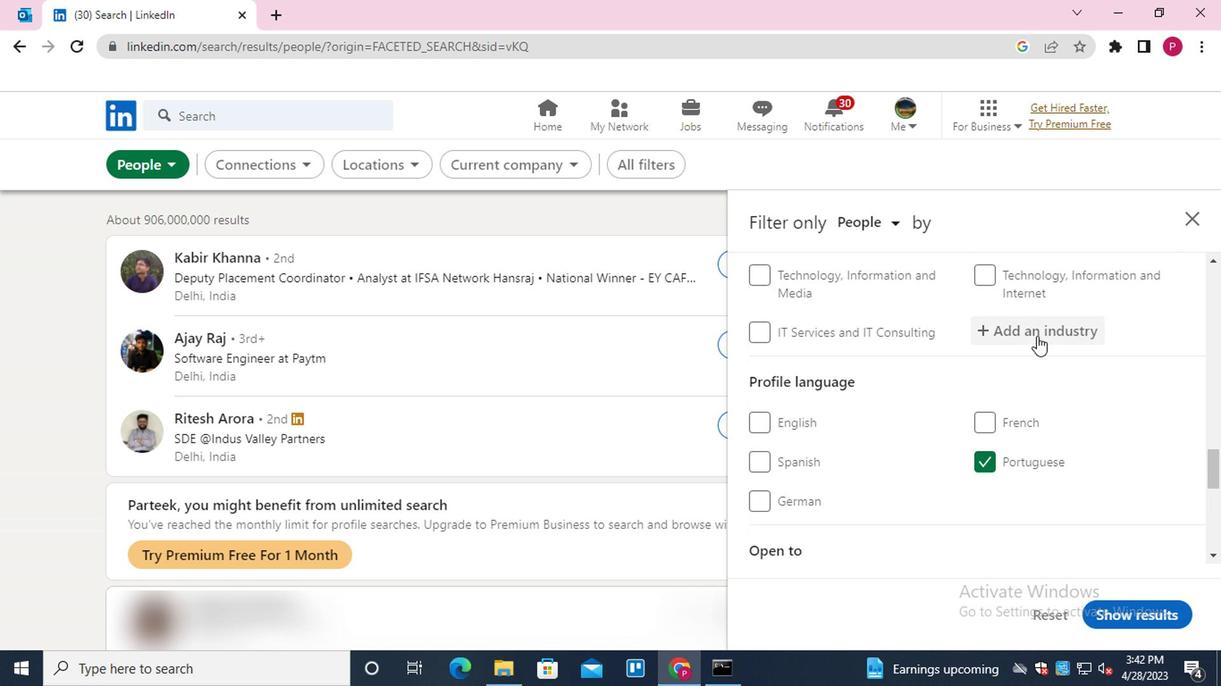 
Action: Key pressed <Key.shift>WHOLESALE<Key.down><Key.enter>
Screenshot: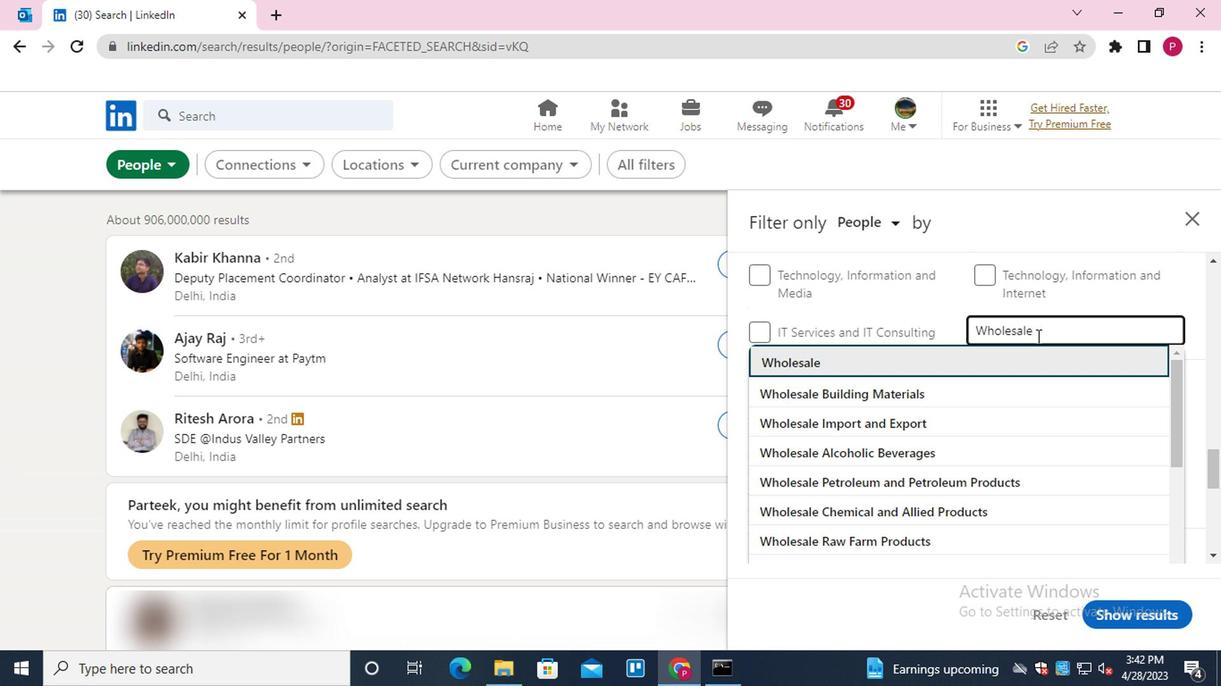 
Action: Mouse moved to (814, 351)
Screenshot: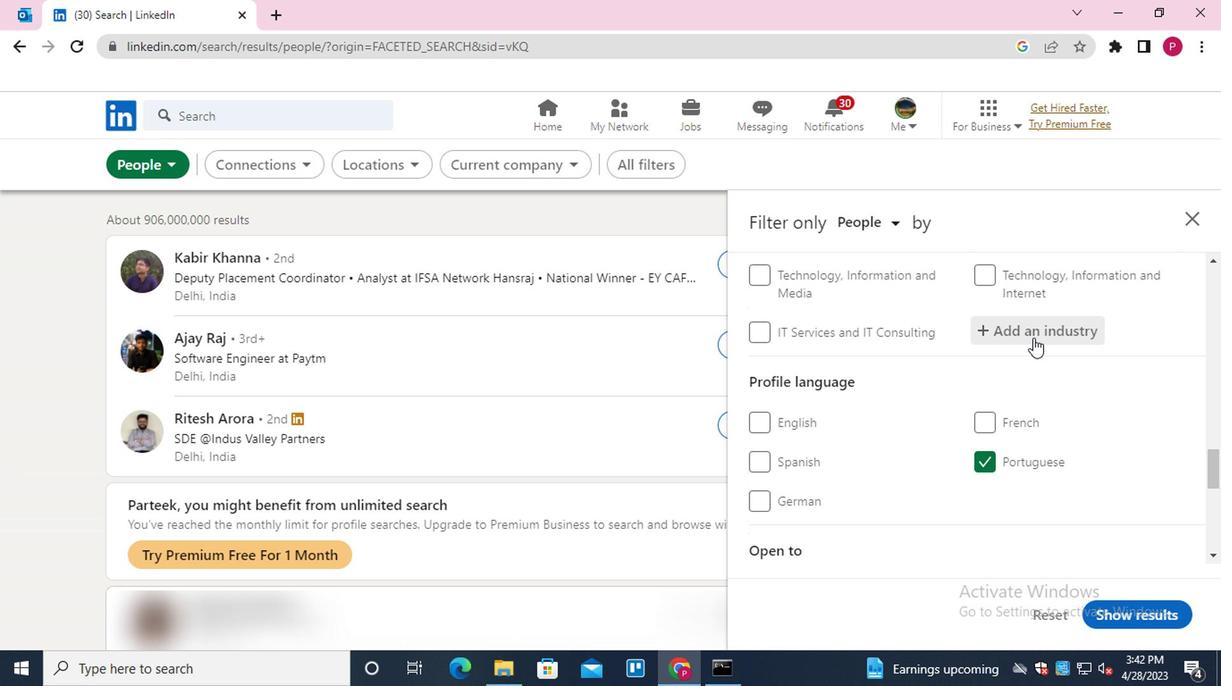 
Action: Mouse scrolled (814, 350) with delta (0, 0)
Screenshot: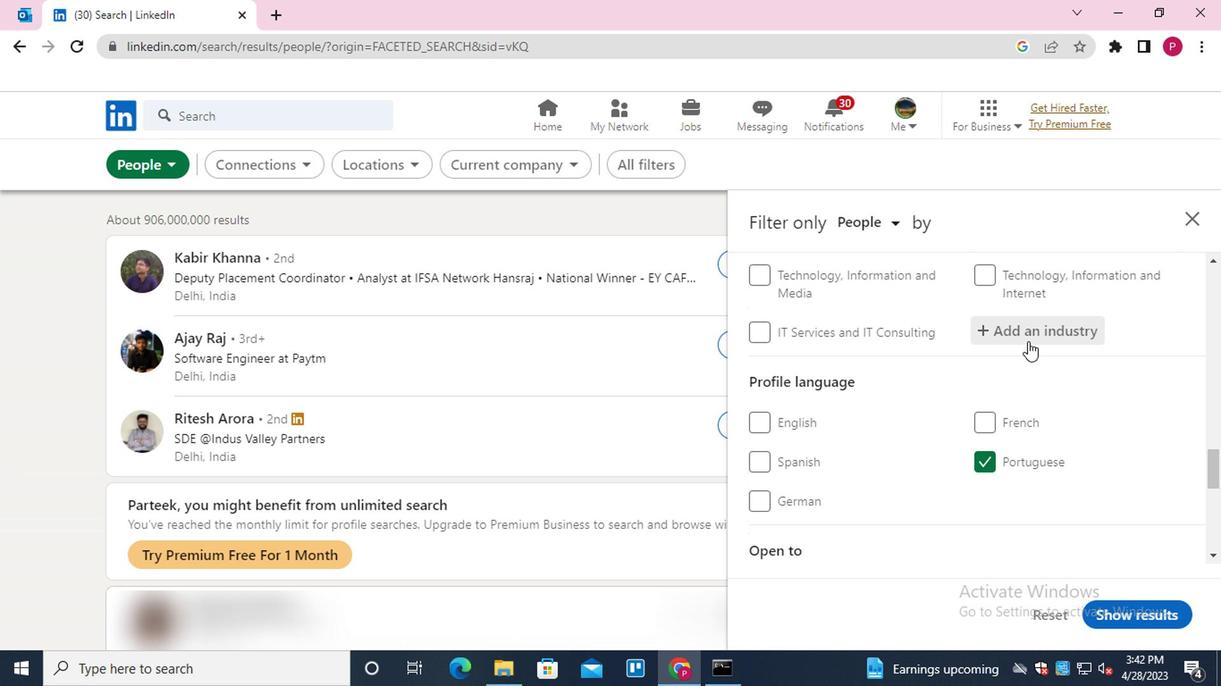 
Action: Mouse moved to (814, 351)
Screenshot: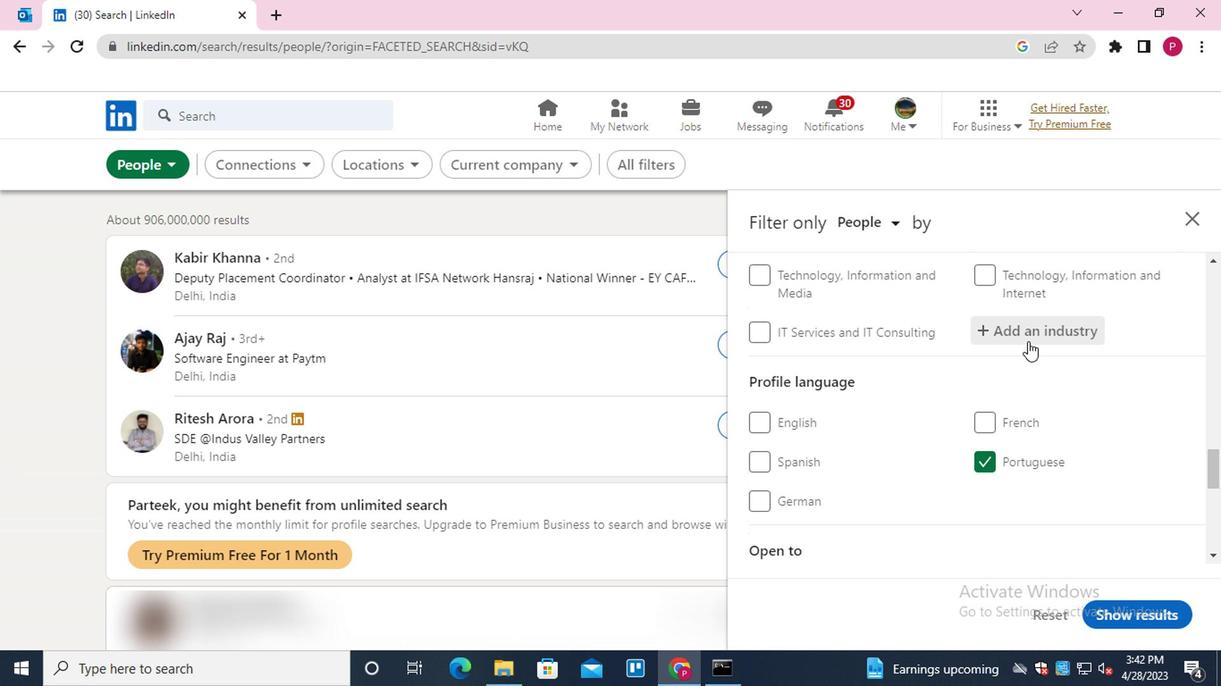 
Action: Mouse scrolled (814, 351) with delta (0, 0)
Screenshot: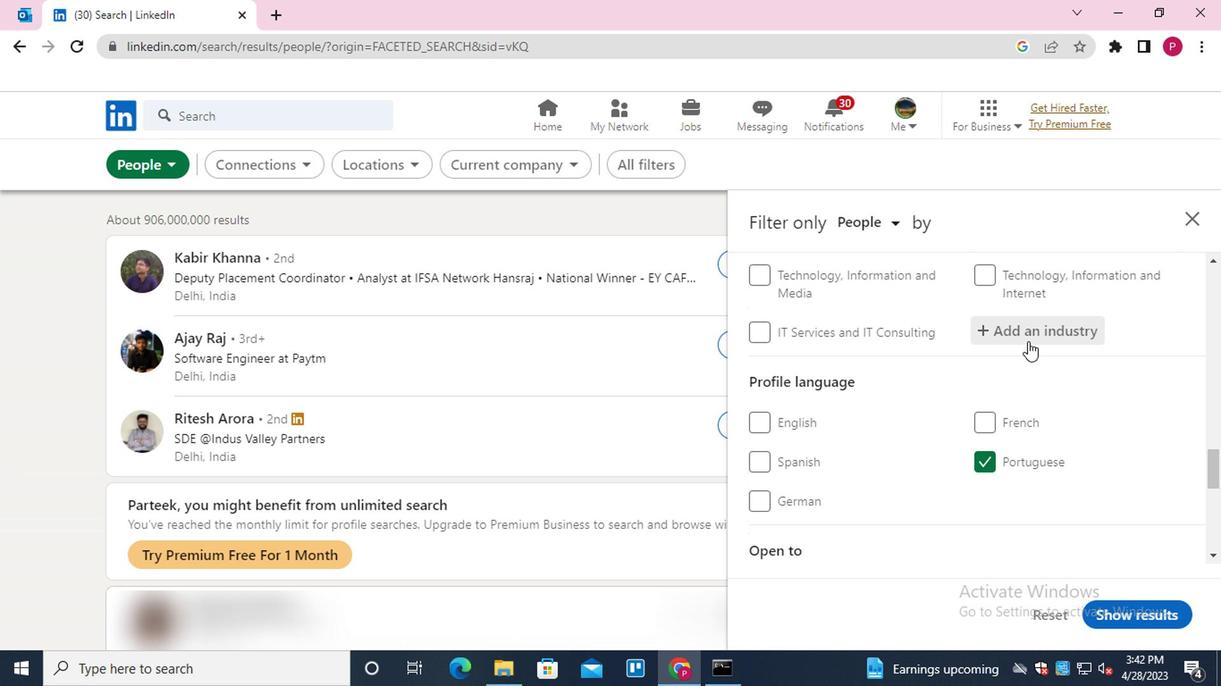 
Action: Mouse moved to (813, 352)
Screenshot: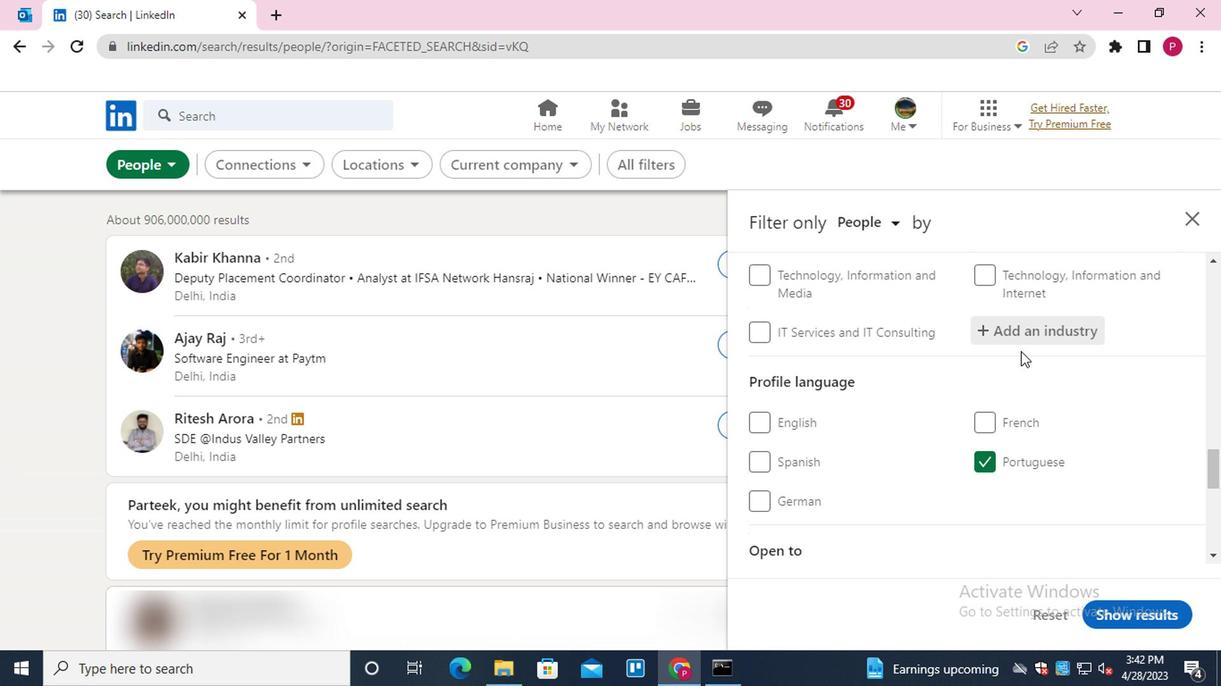 
Action: Mouse scrolled (813, 351) with delta (0, 0)
Screenshot: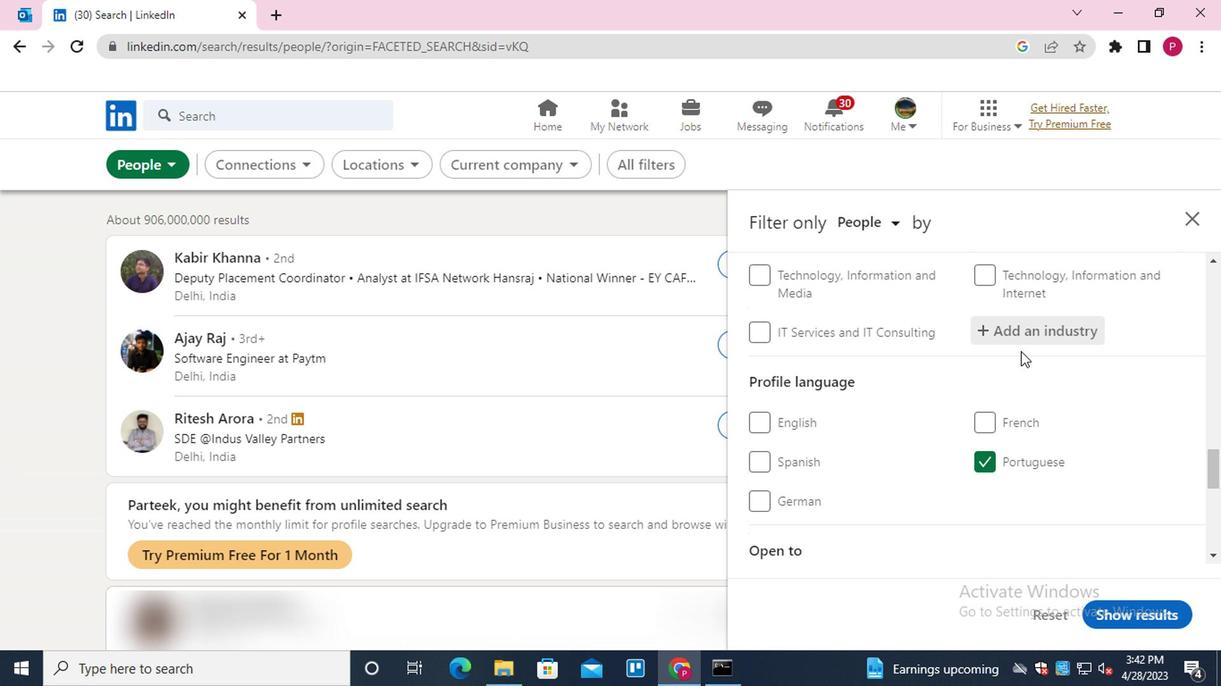 
Action: Mouse moved to (793, 370)
Screenshot: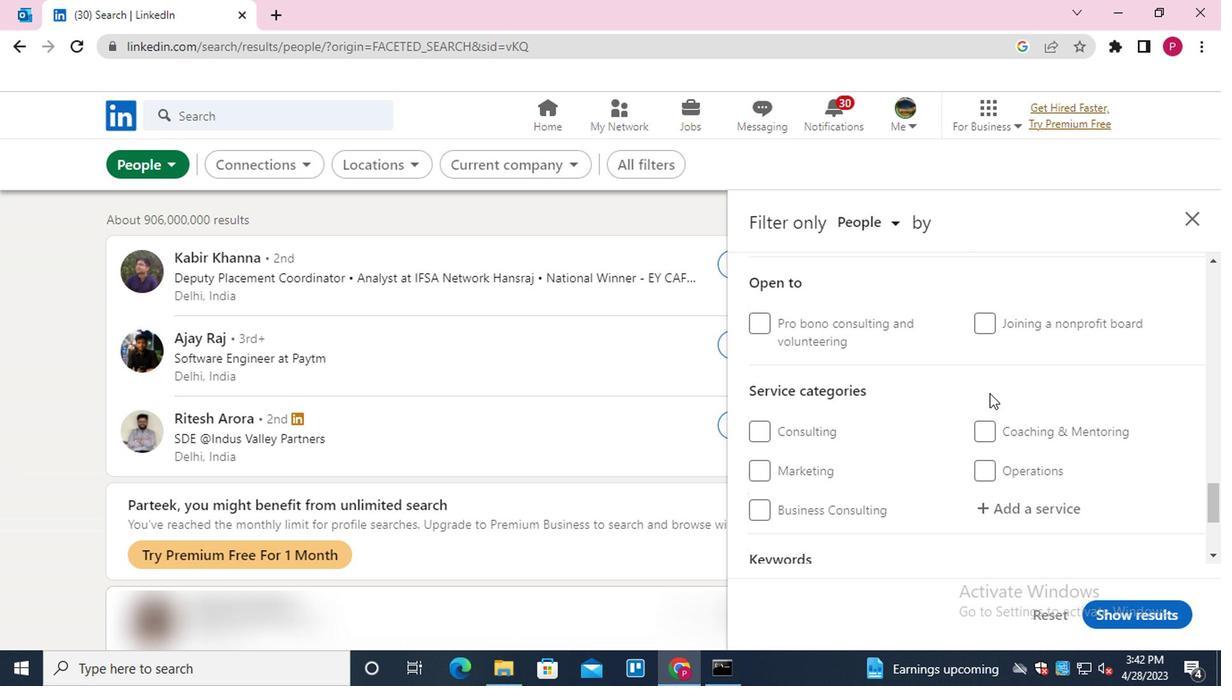 
Action: Mouse scrolled (793, 369) with delta (0, 0)
Screenshot: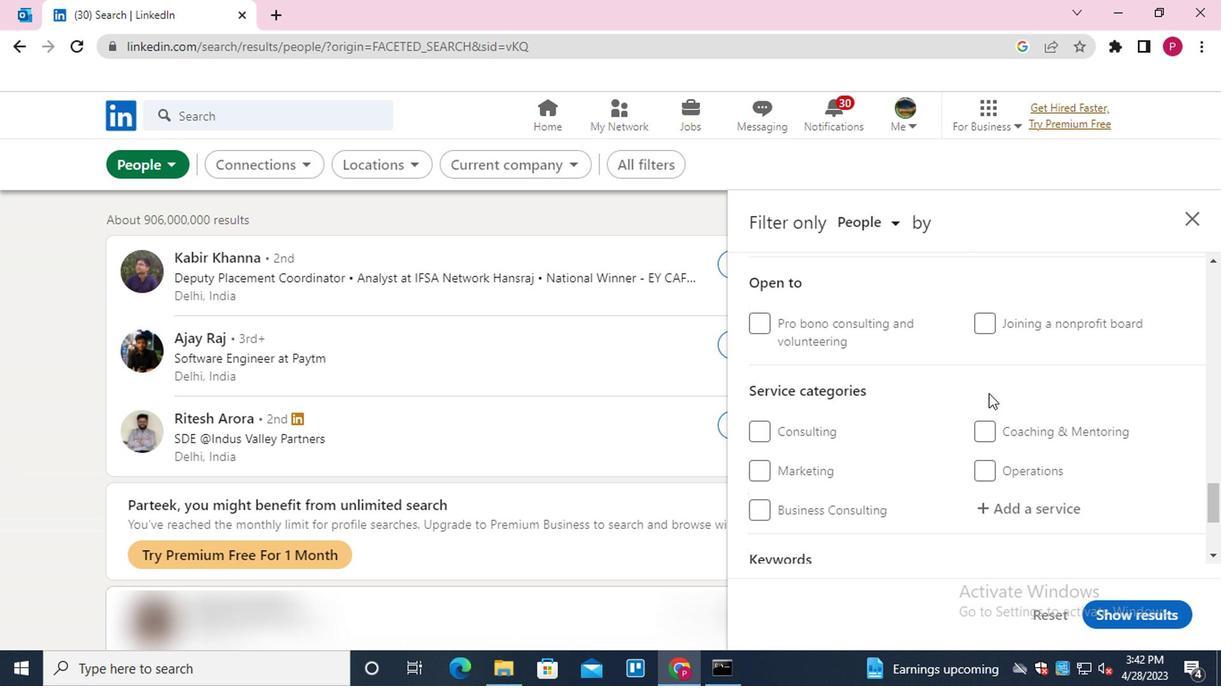 
Action: Mouse scrolled (793, 369) with delta (0, 0)
Screenshot: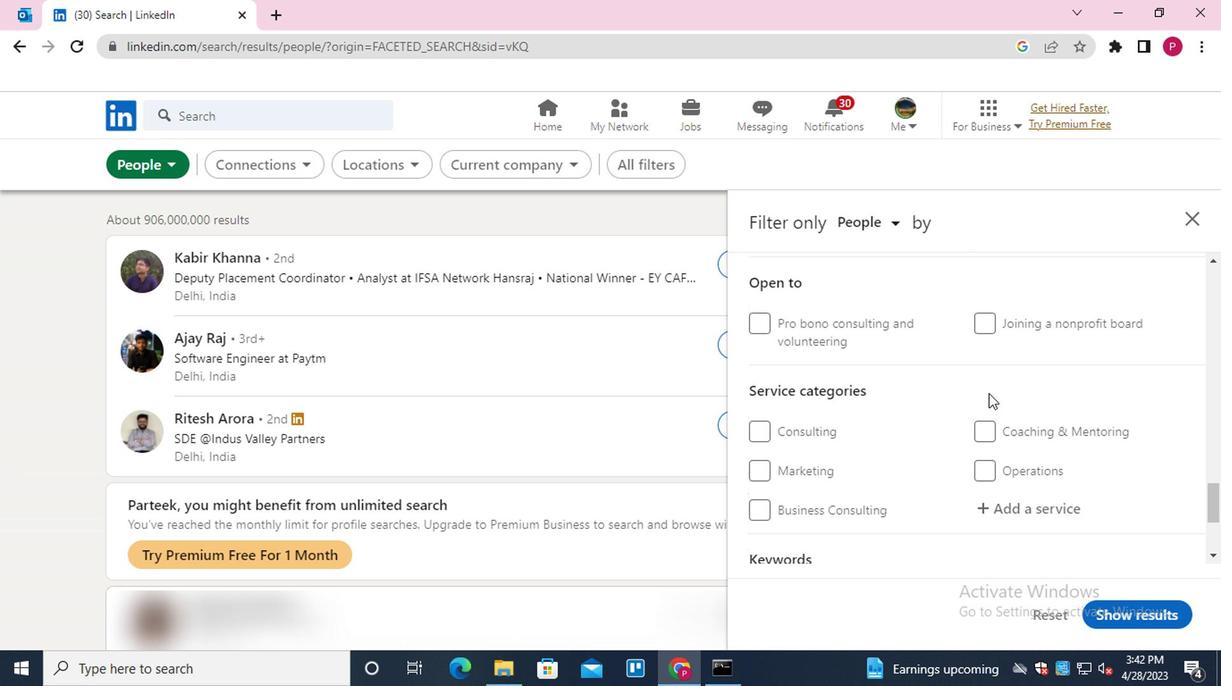 
Action: Mouse scrolled (793, 369) with delta (0, 0)
Screenshot: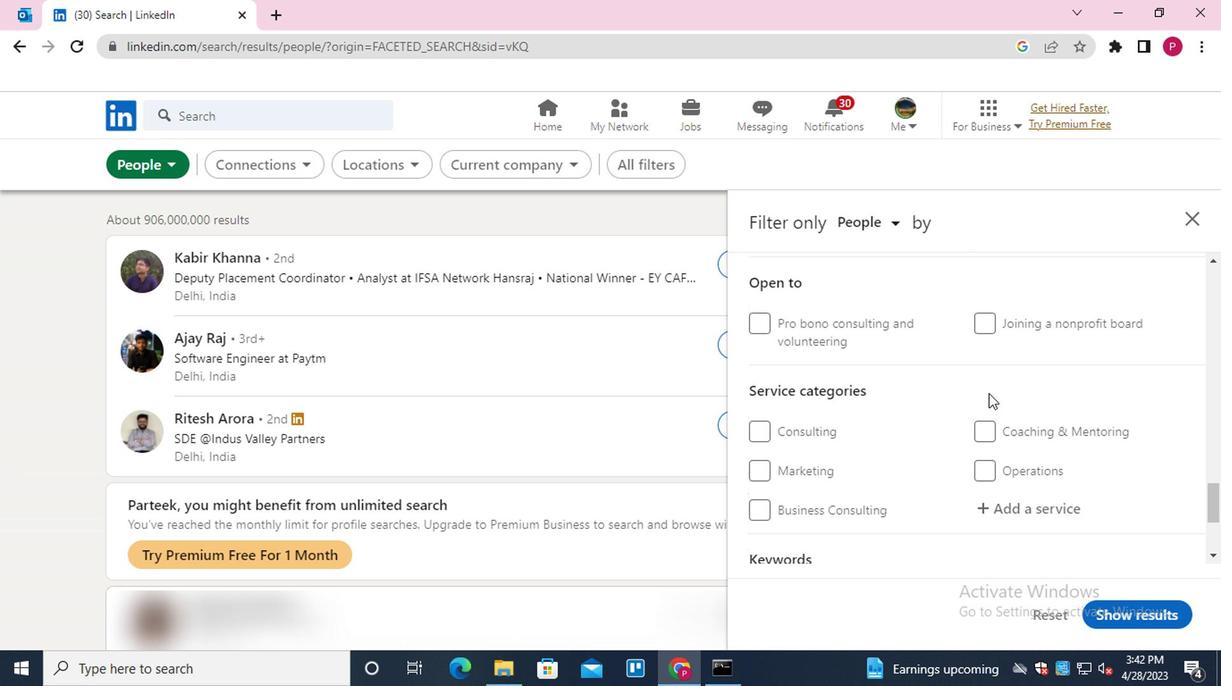 
Action: Mouse moved to (837, 307)
Screenshot: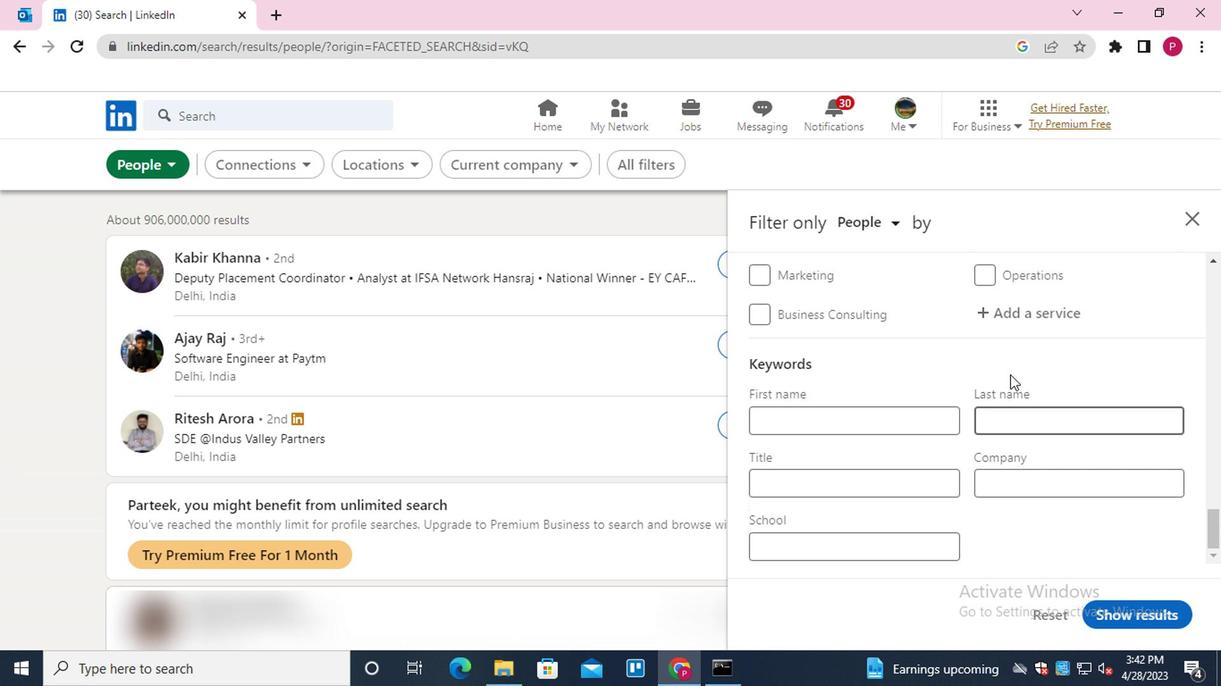 
Action: Mouse pressed left at (837, 307)
Screenshot: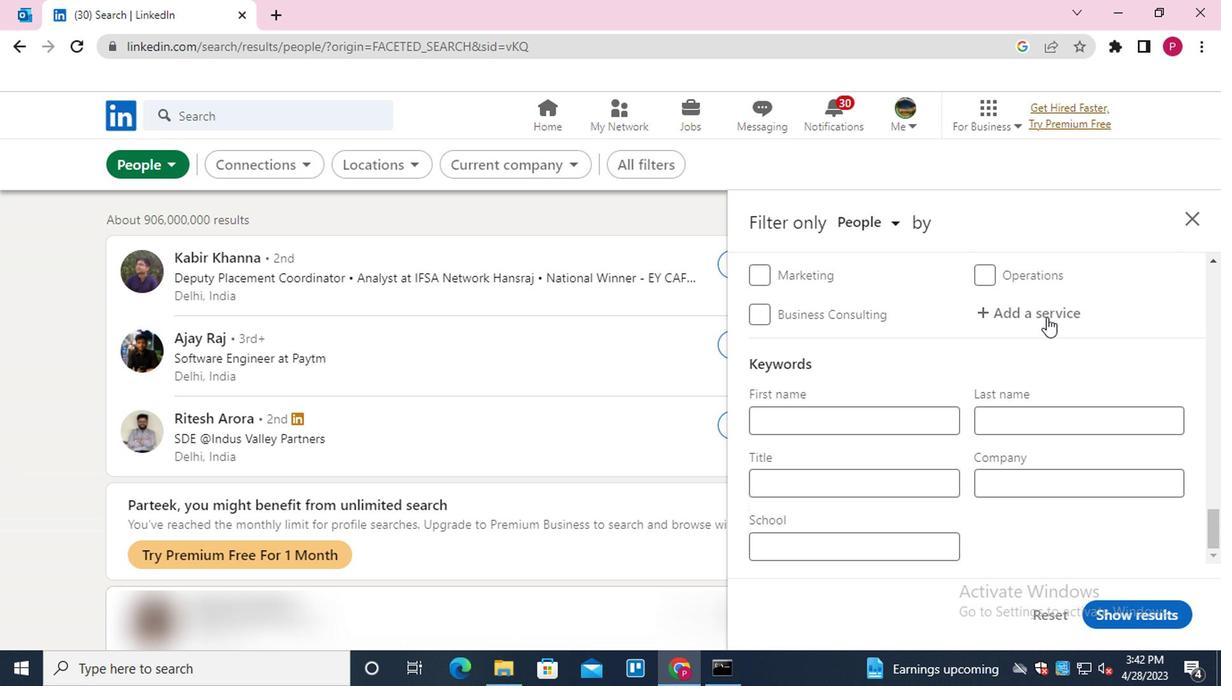 
Action: Key pressed <Key.shift>ACCOUNTING<Key.down><Key.enter>
Screenshot: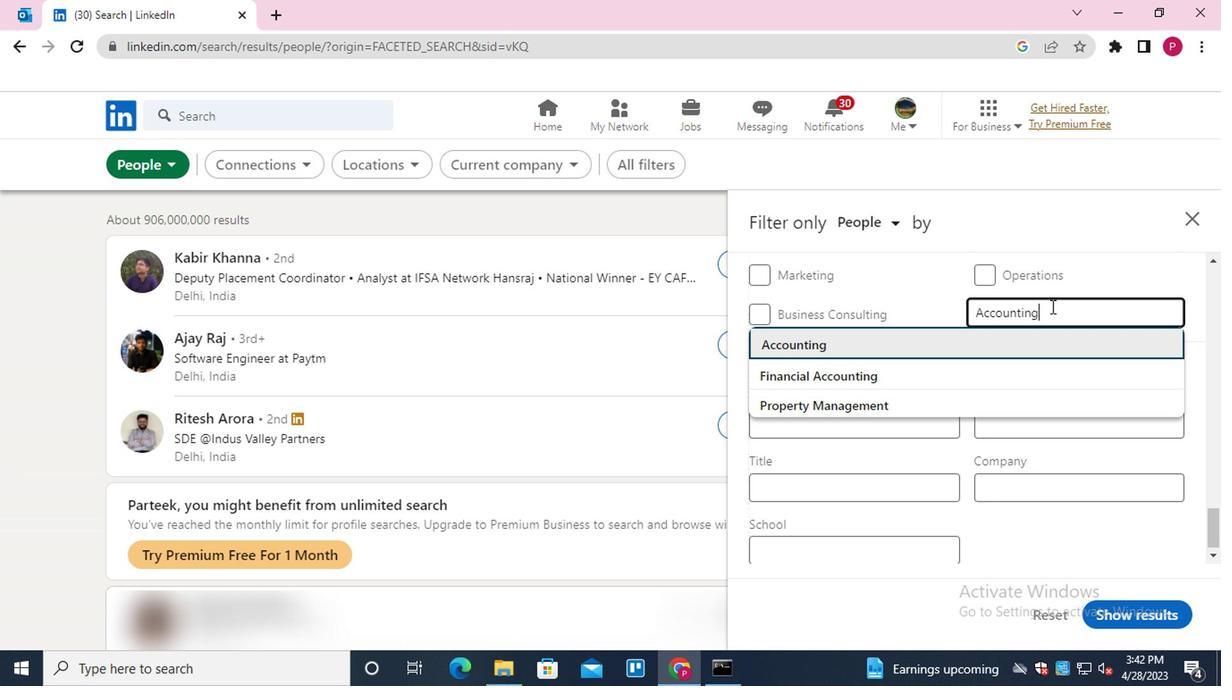 
Action: Mouse moved to (801, 391)
Screenshot: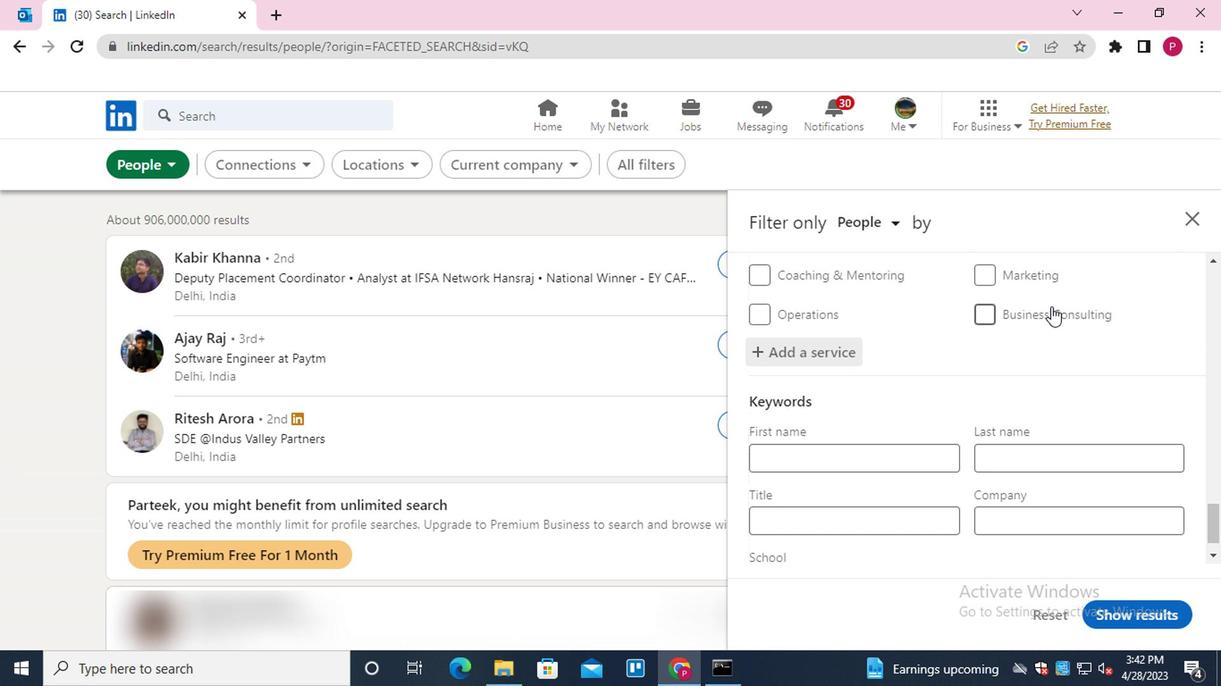 
Action: Mouse scrolled (801, 391) with delta (0, 0)
Screenshot: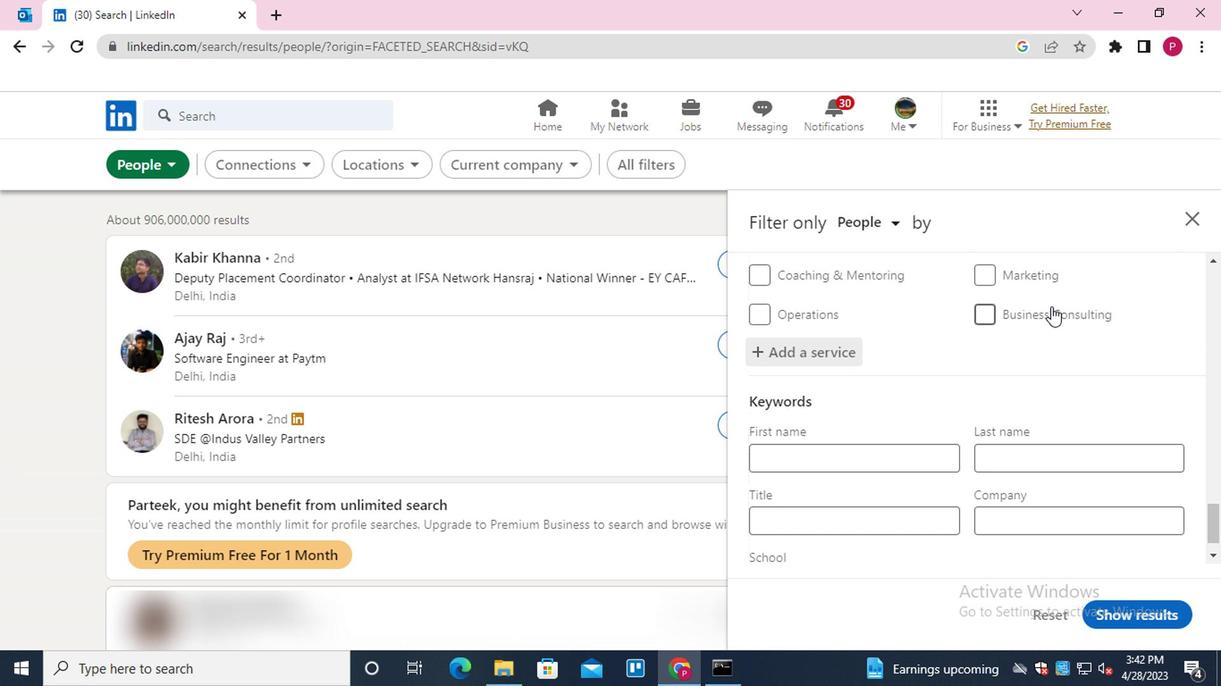 
Action: Mouse moved to (793, 405)
Screenshot: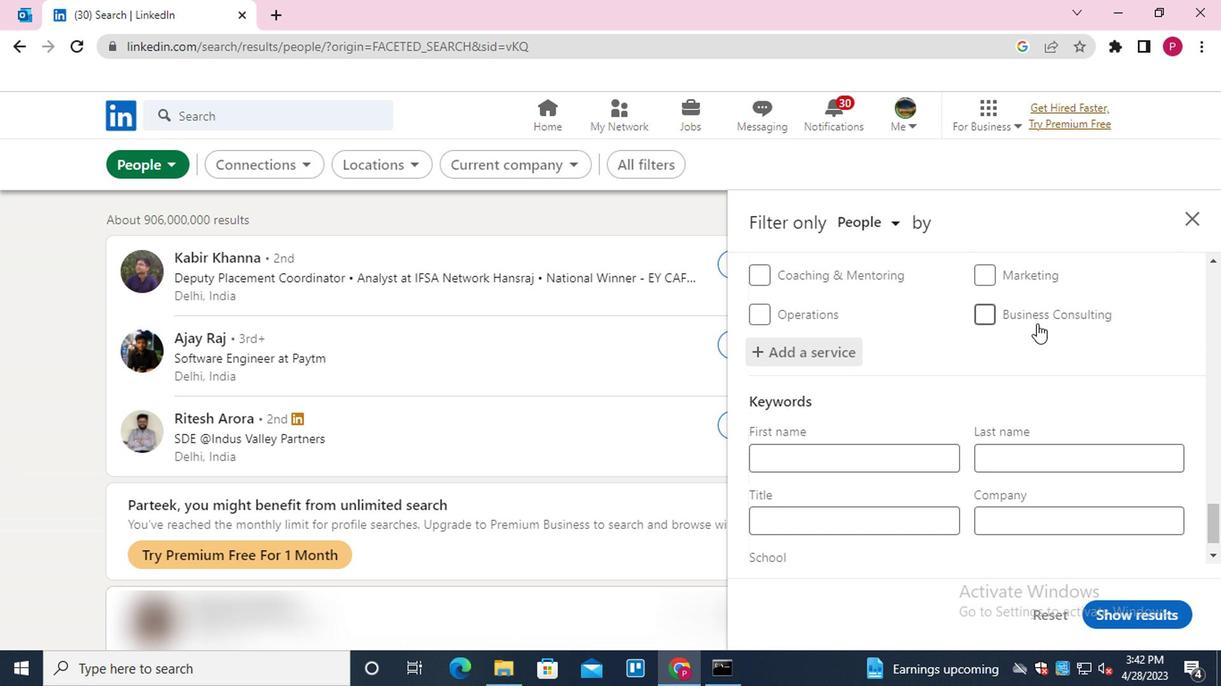 
Action: Mouse scrolled (793, 404) with delta (0, 0)
Screenshot: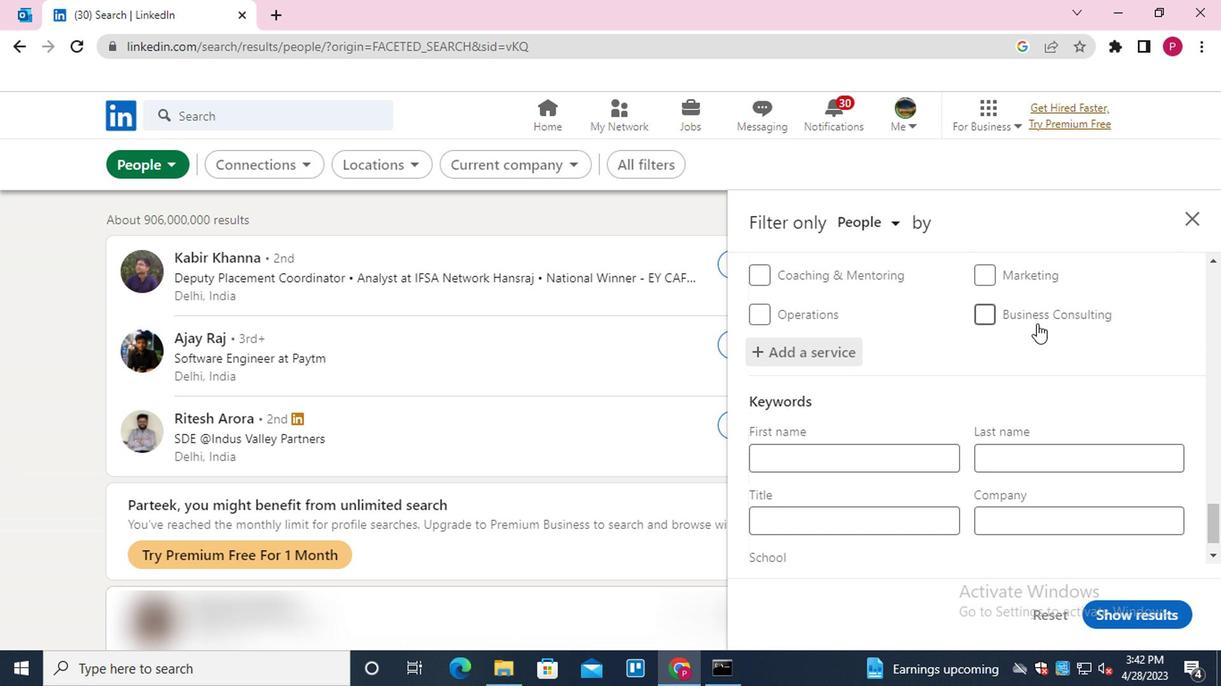 
Action: Mouse moved to (790, 412)
Screenshot: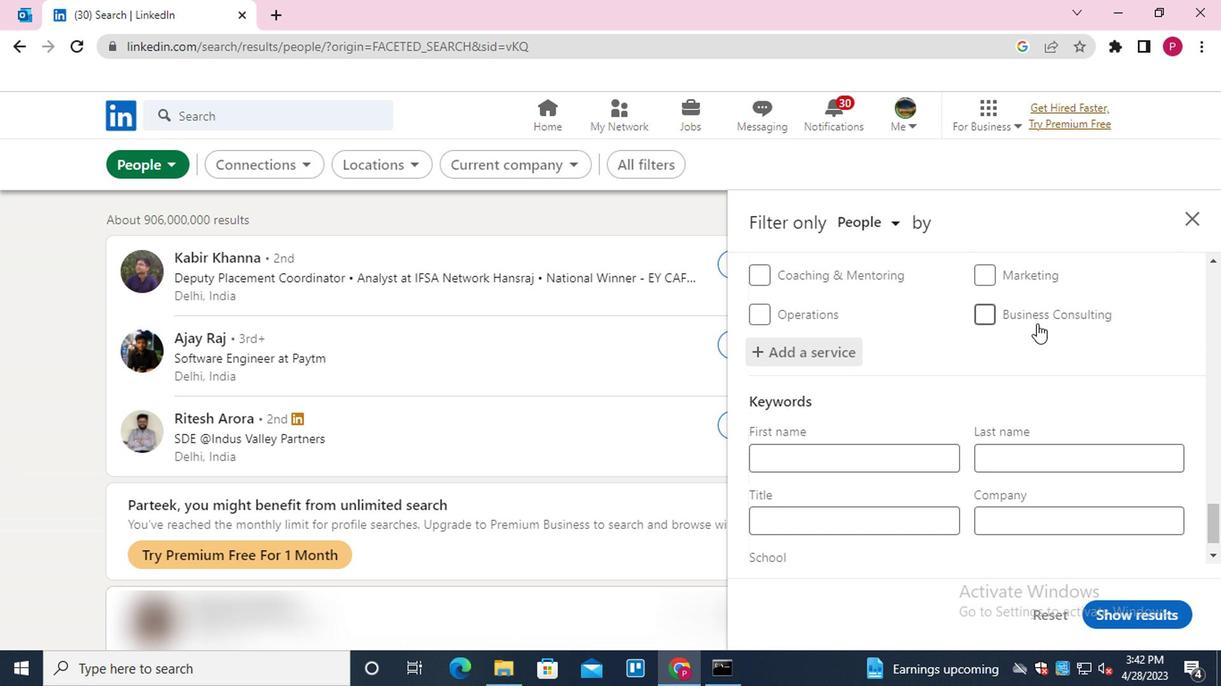 
Action: Mouse scrolled (790, 412) with delta (0, 0)
Screenshot: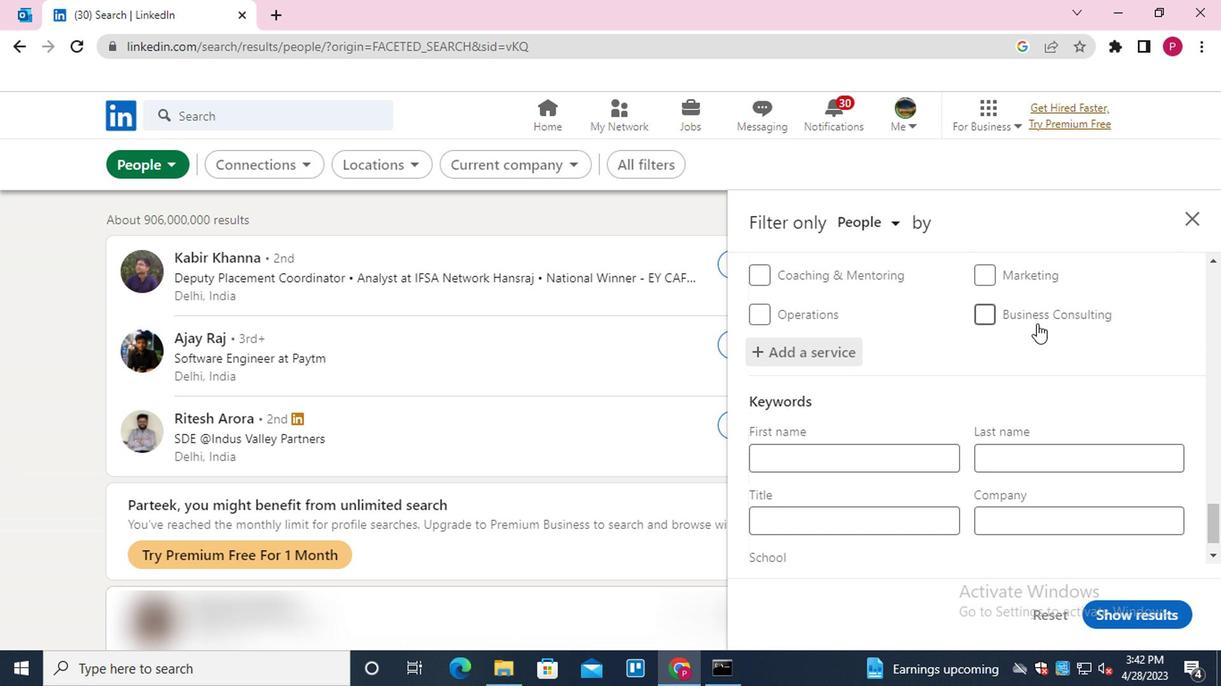 
Action: Mouse moved to (713, 436)
Screenshot: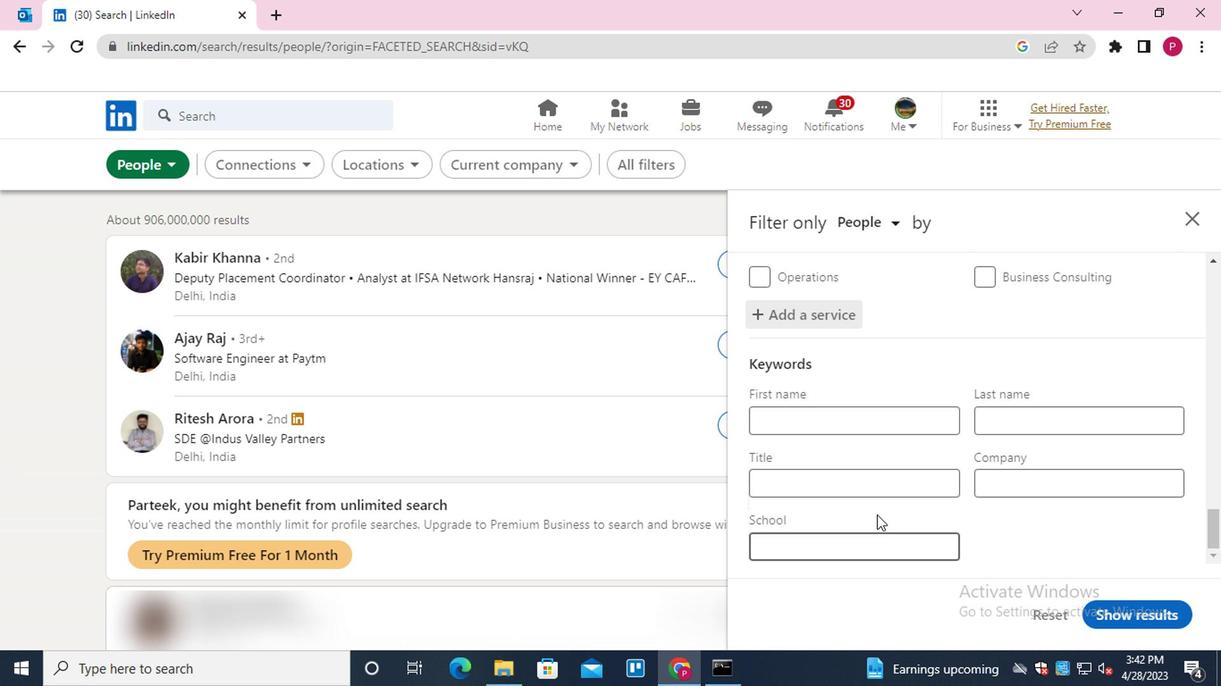 
Action: Mouse pressed left at (713, 436)
Screenshot: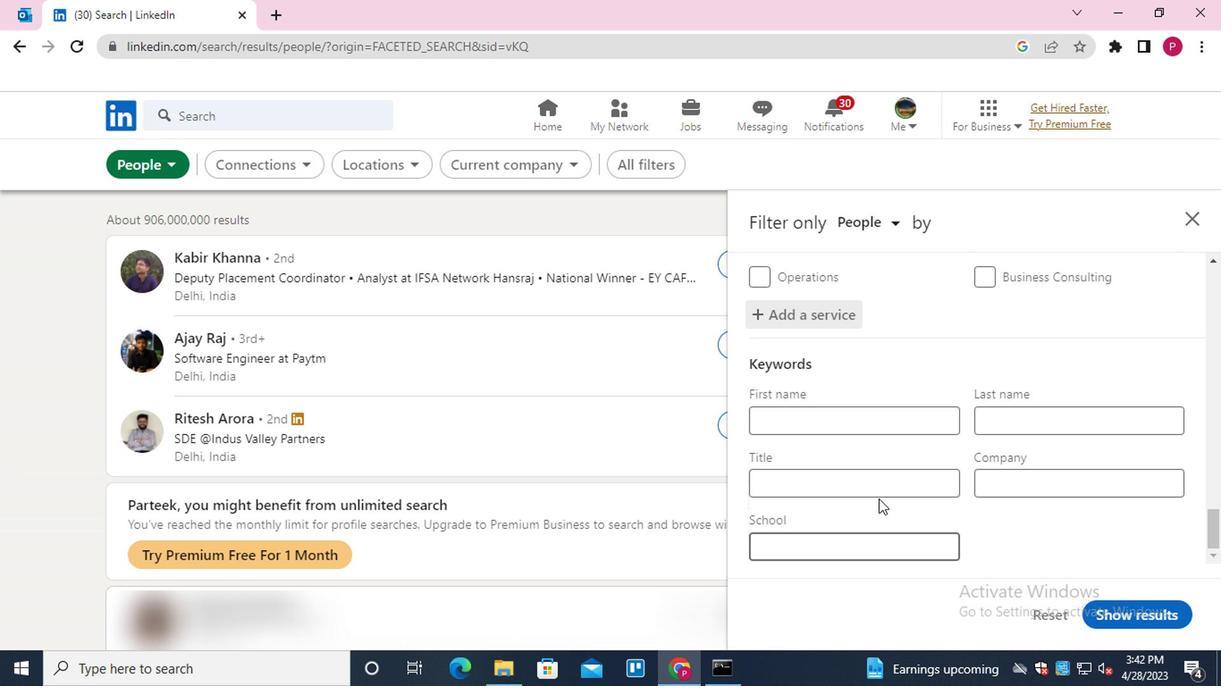 
Action: Key pressed <Key.shift>MOLECULAR<Key.space><Key.shift>SCIENTIST
Screenshot: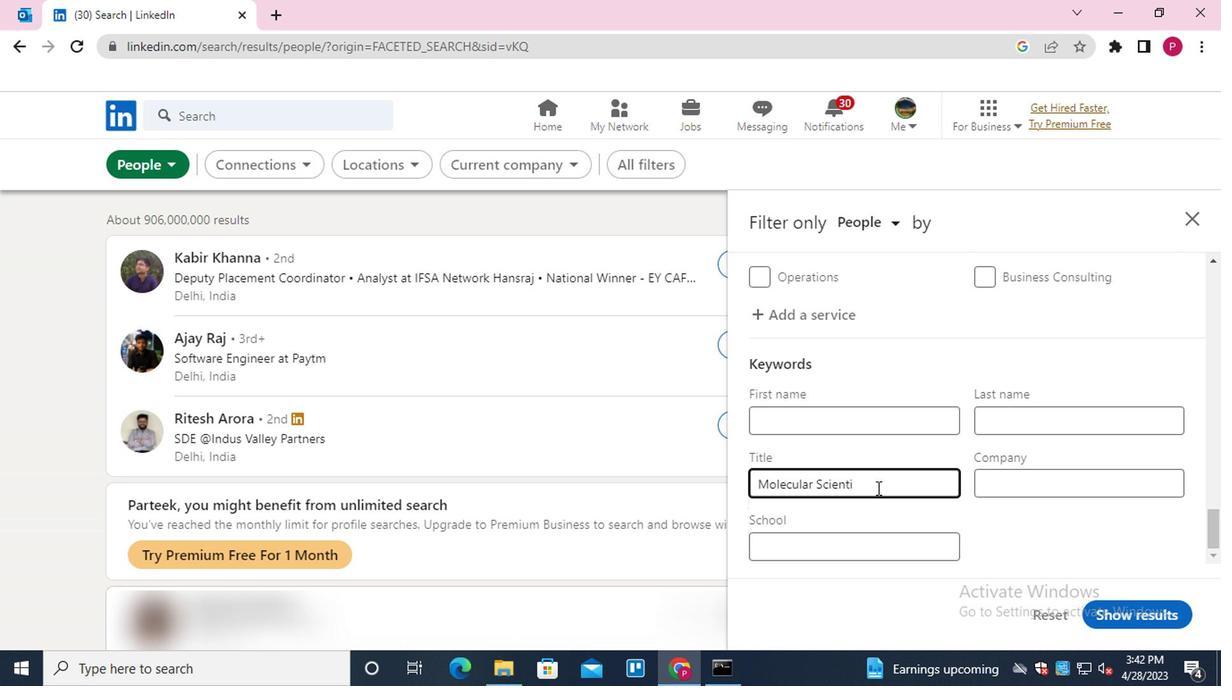 
Action: Mouse moved to (898, 534)
Screenshot: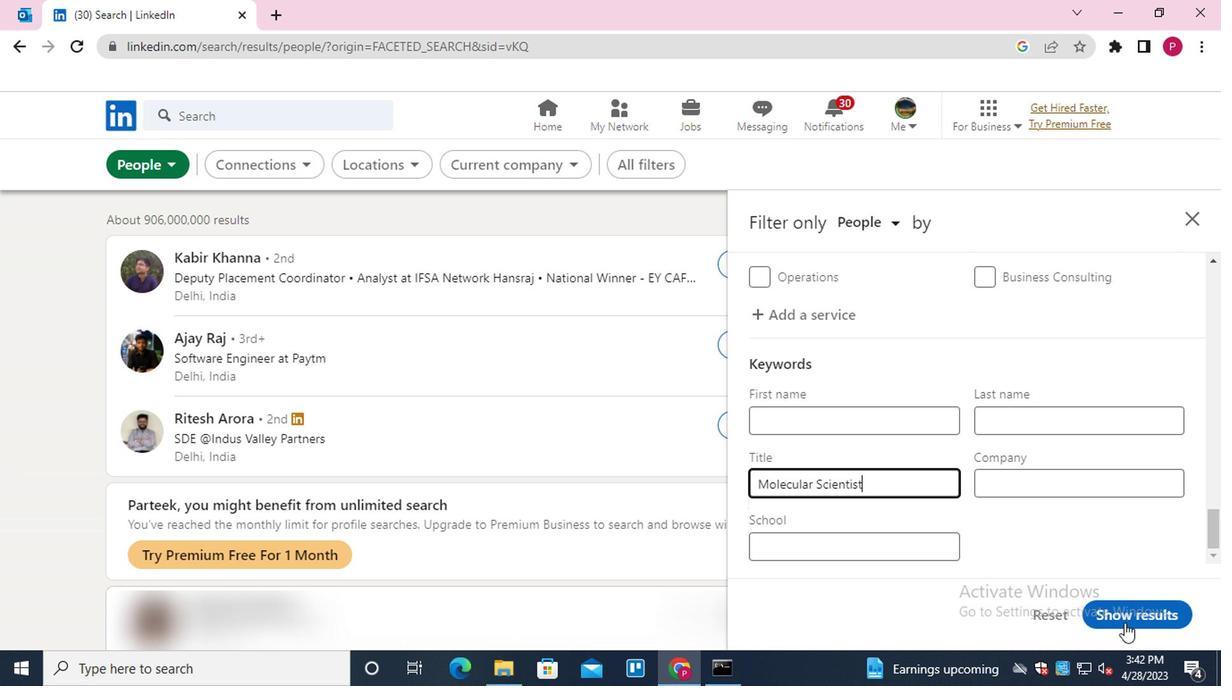 
Action: Mouse pressed left at (898, 534)
Screenshot: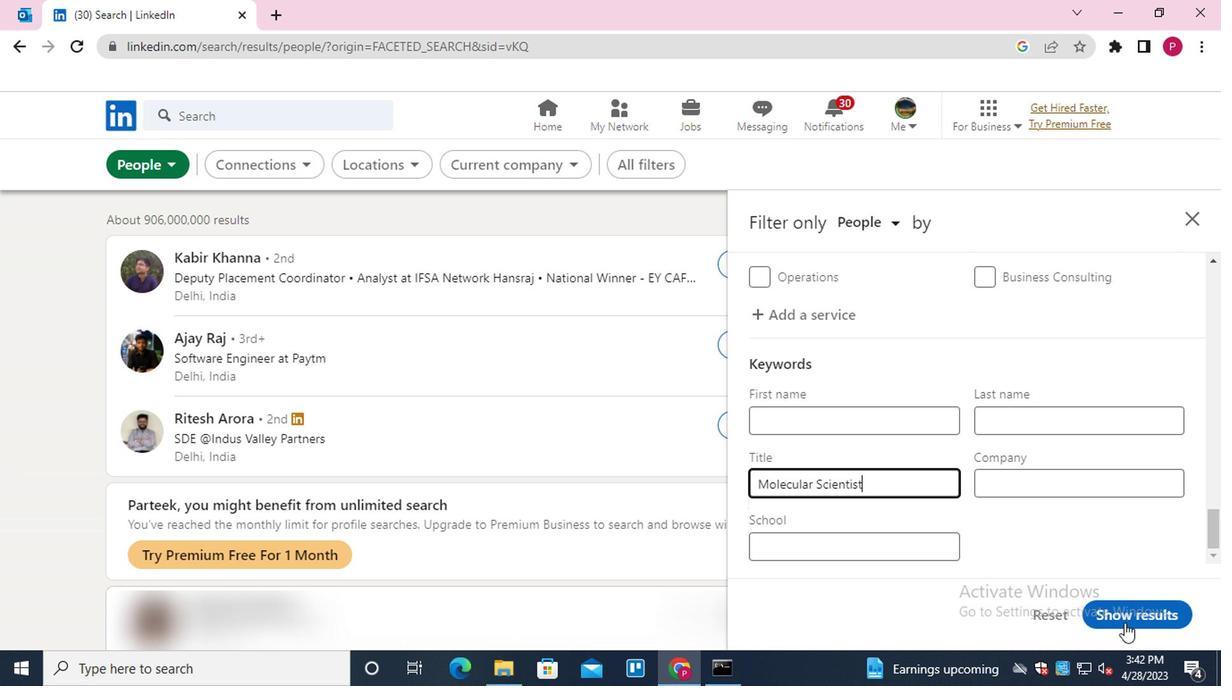 
Action: Mouse moved to (397, 328)
Screenshot: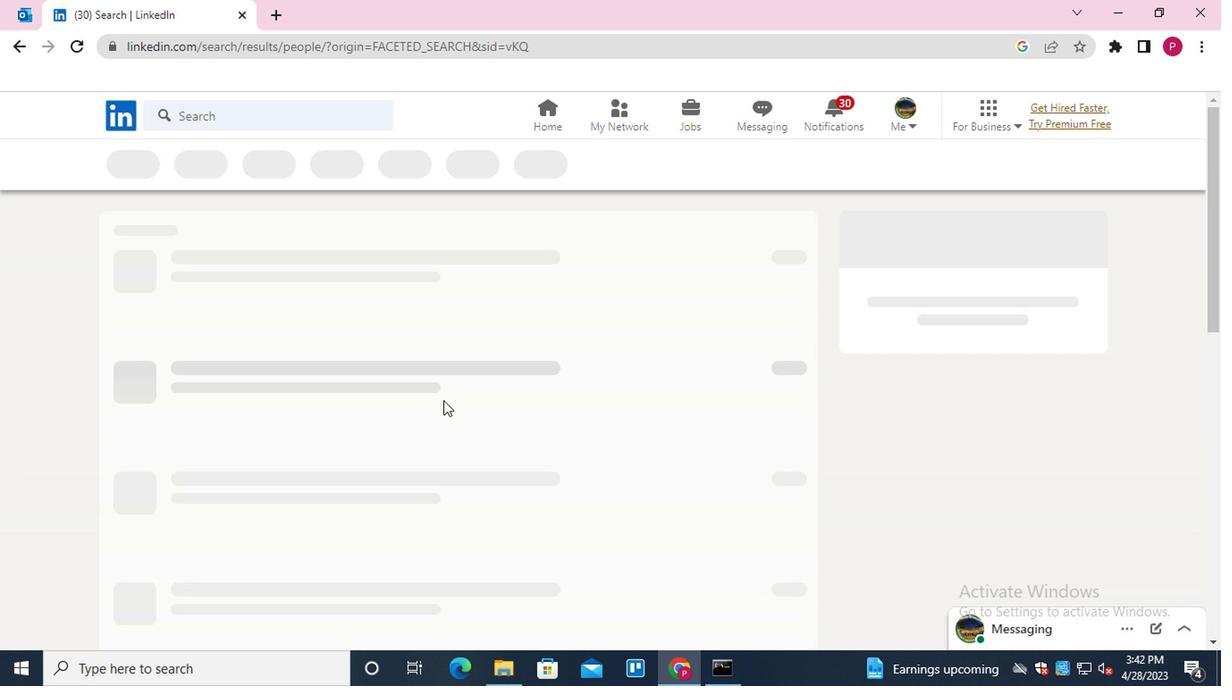 
